 Task: Open Card Annual Performance Review in Board Newsletter Writing Tips to Workspace Business Strategy and Planning and add a team member Softage.3@softage.net, a label Blue, a checklist Team Building, an attachment from your computer, a color Blue and finally, add a card description 'Plan and execute company team-building retreat with a focus on personal growth and development' and a comment 'We should approach this task with a sense of ownership and personal responsibility for its success.'. Add a start date 'Jan 07, 1900' with a due date 'Jan 14, 1900'
Action: Mouse moved to (607, 171)
Screenshot: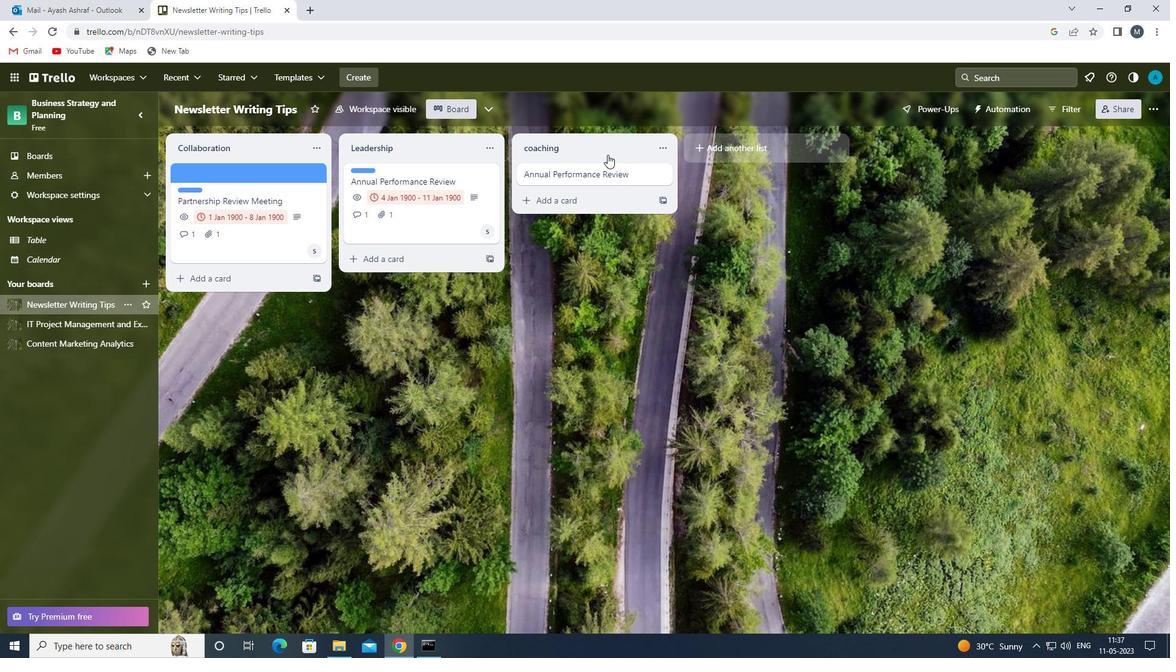 
Action: Mouse pressed left at (607, 171)
Screenshot: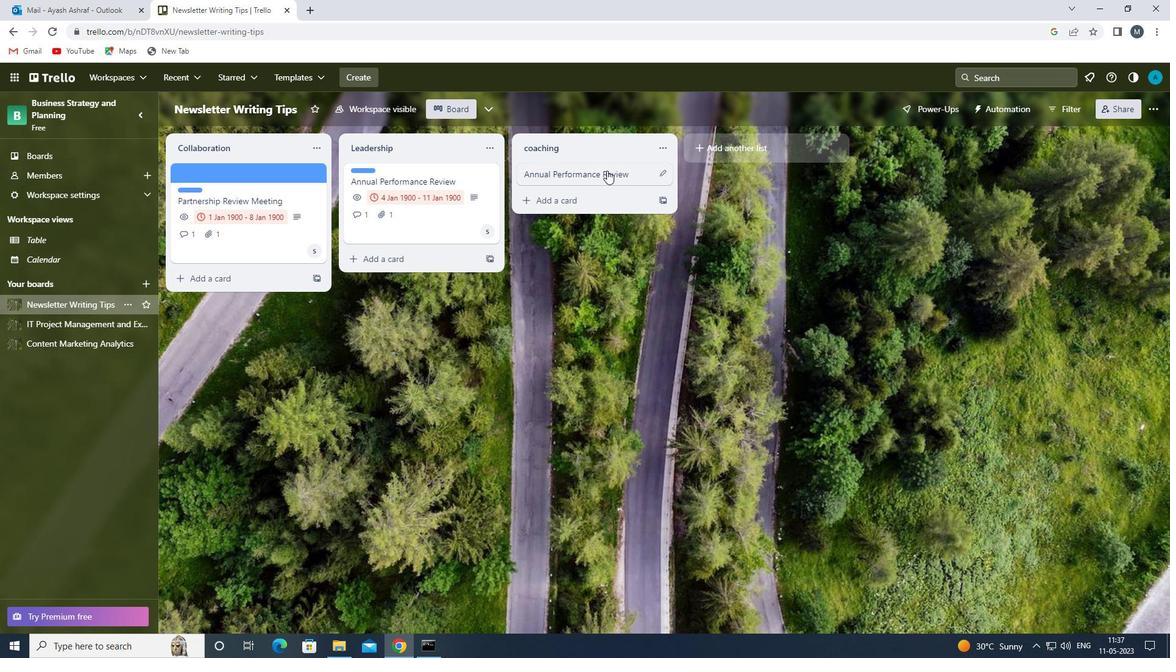 
Action: Mouse moved to (736, 215)
Screenshot: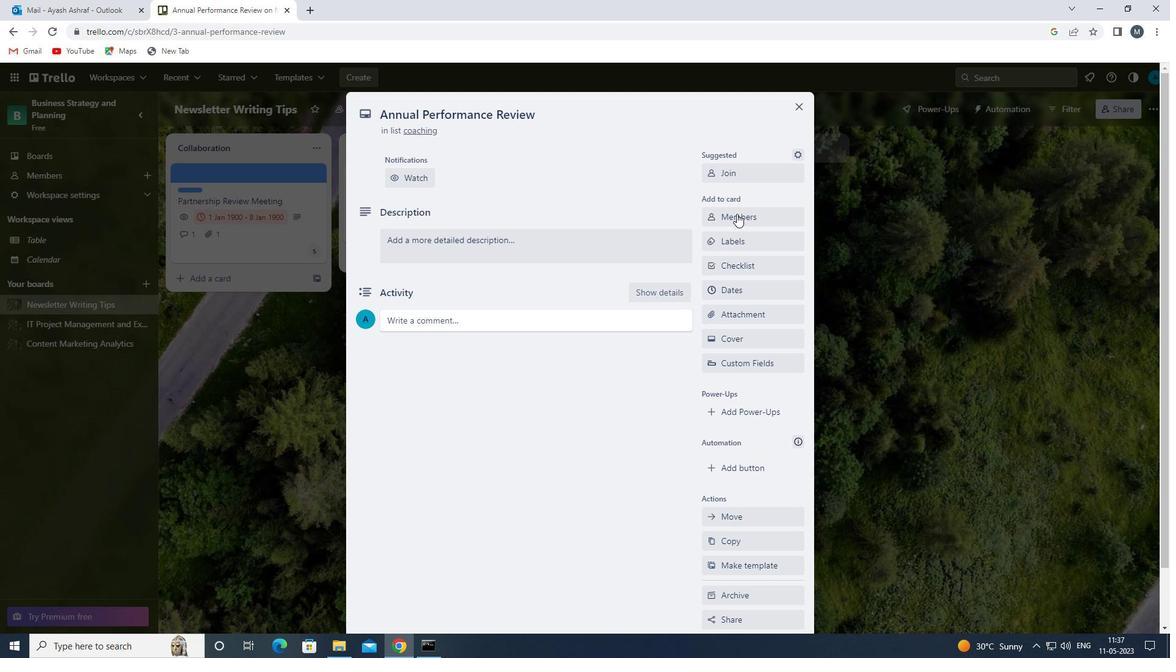 
Action: Mouse pressed left at (736, 215)
Screenshot: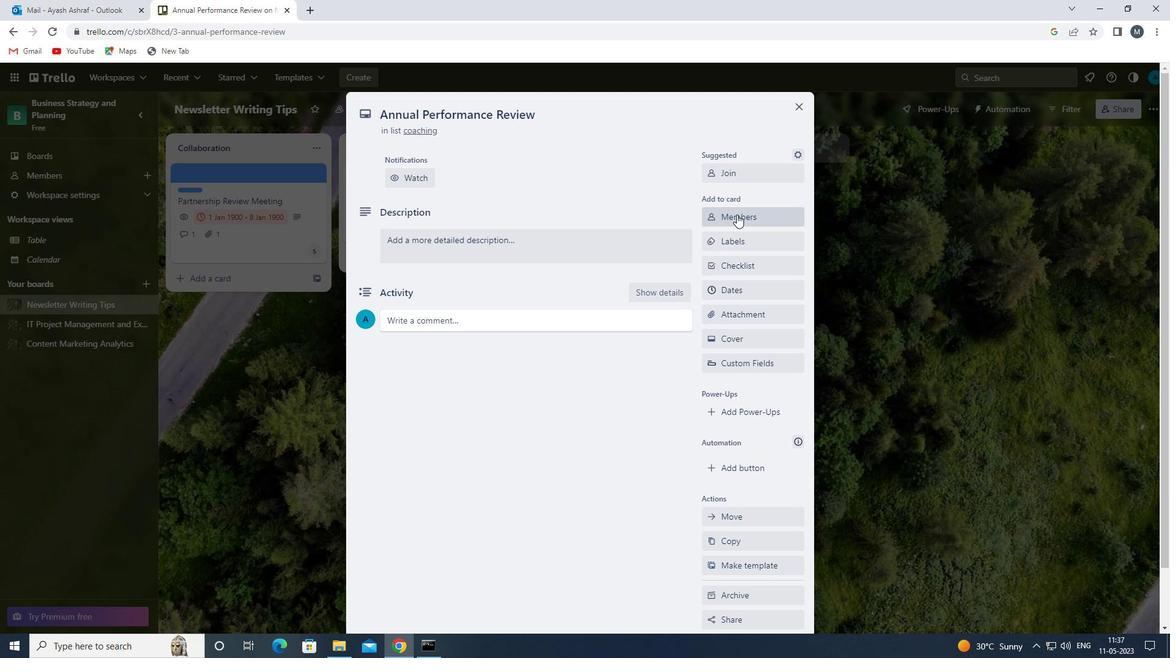 
Action: Mouse moved to (721, 275)
Screenshot: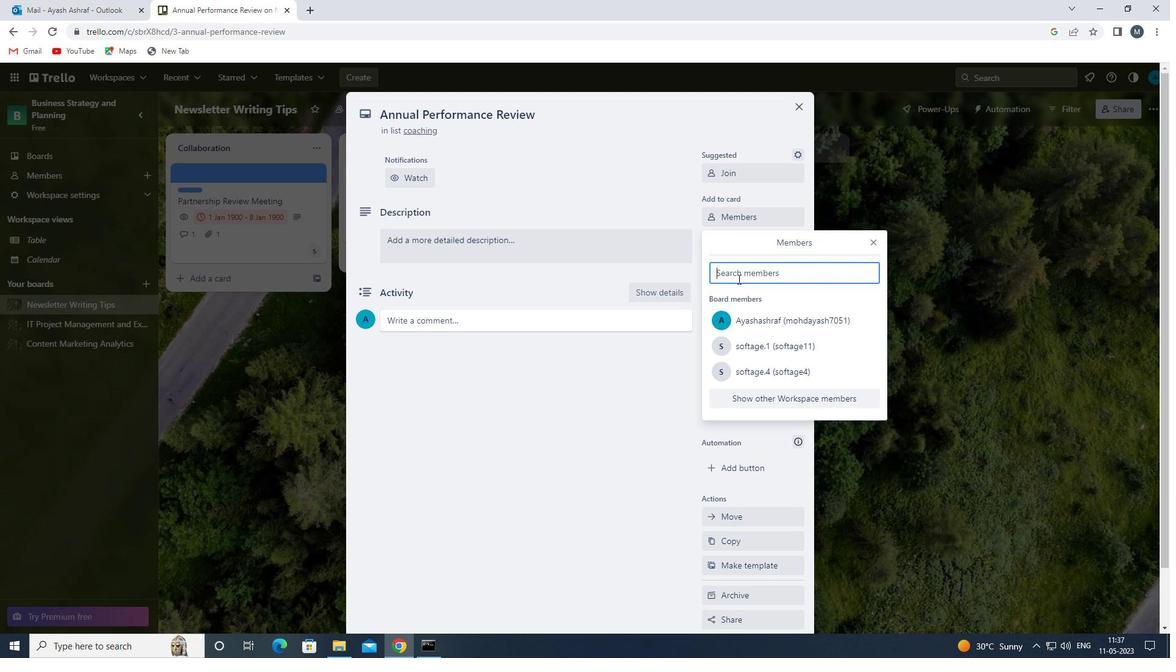 
Action: Key pressed <Key.shift>SOFTAGE
Screenshot: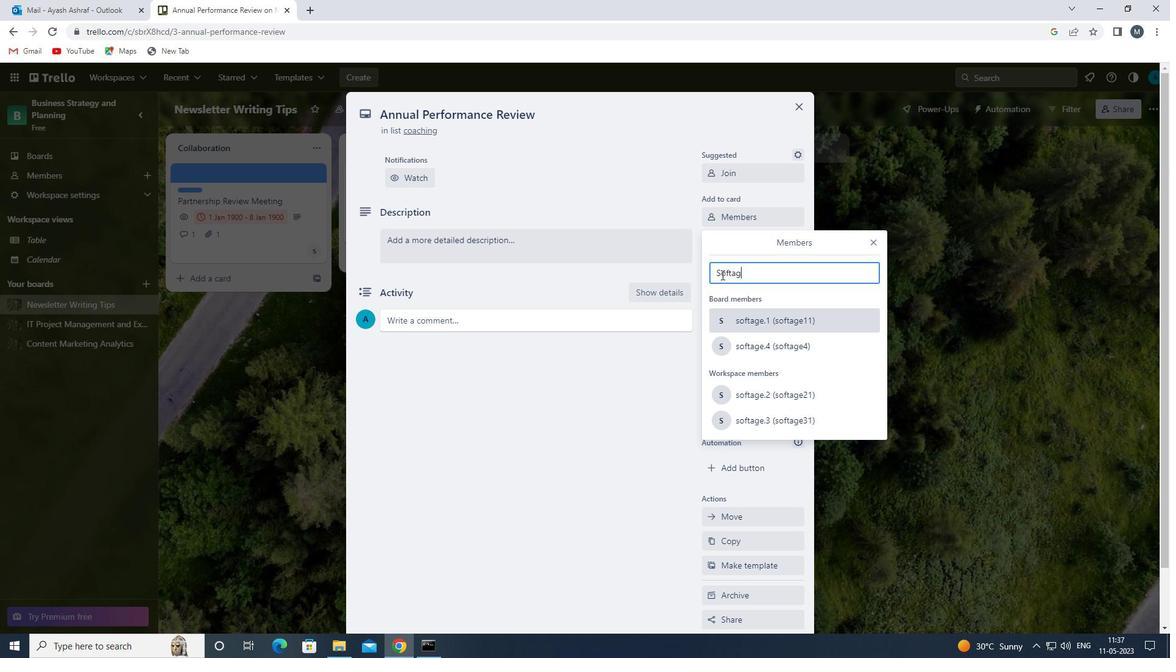 
Action: Mouse moved to (790, 415)
Screenshot: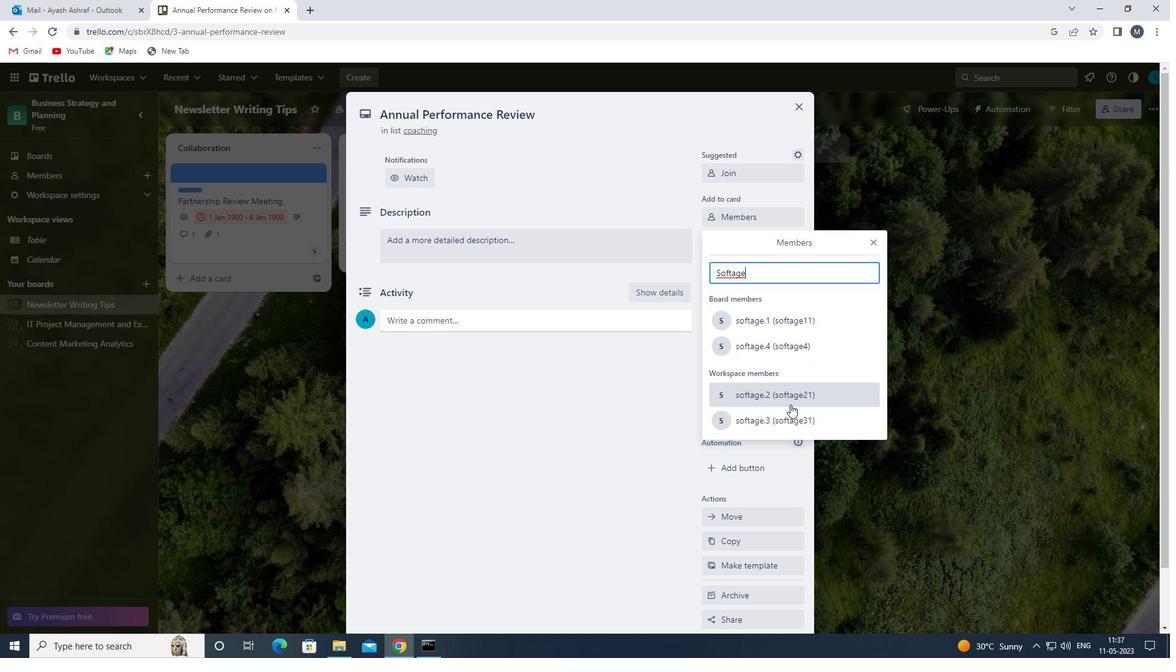 
Action: Mouse pressed left at (790, 415)
Screenshot: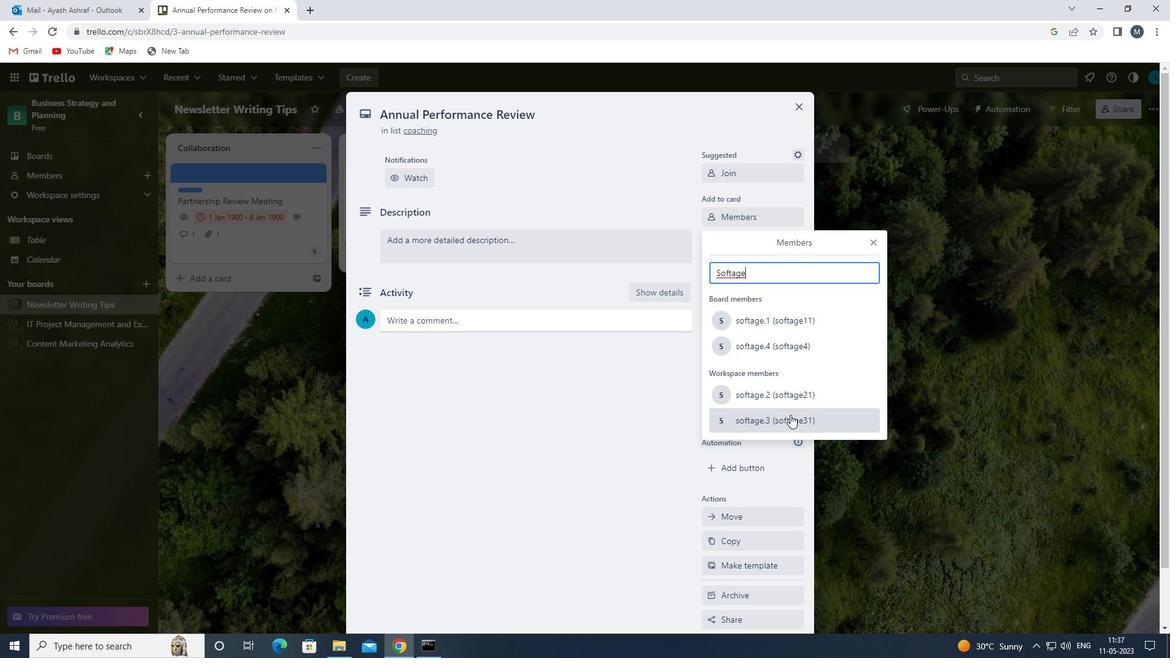 
Action: Mouse moved to (878, 237)
Screenshot: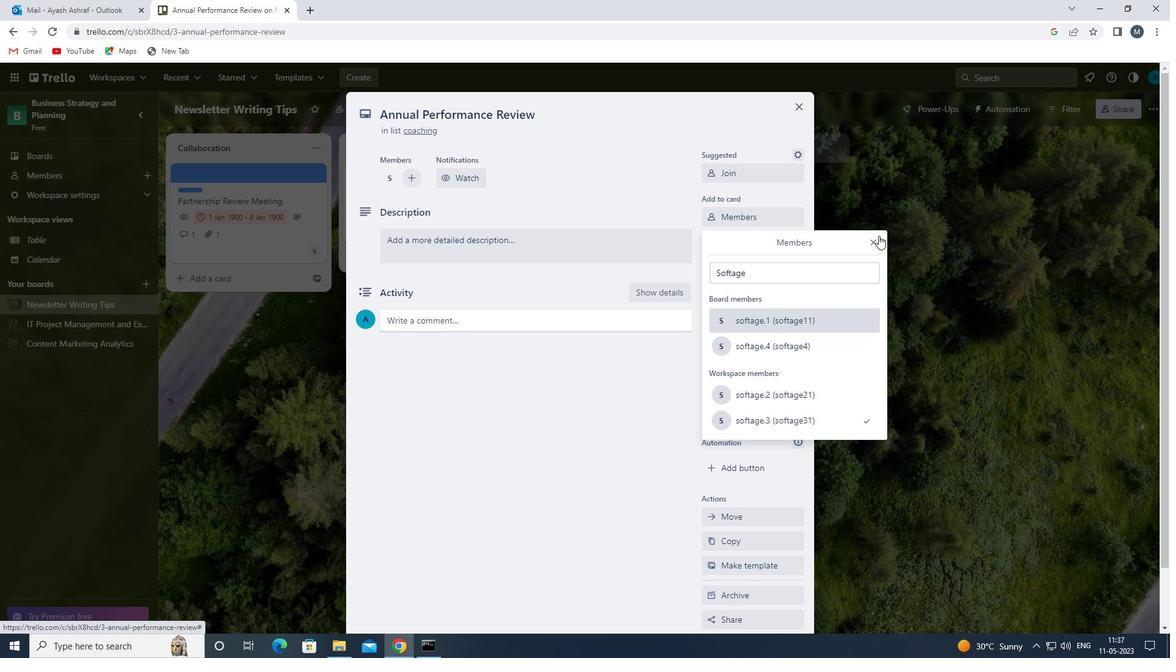 
Action: Mouse pressed left at (878, 237)
Screenshot: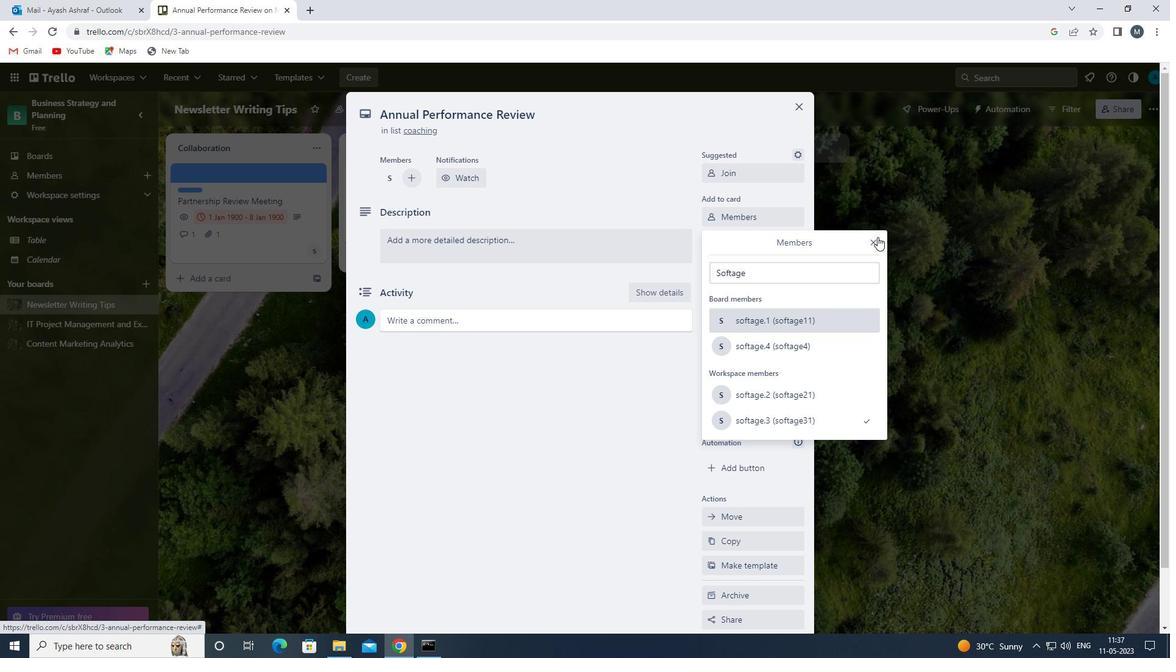 
Action: Mouse moved to (753, 246)
Screenshot: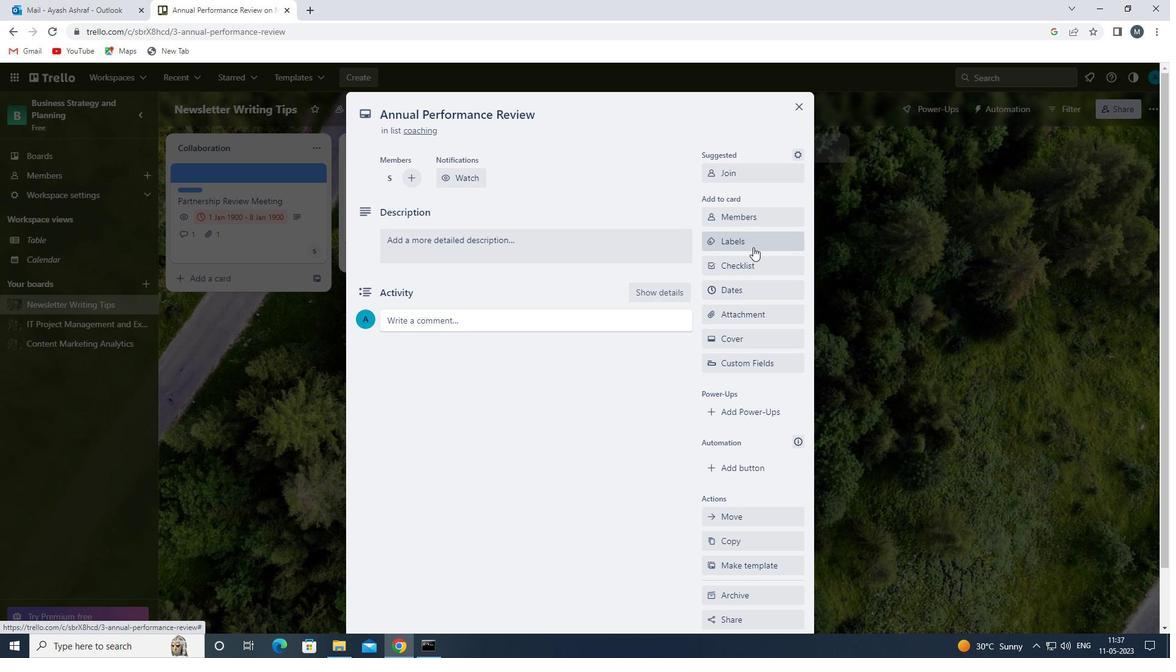 
Action: Mouse pressed left at (753, 246)
Screenshot: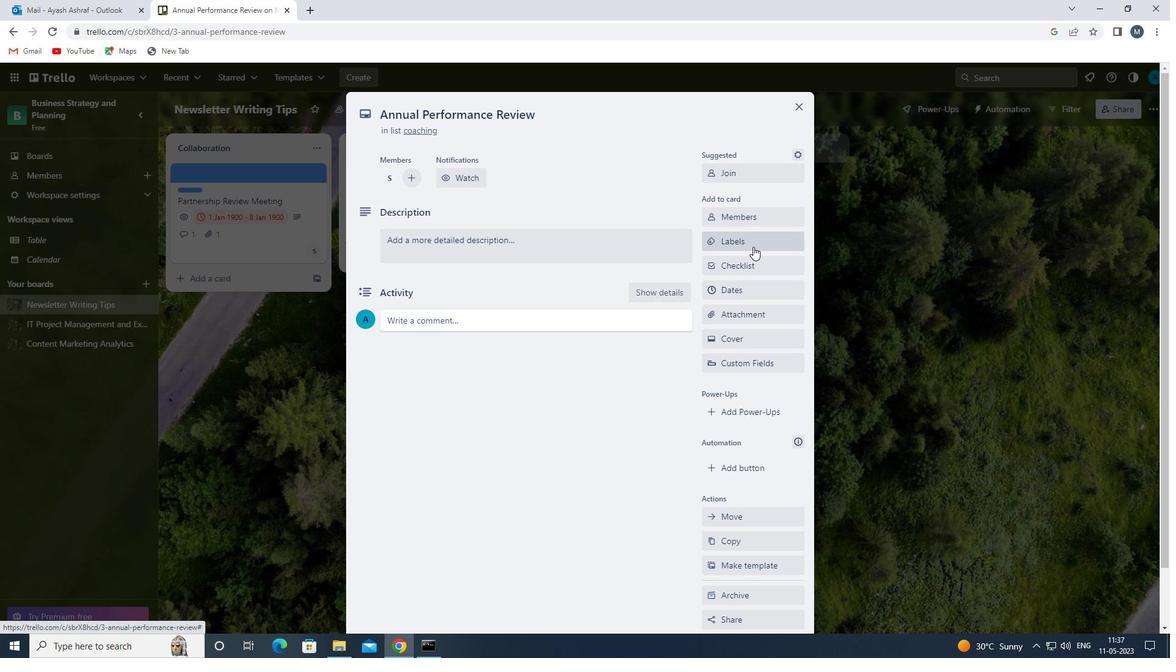 
Action: Mouse moved to (787, 448)
Screenshot: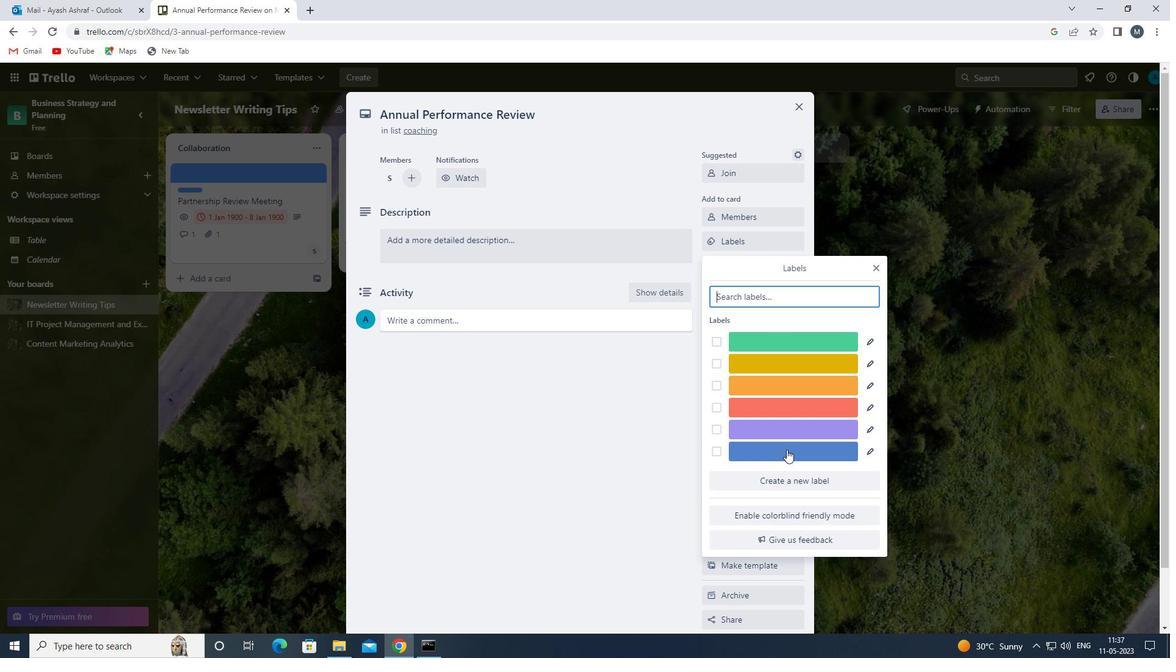 
Action: Mouse pressed left at (787, 448)
Screenshot: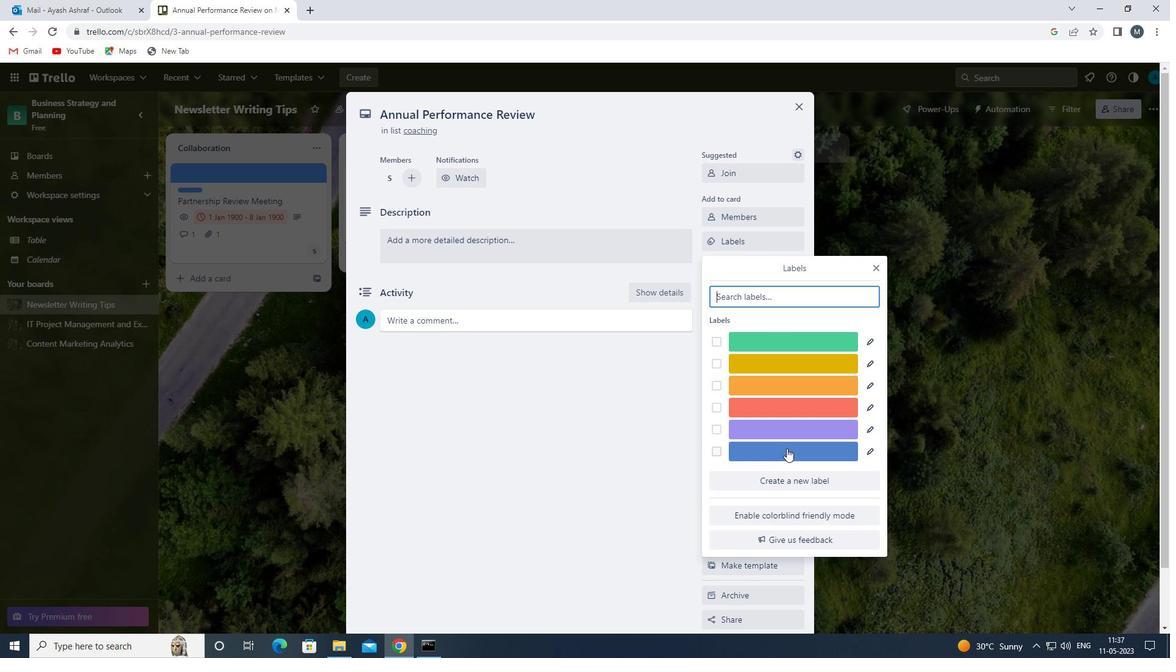
Action: Mouse moved to (878, 265)
Screenshot: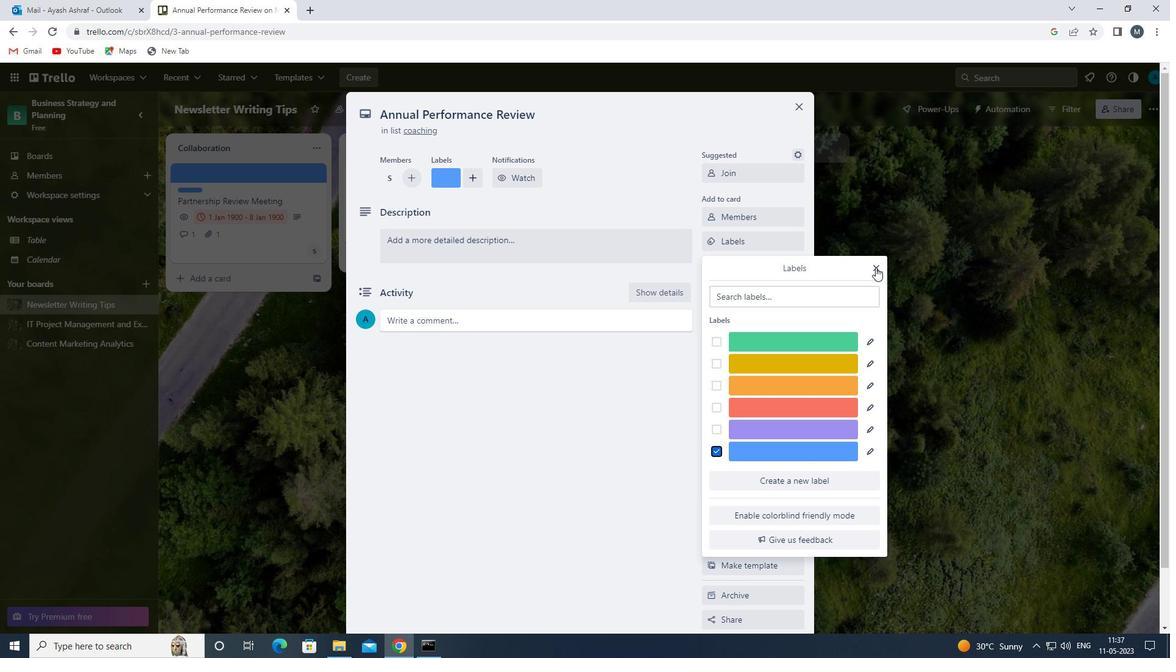 
Action: Mouse pressed left at (878, 265)
Screenshot: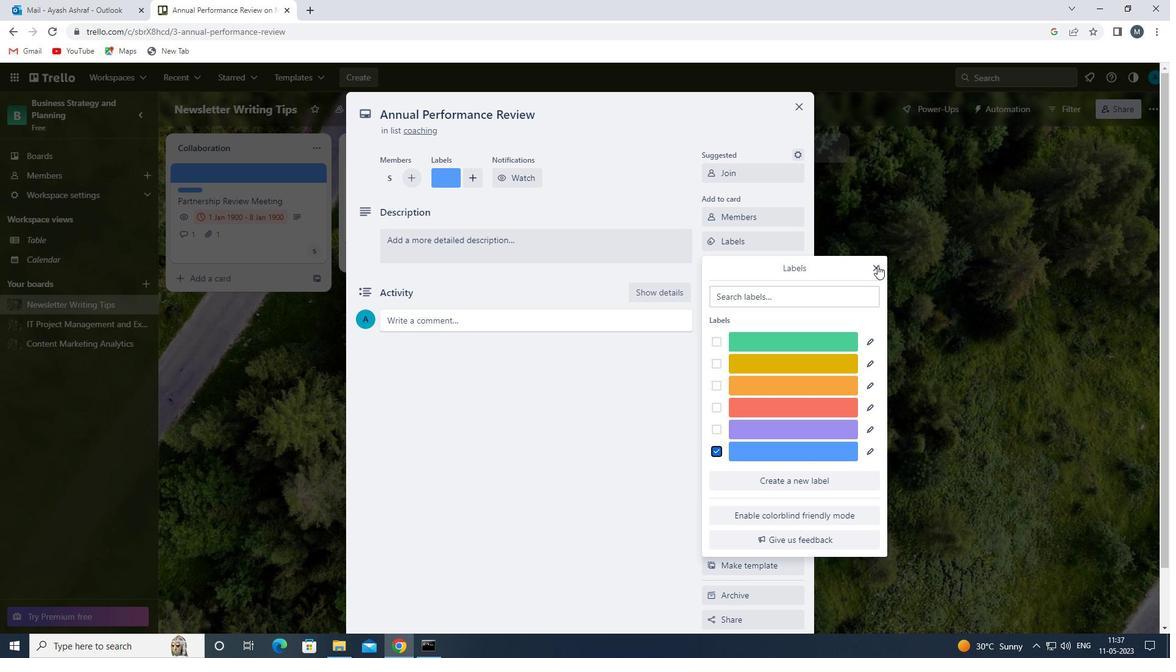 
Action: Mouse moved to (757, 260)
Screenshot: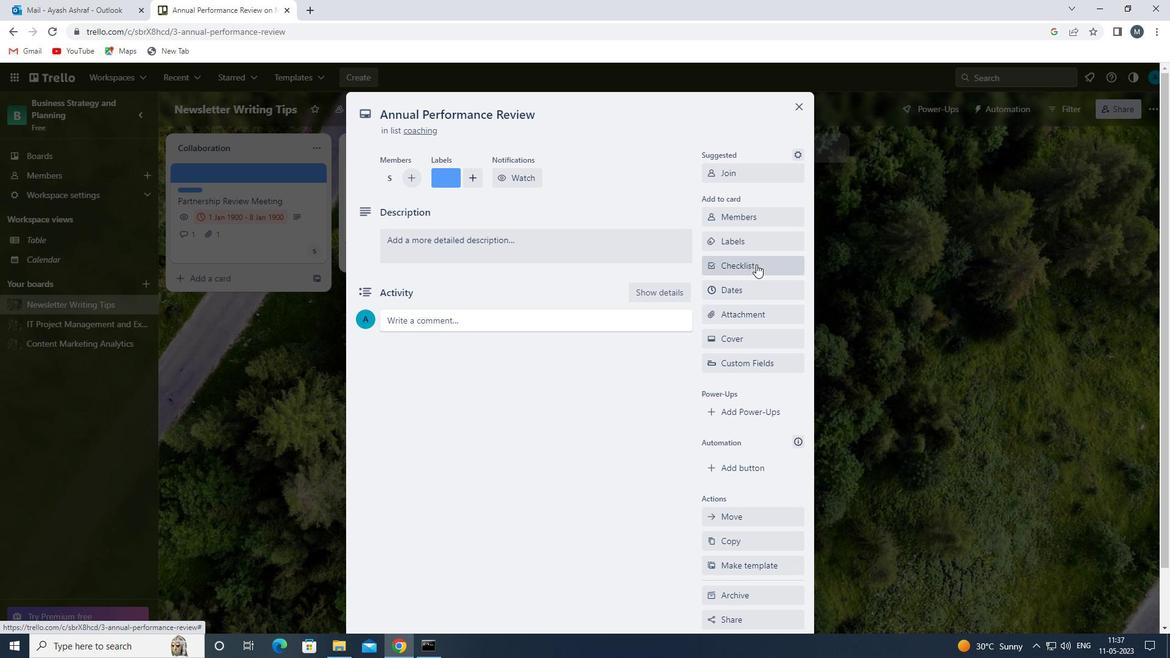 
Action: Mouse pressed left at (757, 260)
Screenshot: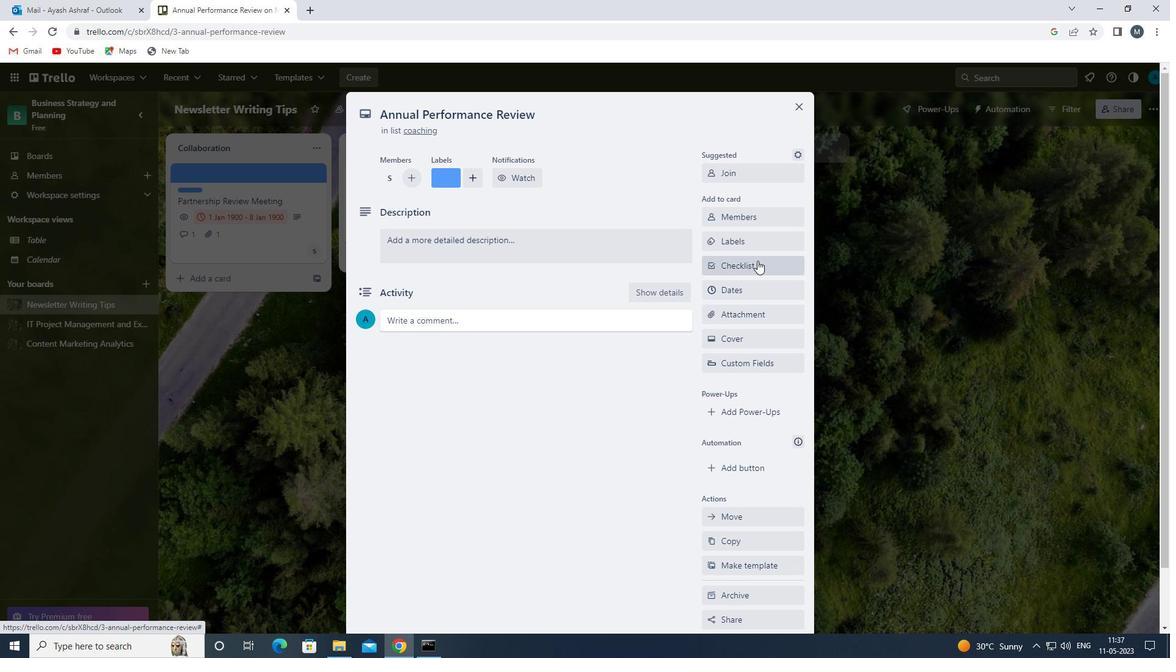 
Action: Mouse moved to (775, 335)
Screenshot: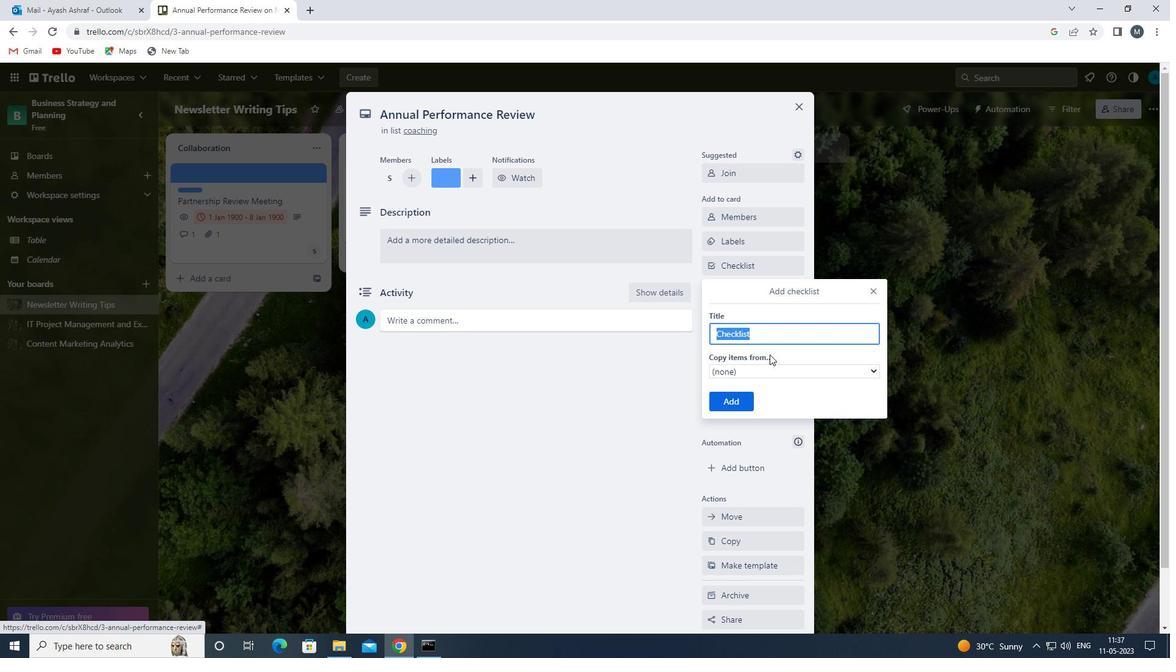 
Action: Key pressed <Key.shift><Key.shift><Key.shift><Key.shift><Key.shift><Key.shift><Key.shift><Key.shift><Key.shift><Key.shift><Key.shift><Key.shift><Key.shift>TEA
Screenshot: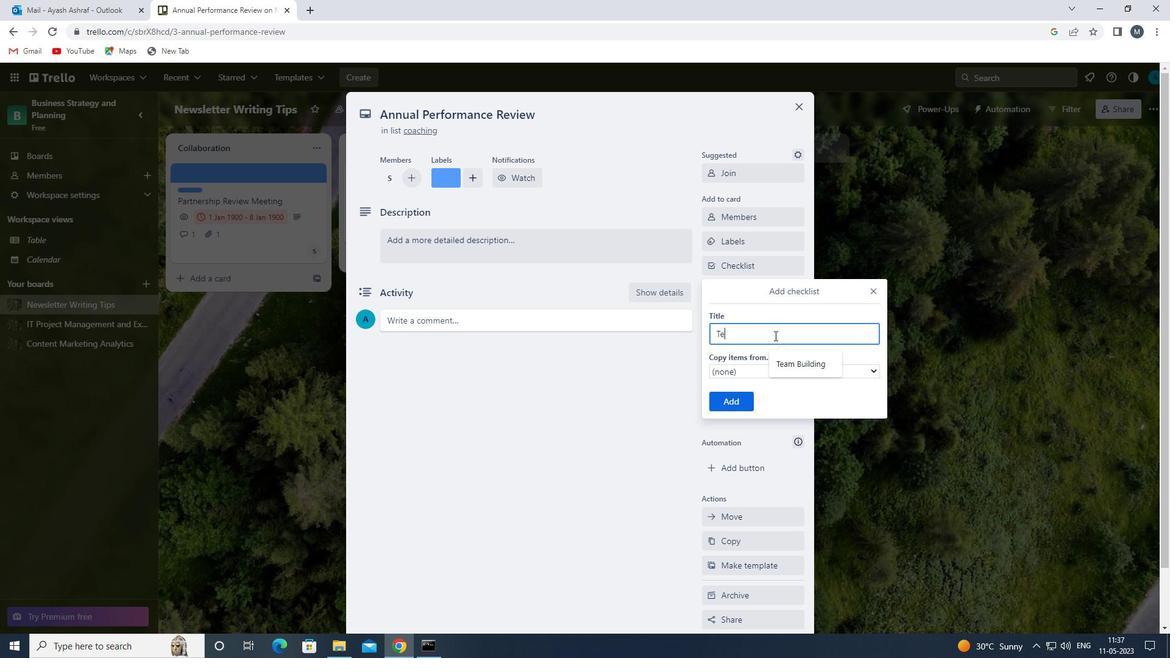 
Action: Mouse moved to (806, 364)
Screenshot: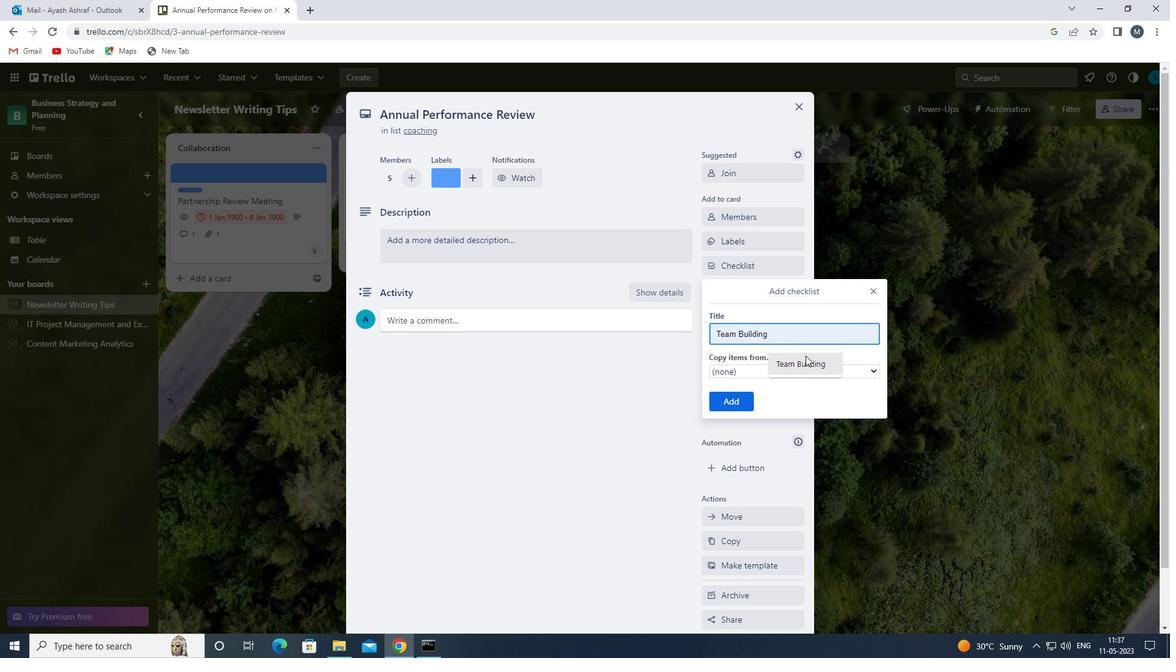 
Action: Mouse pressed left at (806, 364)
Screenshot: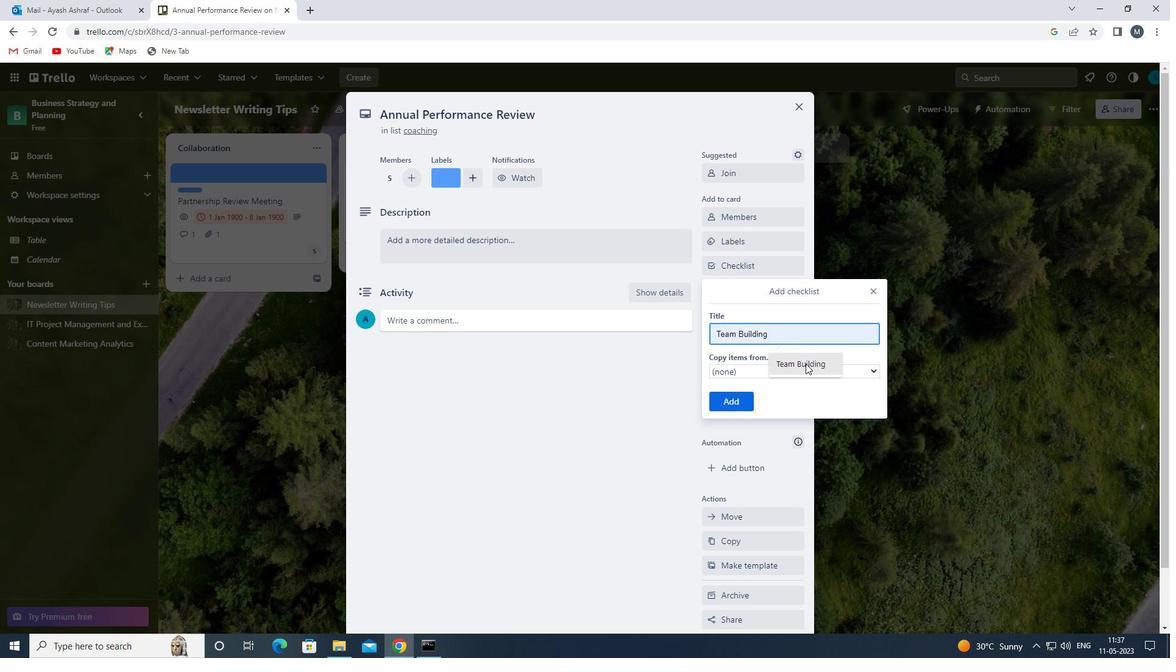 
Action: Mouse moved to (739, 404)
Screenshot: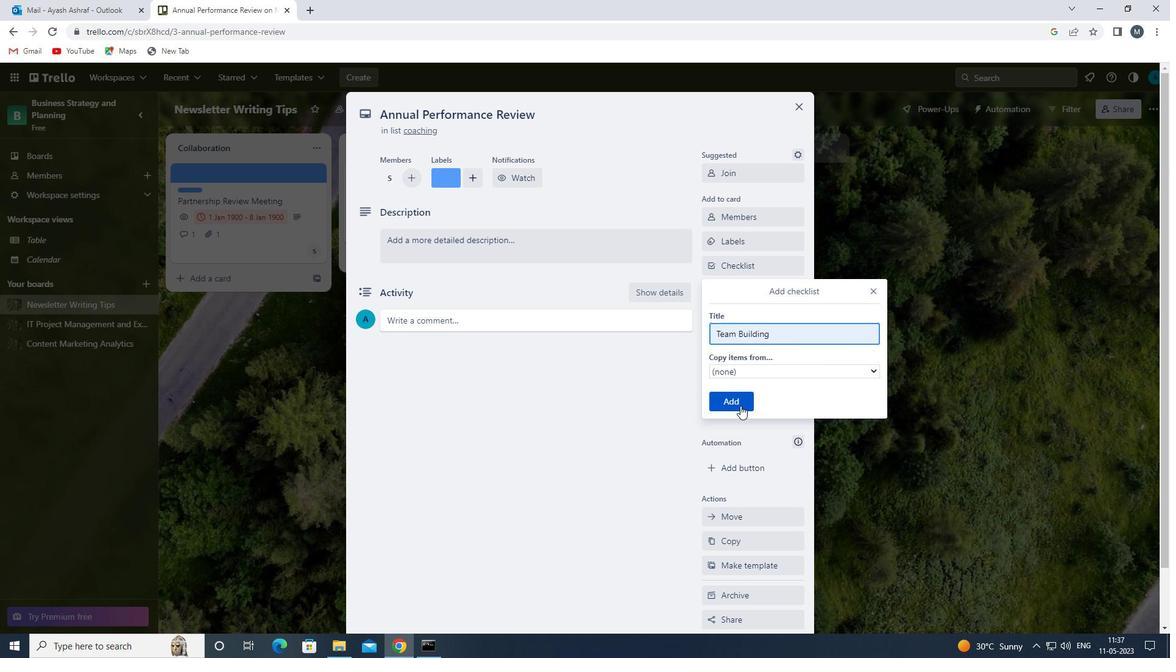 
Action: Mouse pressed left at (739, 404)
Screenshot: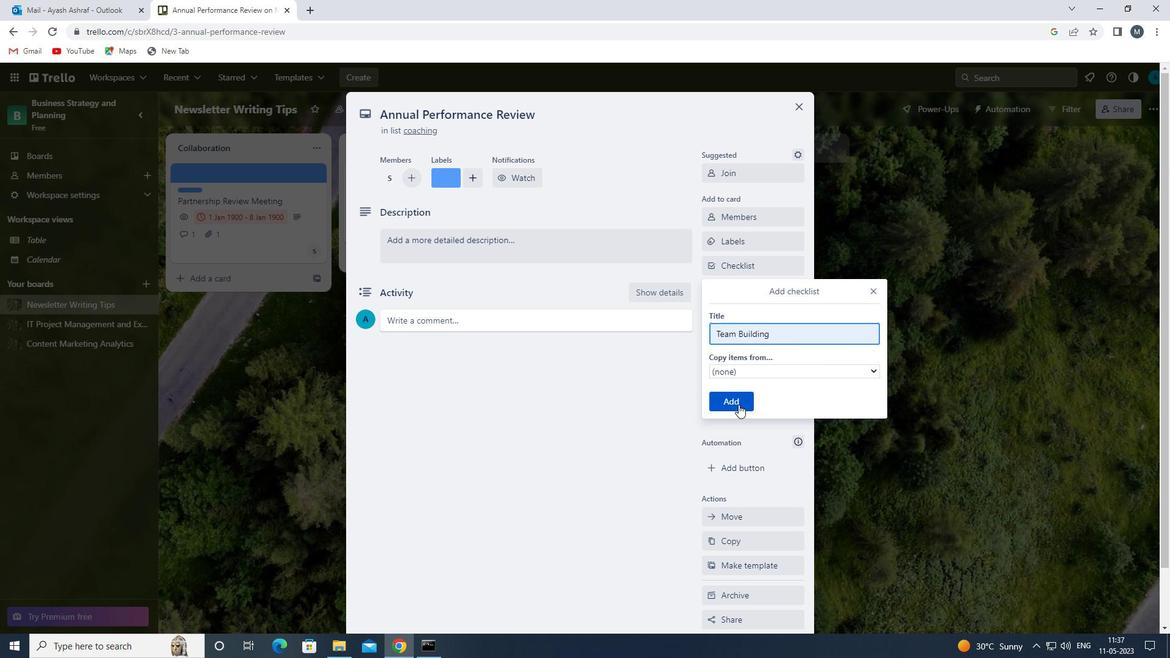 
Action: Mouse moved to (757, 309)
Screenshot: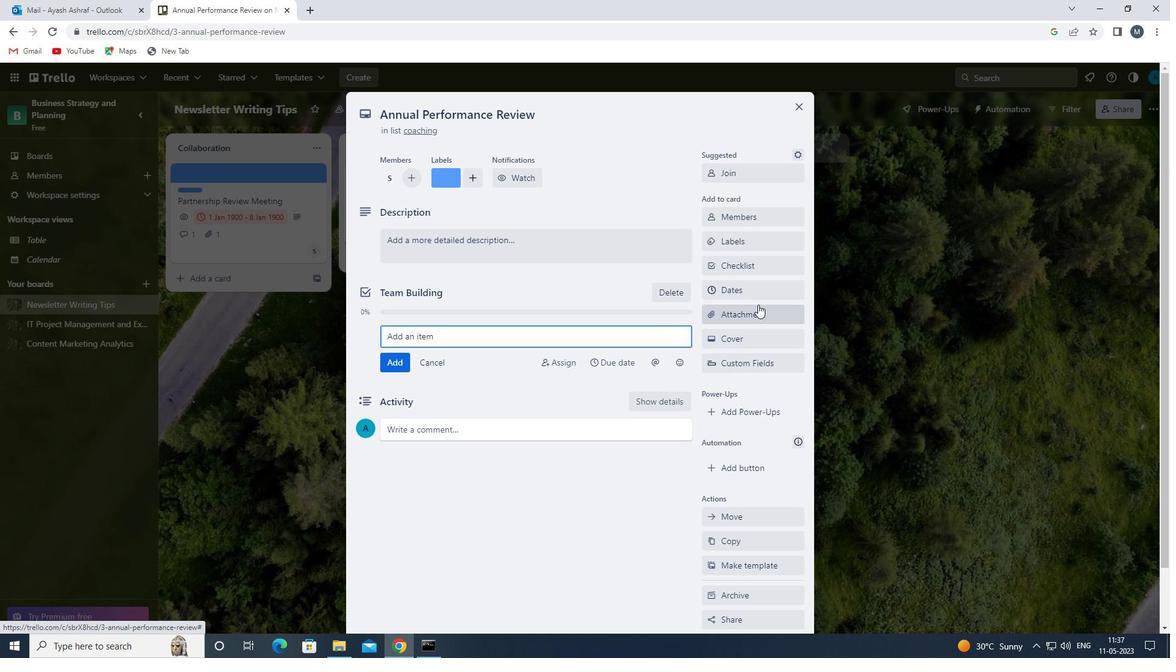 
Action: Mouse pressed left at (757, 309)
Screenshot: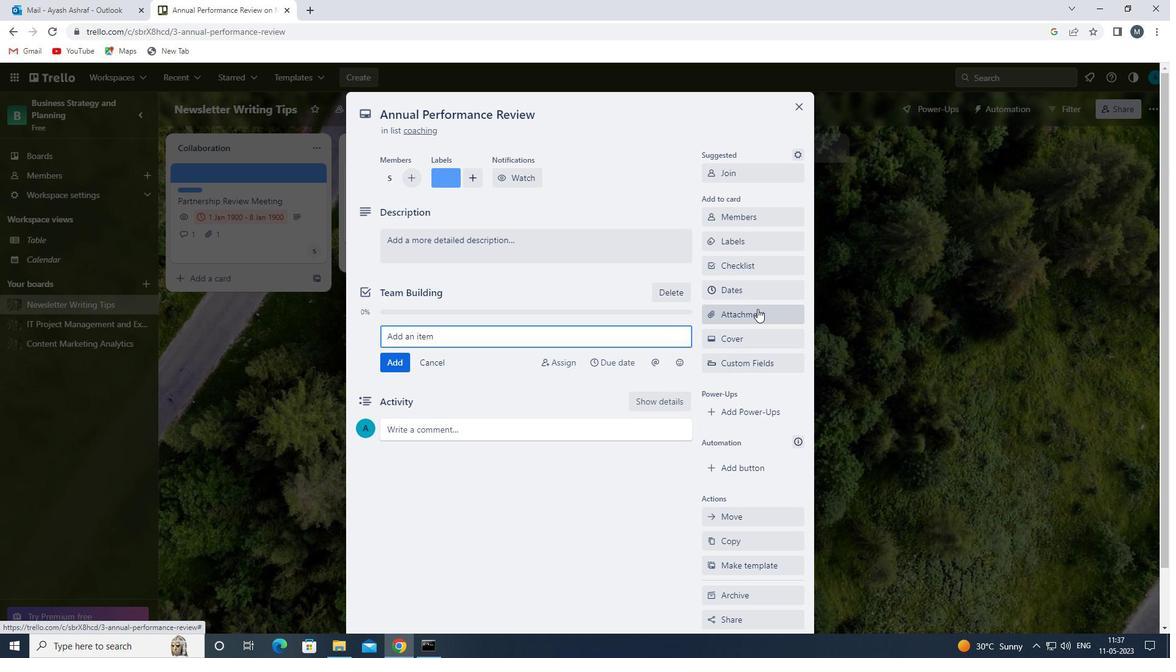 
Action: Mouse moved to (788, 357)
Screenshot: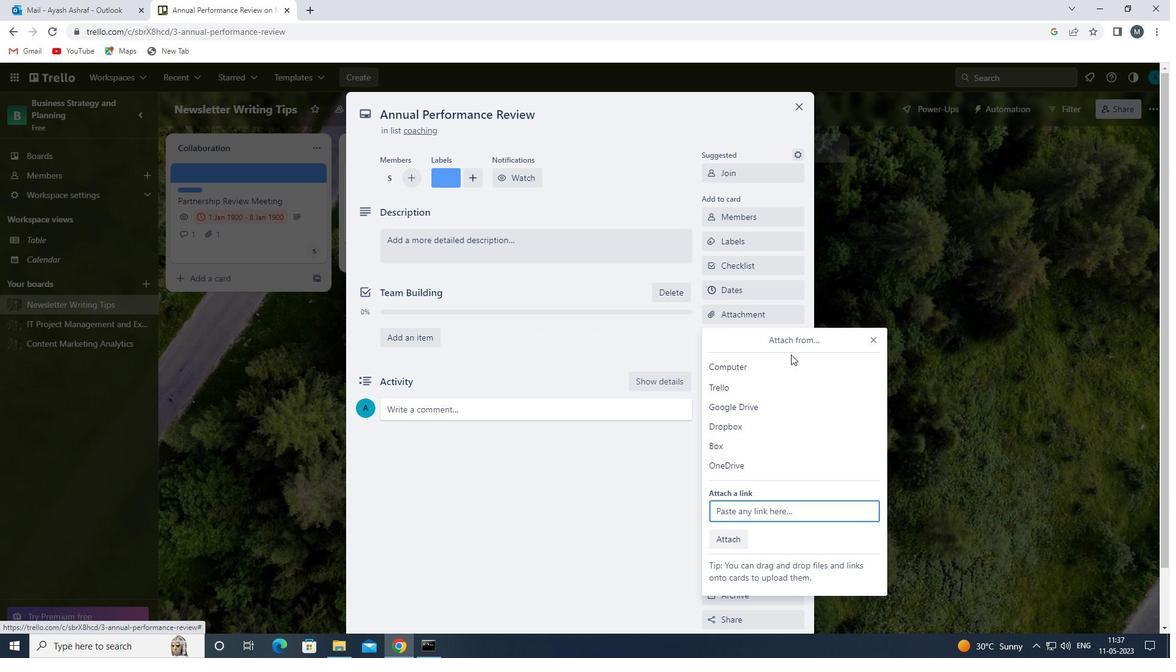 
Action: Mouse pressed left at (788, 357)
Screenshot: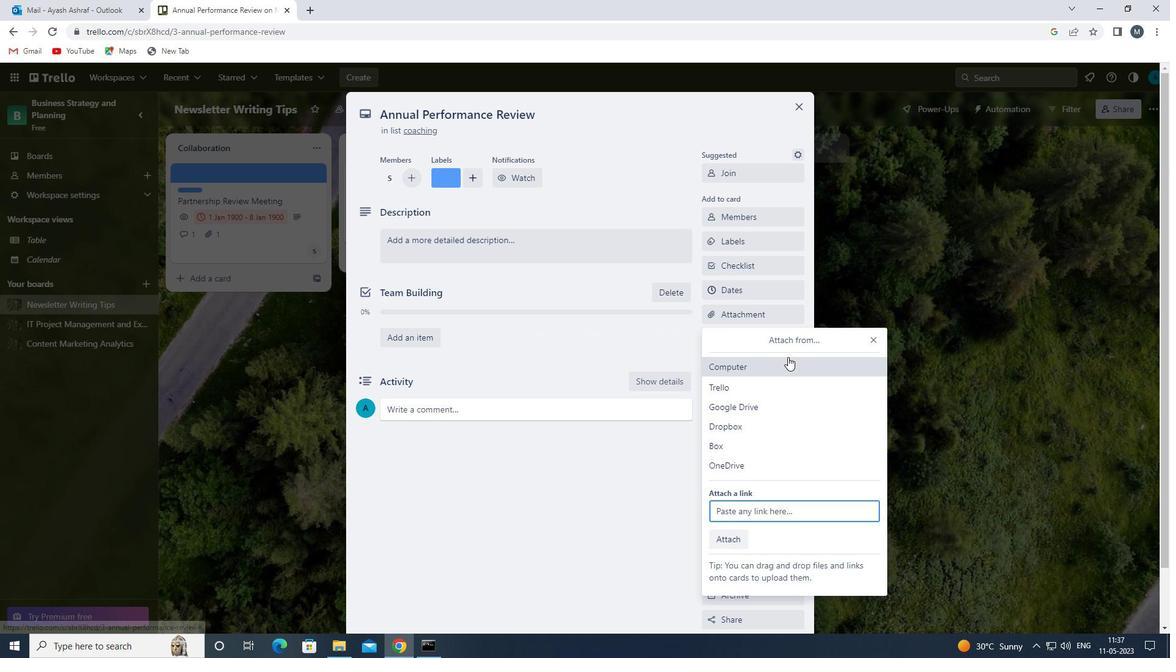 
Action: Mouse moved to (292, 220)
Screenshot: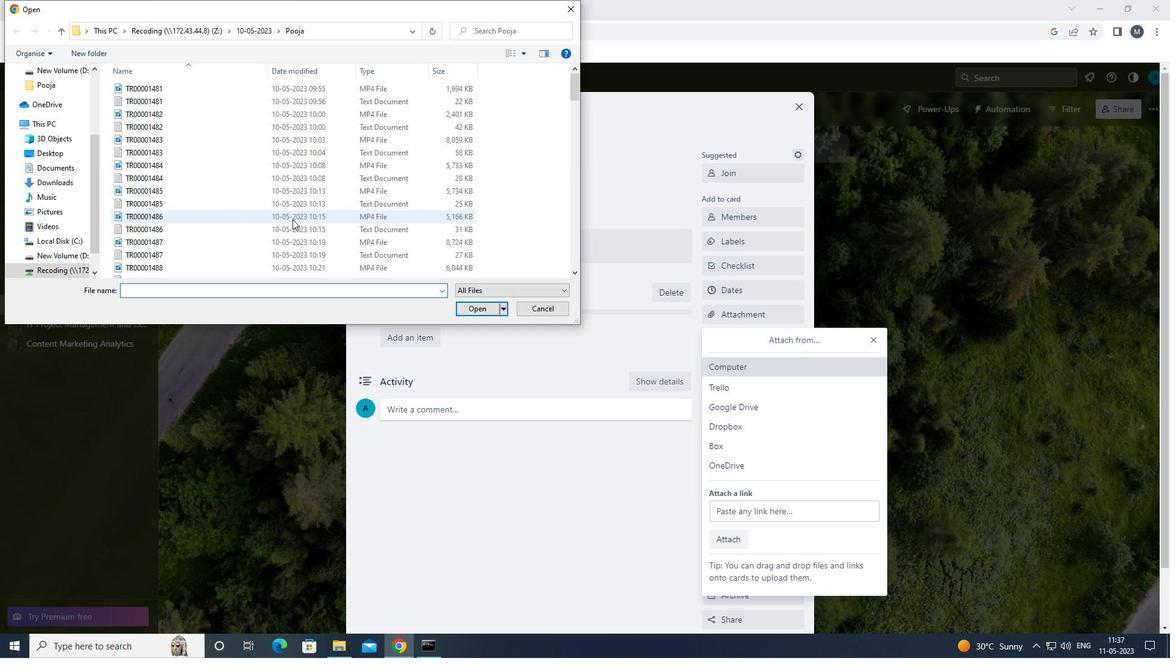 
Action: Mouse pressed left at (292, 220)
Screenshot: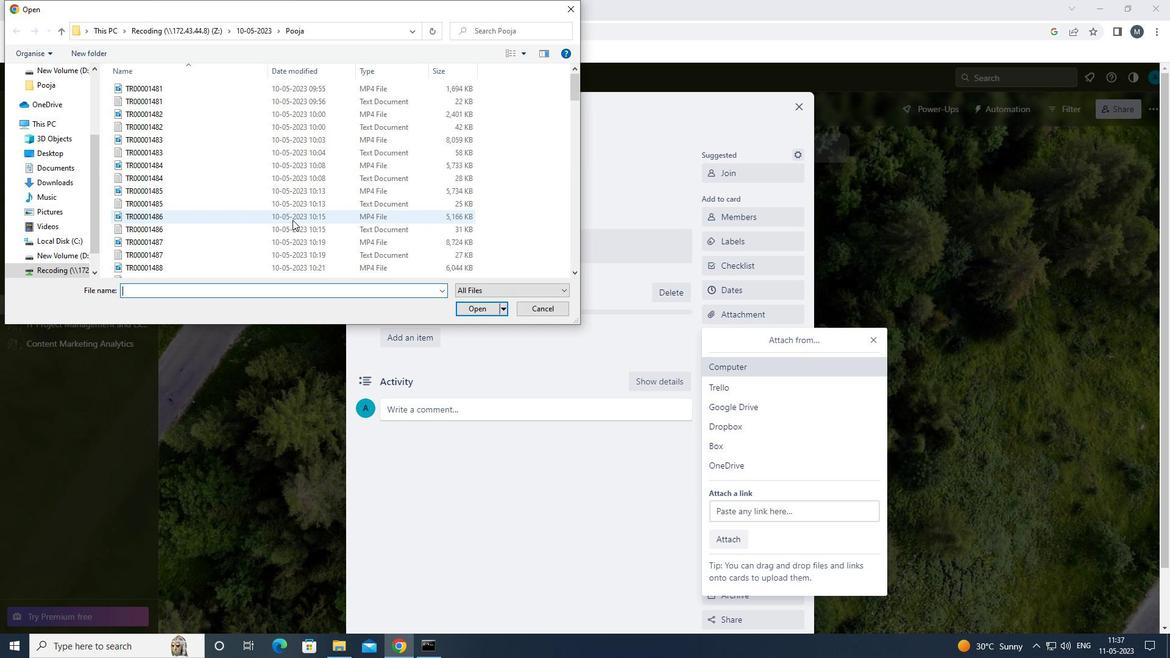 
Action: Mouse moved to (468, 309)
Screenshot: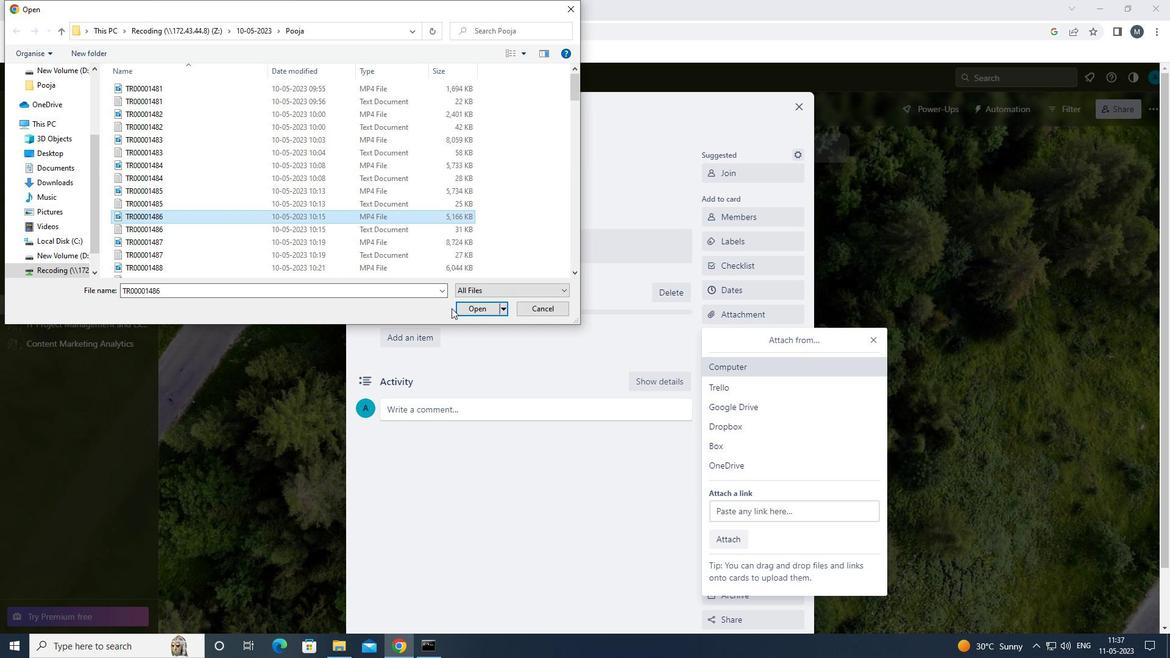 
Action: Mouse pressed left at (468, 309)
Screenshot: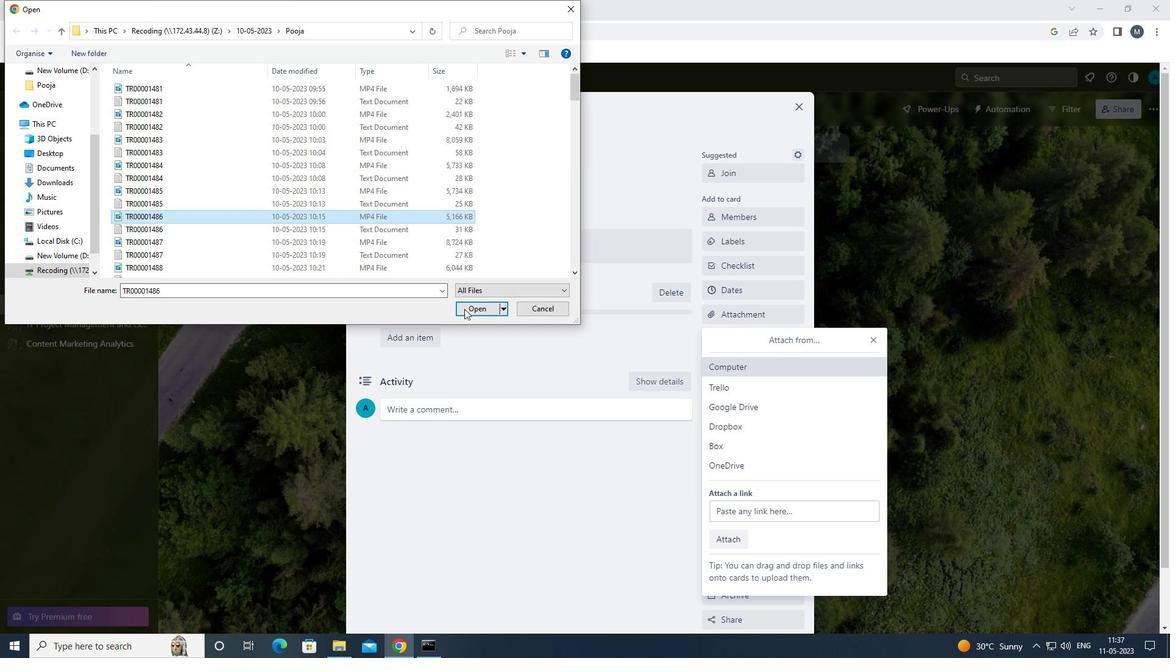 
Action: Mouse moved to (876, 336)
Screenshot: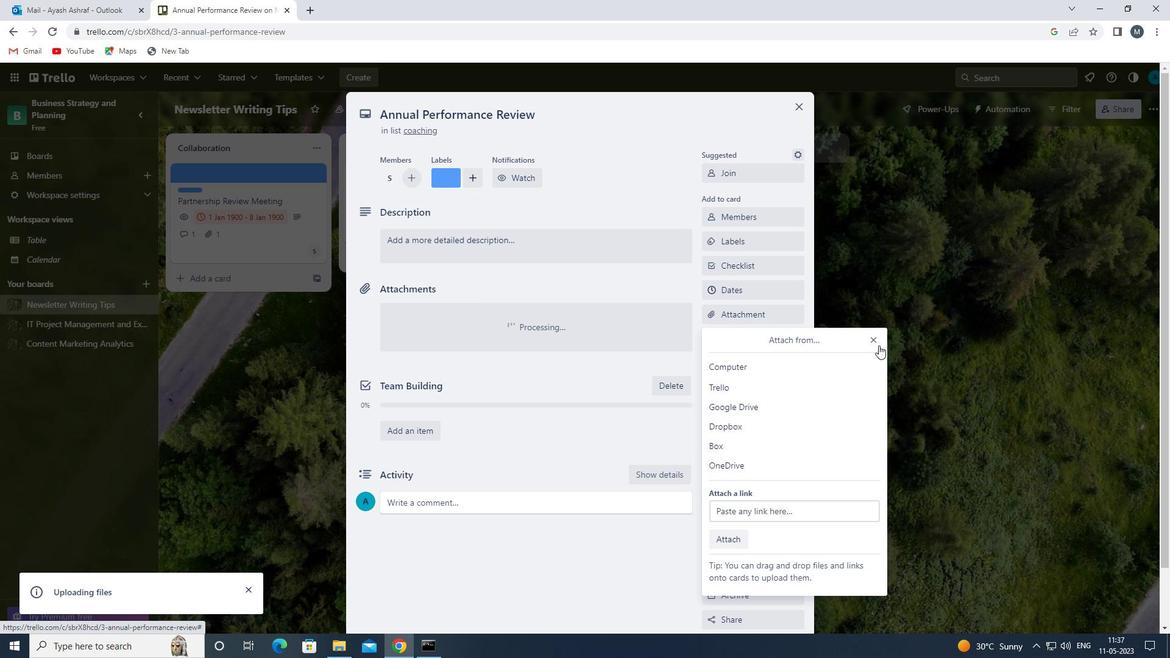 
Action: Mouse pressed left at (876, 336)
Screenshot: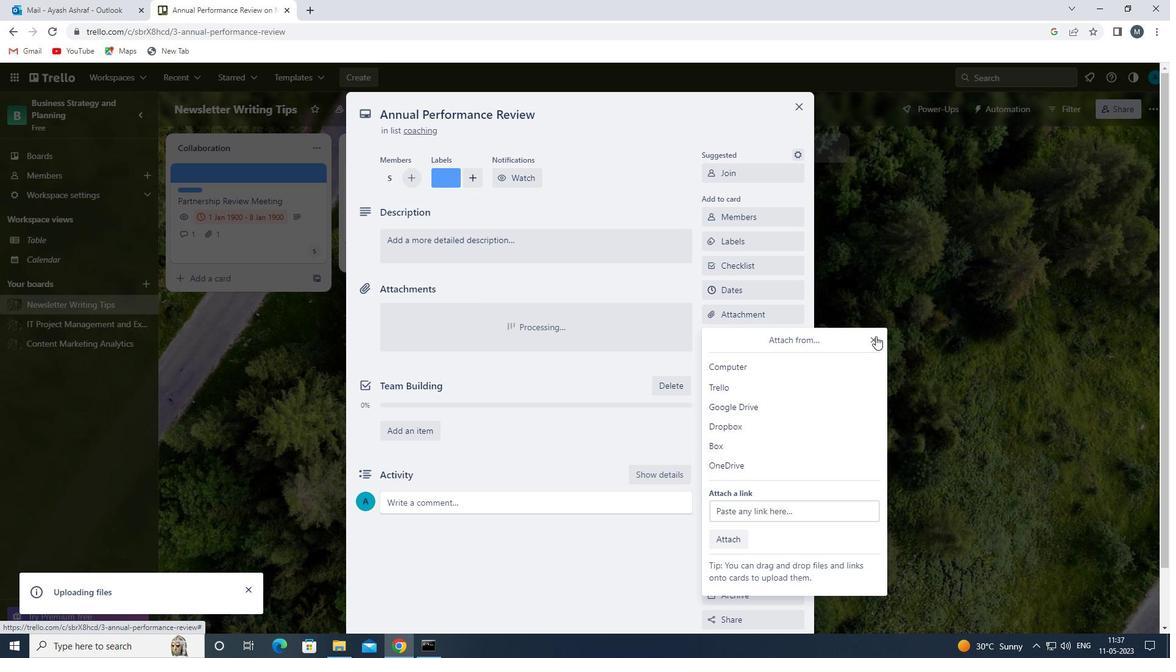 
Action: Mouse moved to (745, 332)
Screenshot: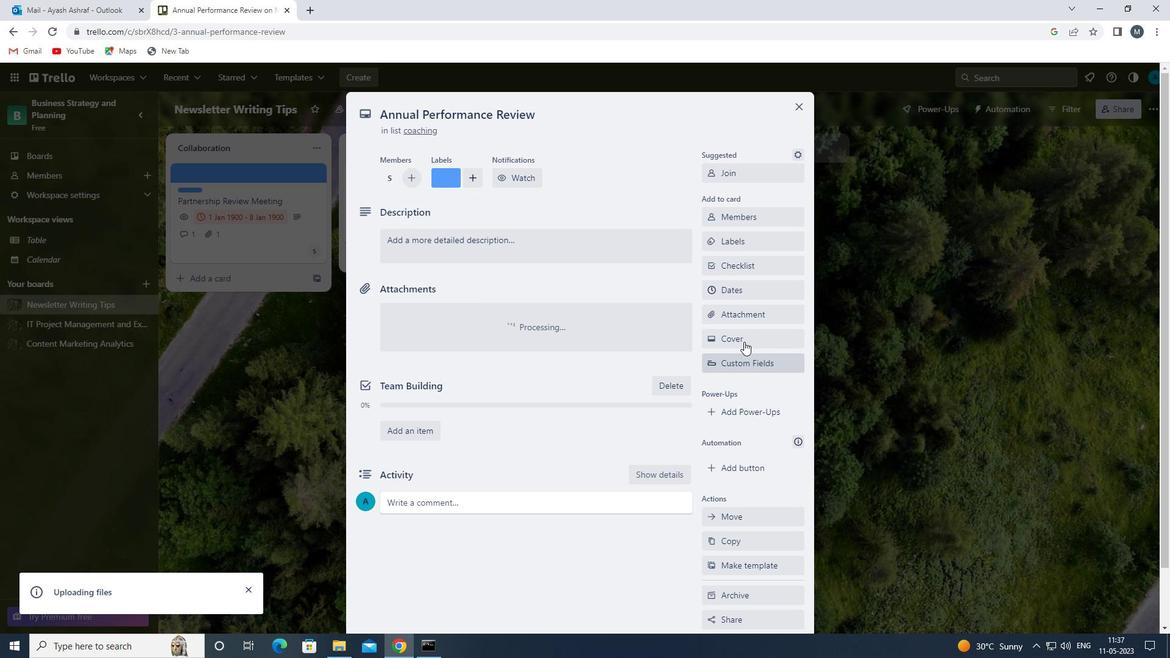 
Action: Mouse pressed left at (745, 332)
Screenshot: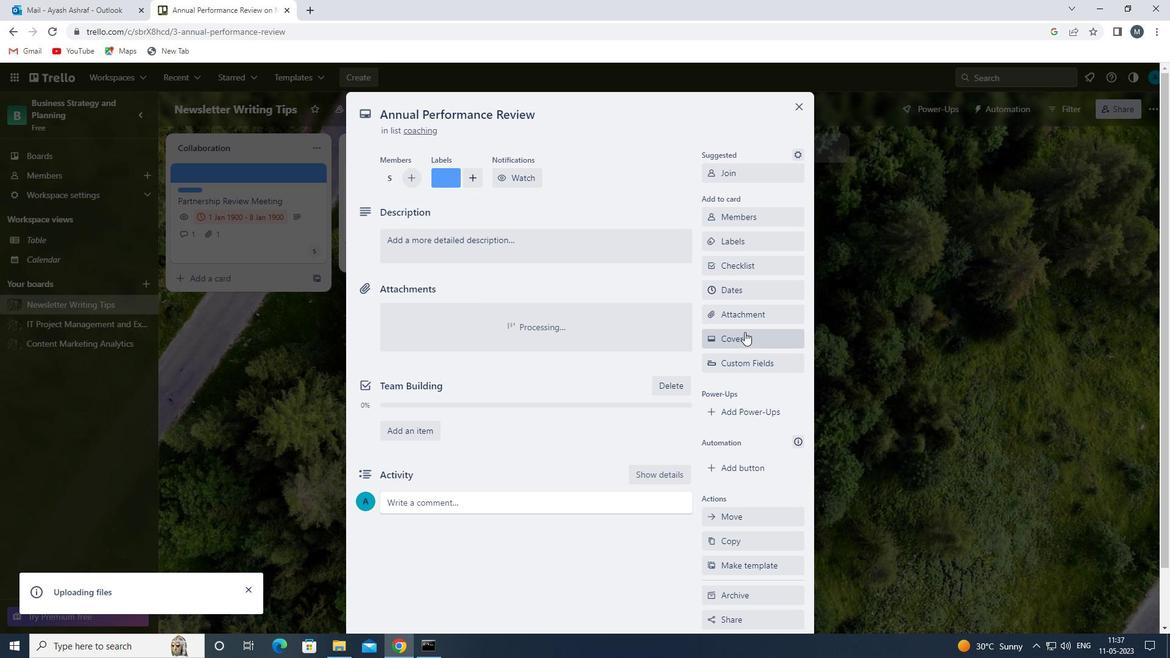 
Action: Mouse pressed left at (745, 332)
Screenshot: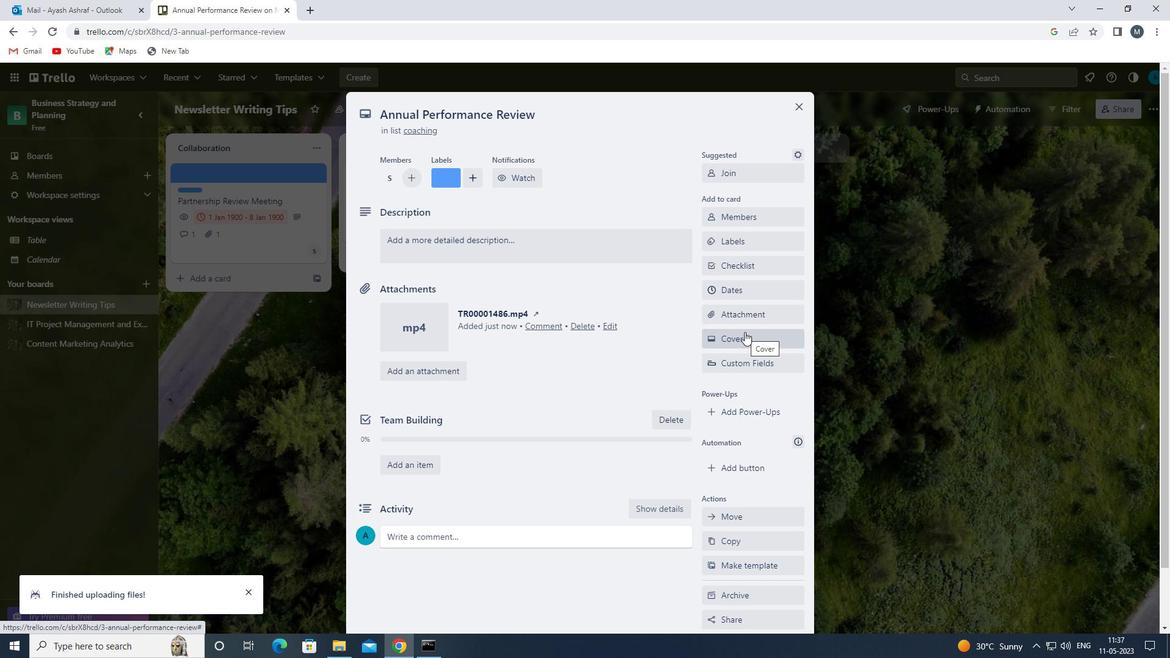 
Action: Mouse moved to (729, 229)
Screenshot: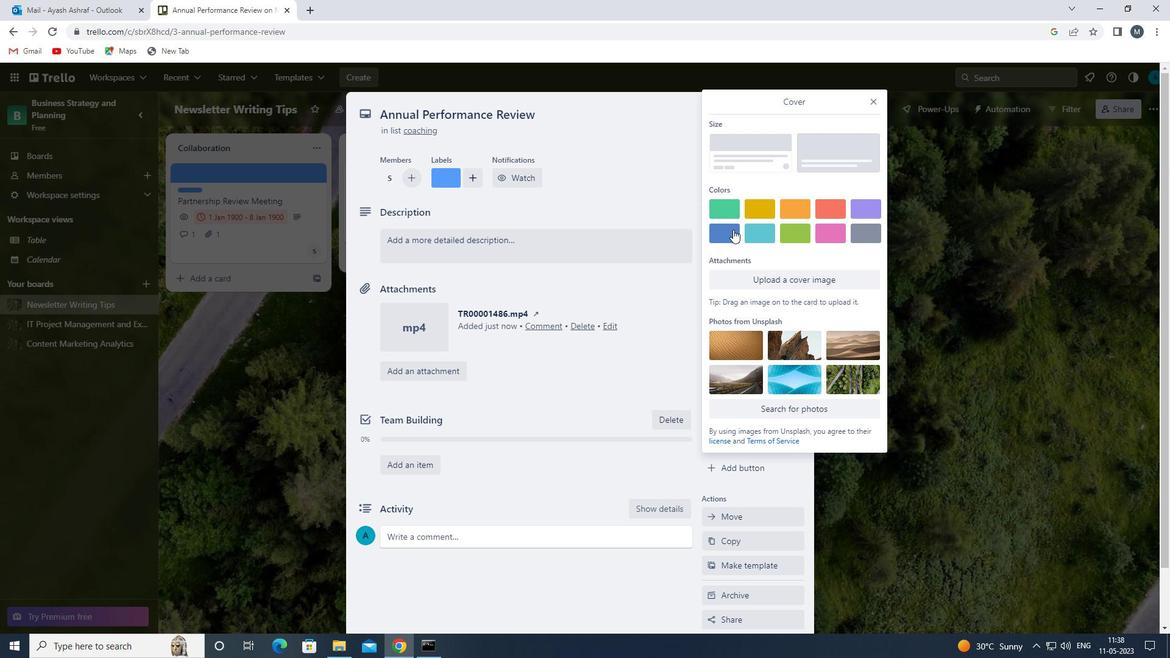 
Action: Mouse pressed left at (729, 229)
Screenshot: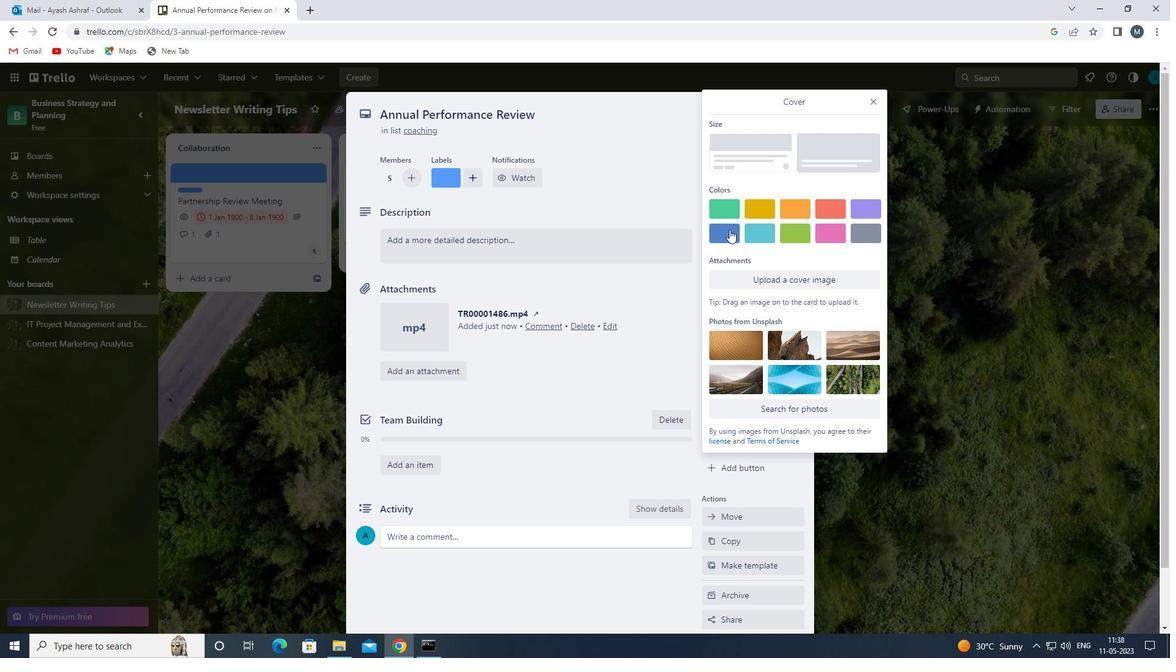 
Action: Mouse moved to (873, 98)
Screenshot: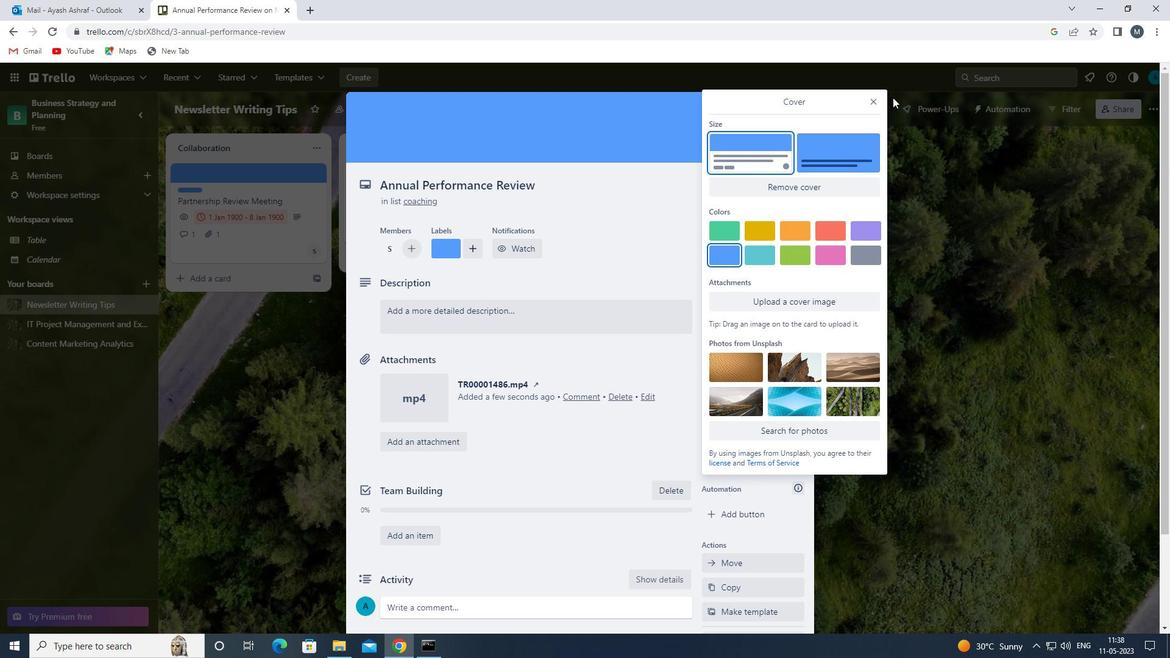 
Action: Mouse pressed left at (873, 98)
Screenshot: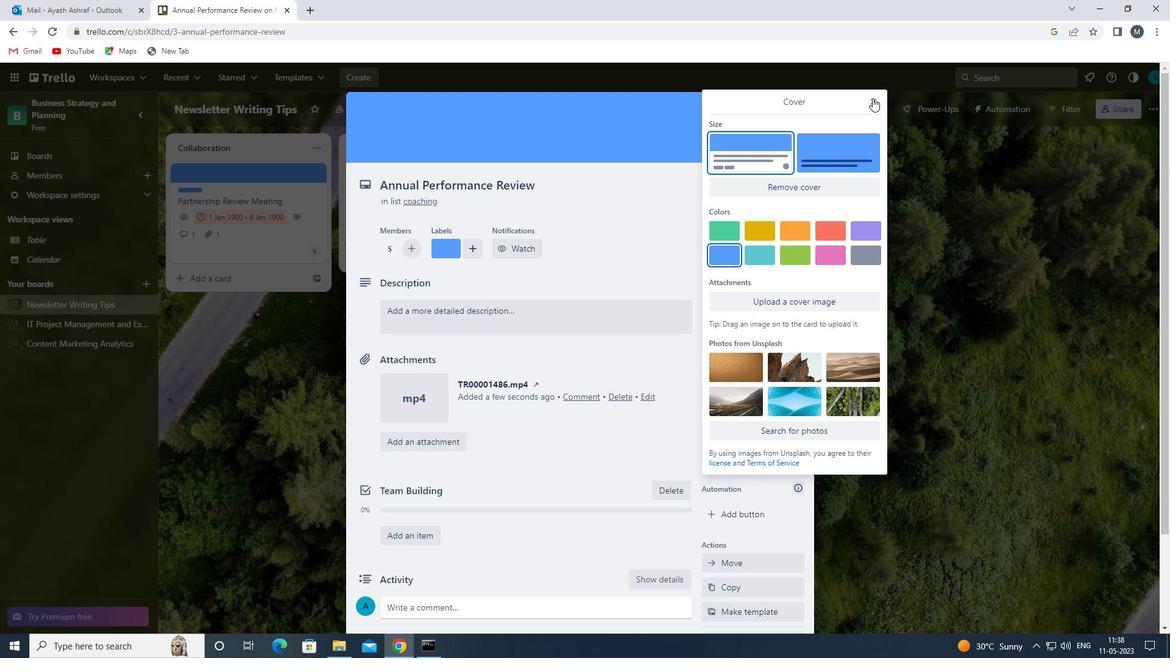 
Action: Mouse moved to (501, 312)
Screenshot: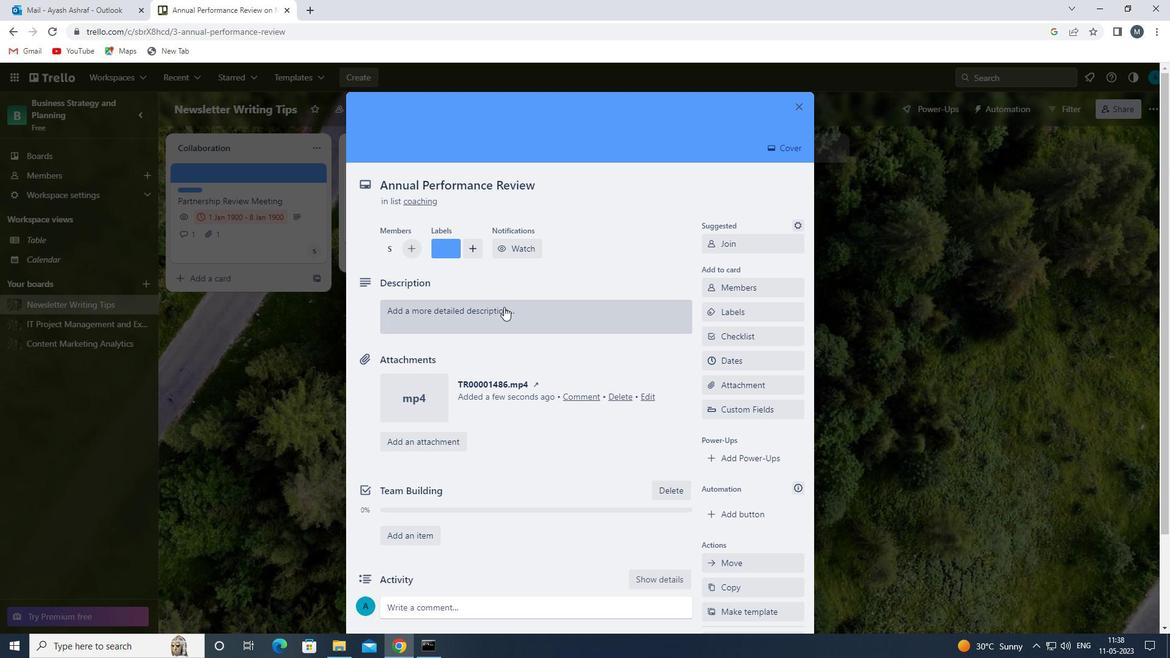 
Action: Mouse pressed left at (501, 312)
Screenshot: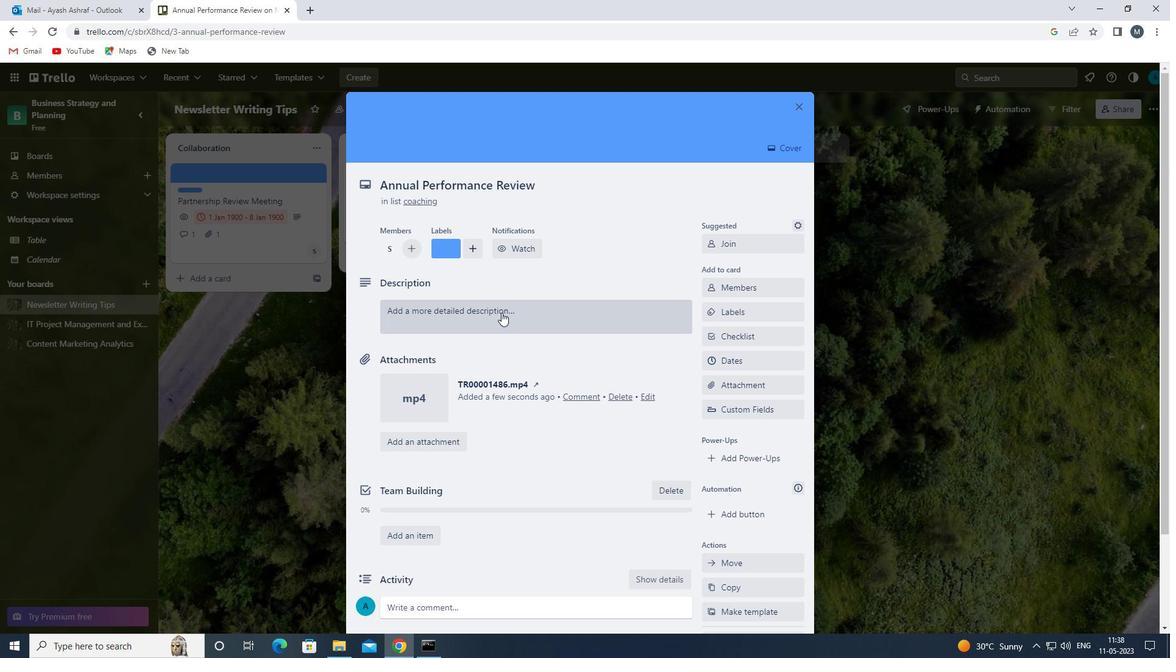 
Action: Mouse moved to (498, 332)
Screenshot: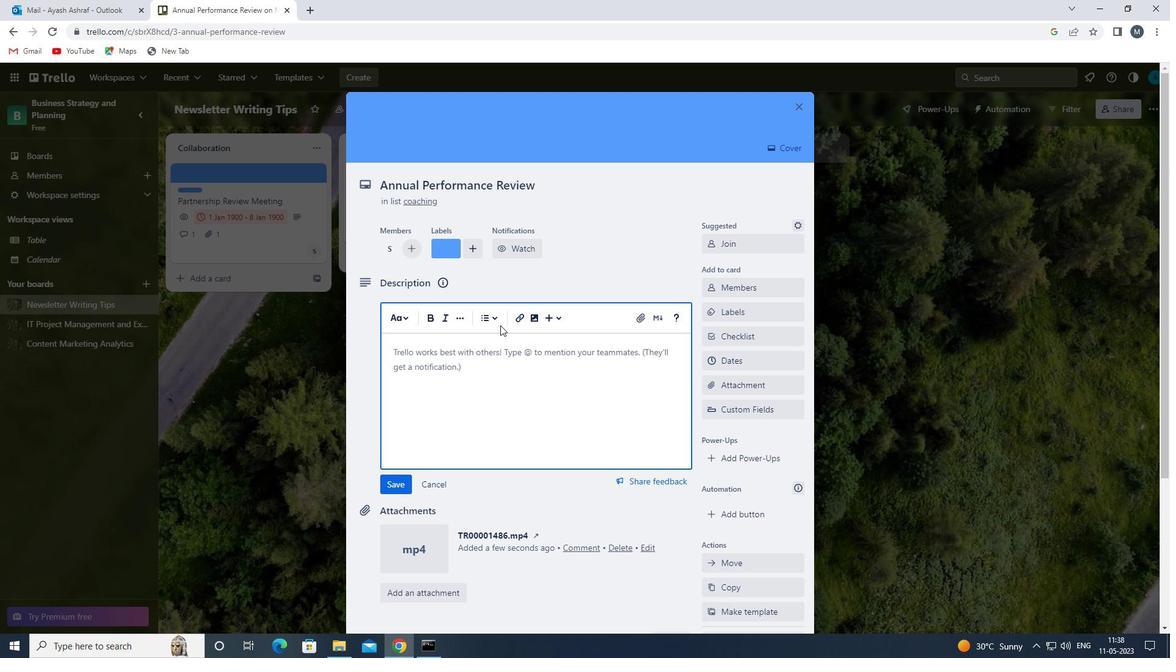 
Action: Key pressed <Key.shift><Key.shift>PLAN<Key.space>AND<Key.space>EXECUTE<Key.space>TEAM-BUILDING,
Screenshot: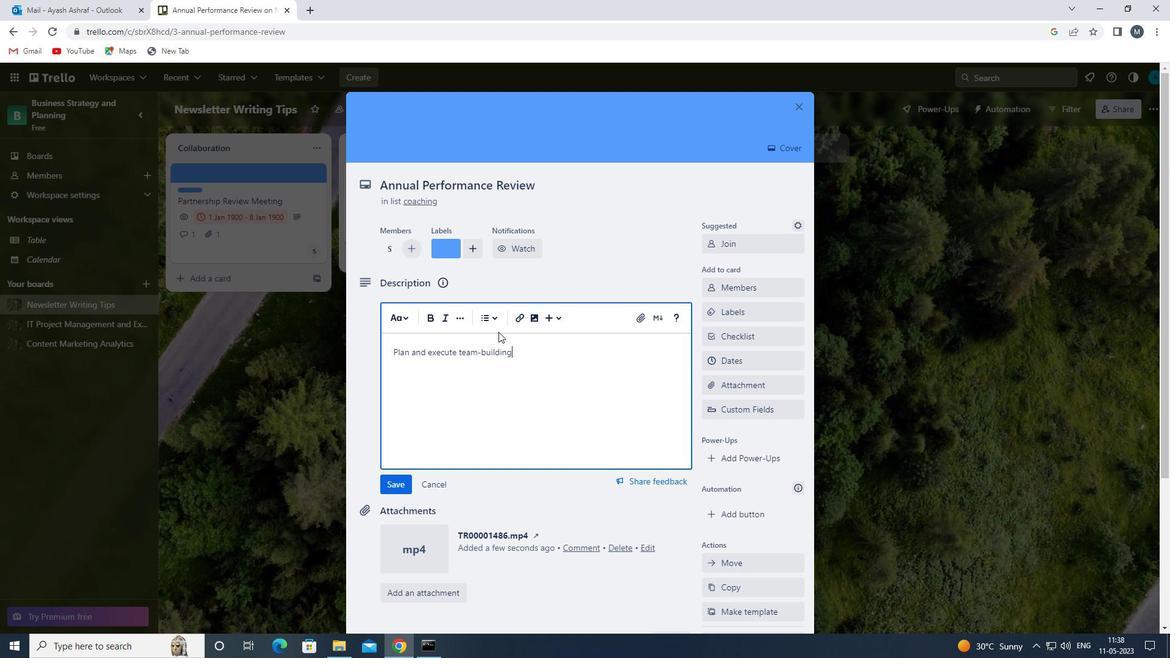 
Action: Mouse moved to (426, 352)
Screenshot: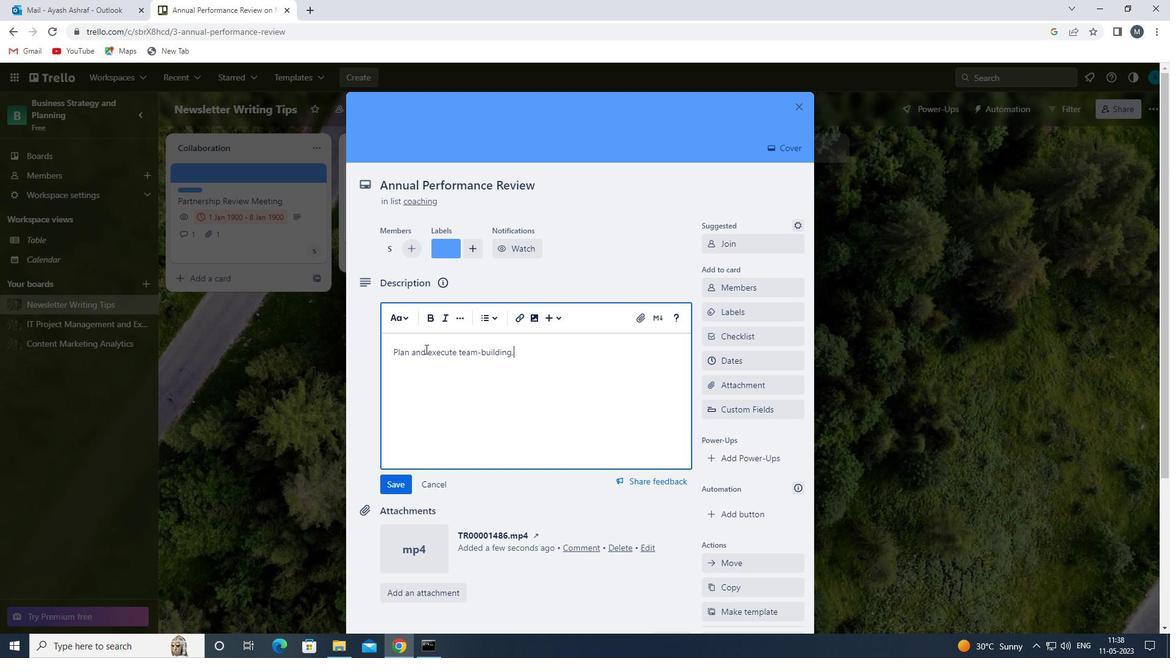 
Action: Mouse pressed left at (426, 352)
Screenshot: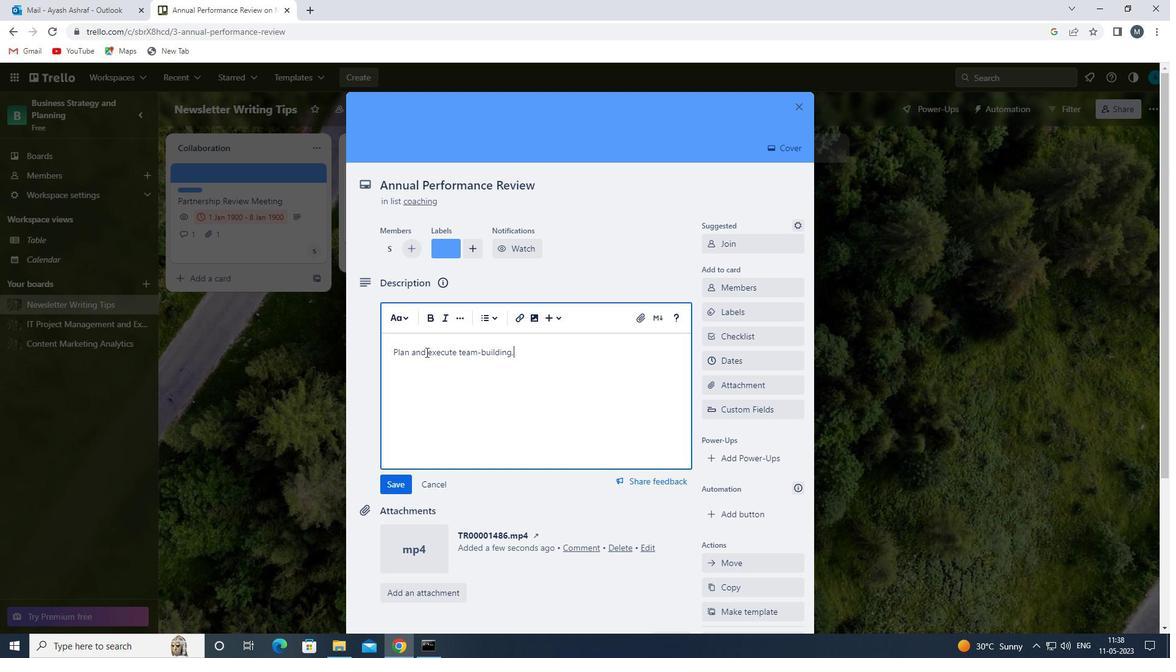 
Action: Mouse moved to (459, 351)
Screenshot: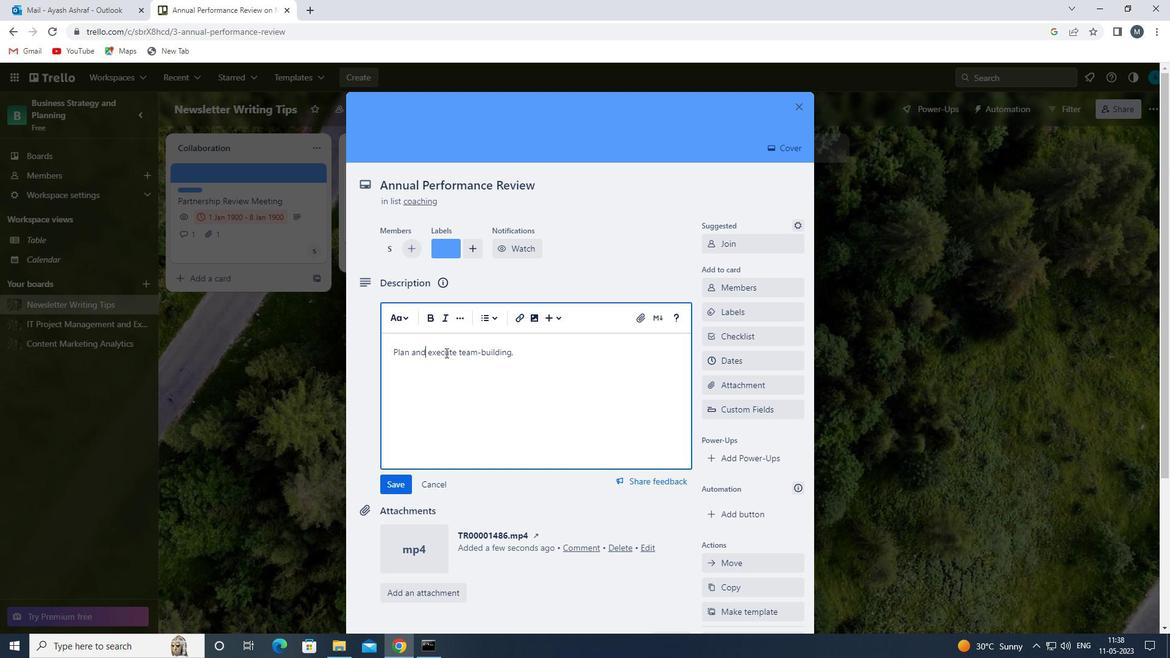 
Action: Mouse pressed left at (459, 351)
Screenshot: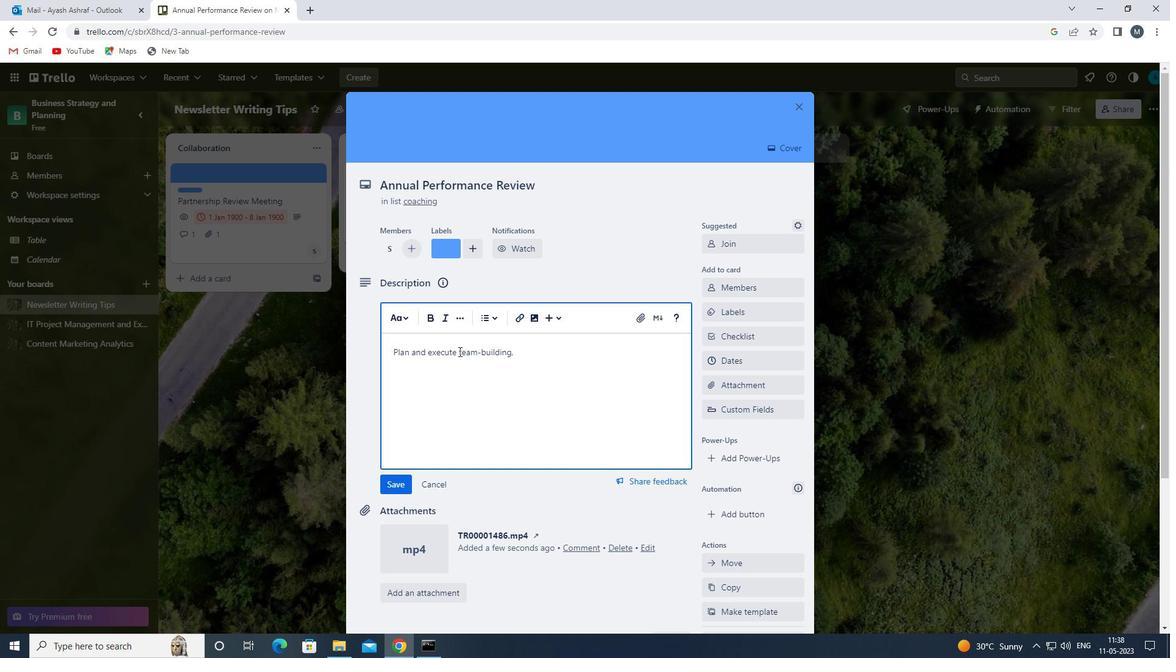 
Action: Key pressed COMPAN<Key.backspace>Y<Key.space>
Screenshot: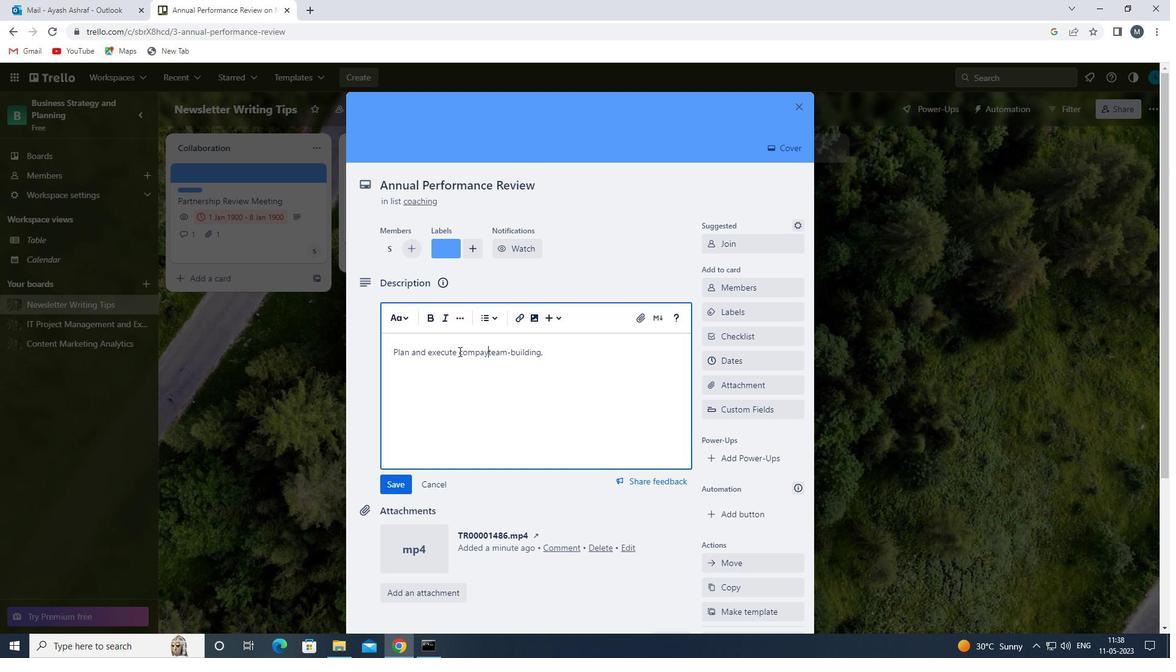 
Action: Mouse moved to (484, 352)
Screenshot: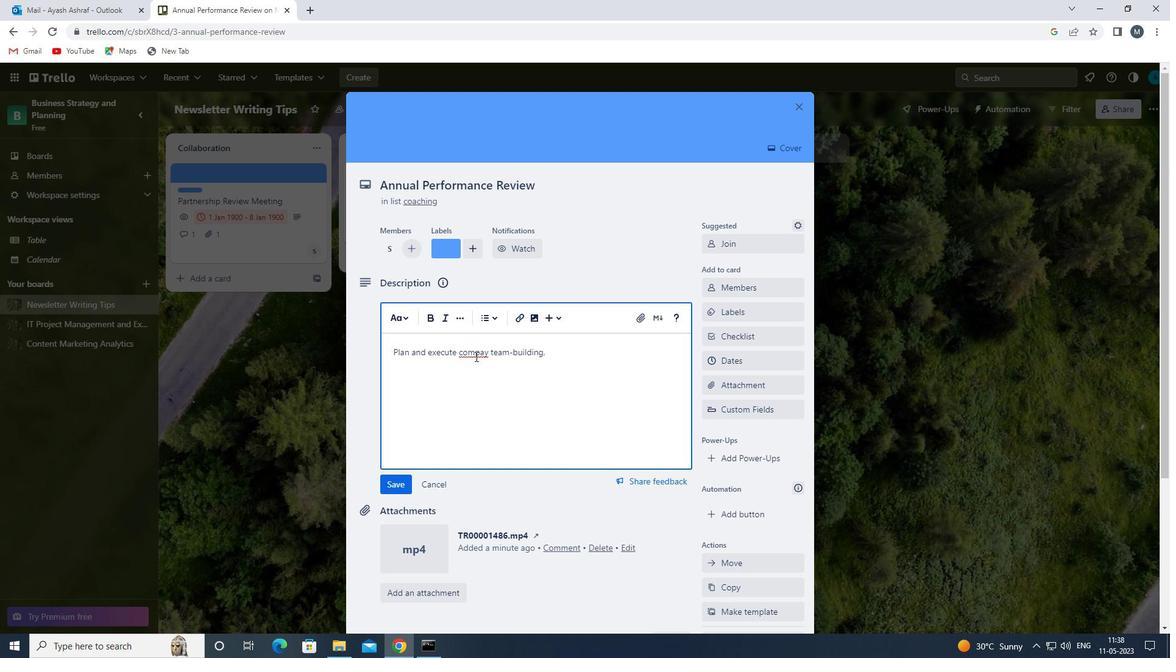 
Action: Mouse pressed left at (484, 352)
Screenshot: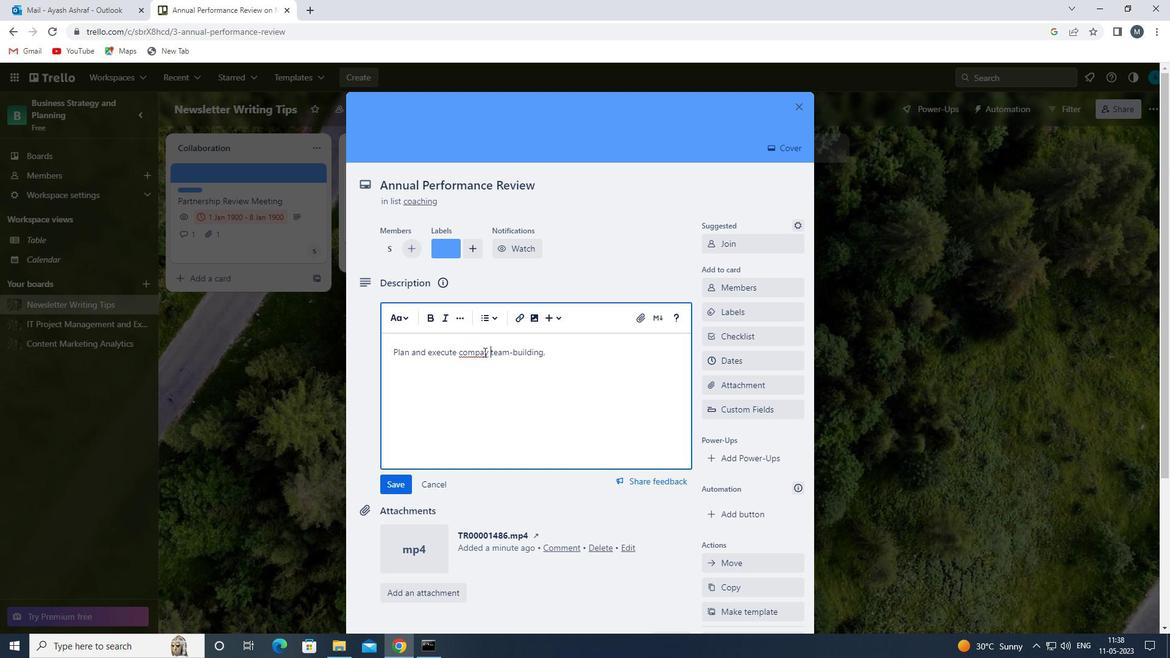 
Action: Key pressed N
Screenshot: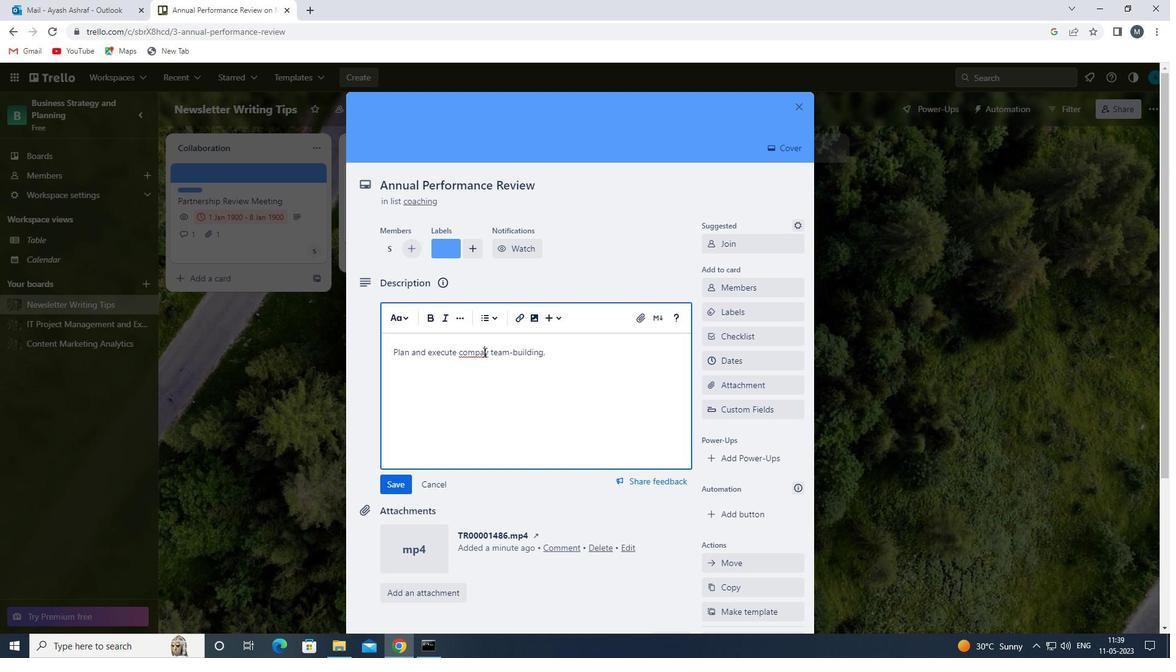 
Action: Mouse moved to (559, 353)
Screenshot: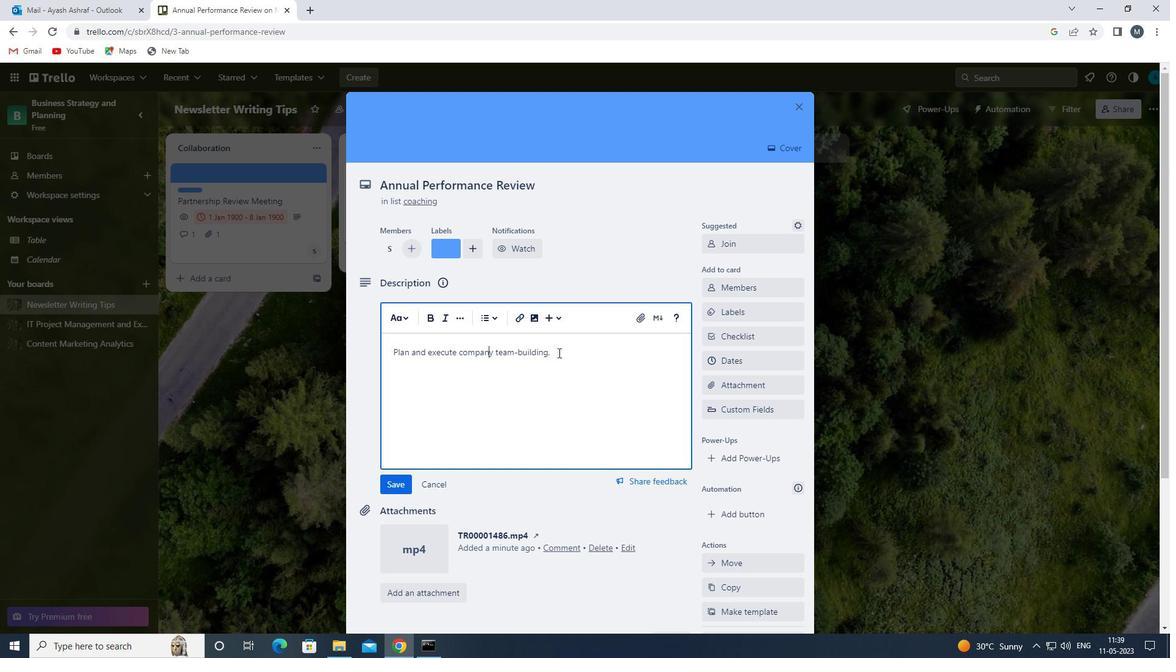 
Action: Mouse pressed left at (559, 353)
Screenshot: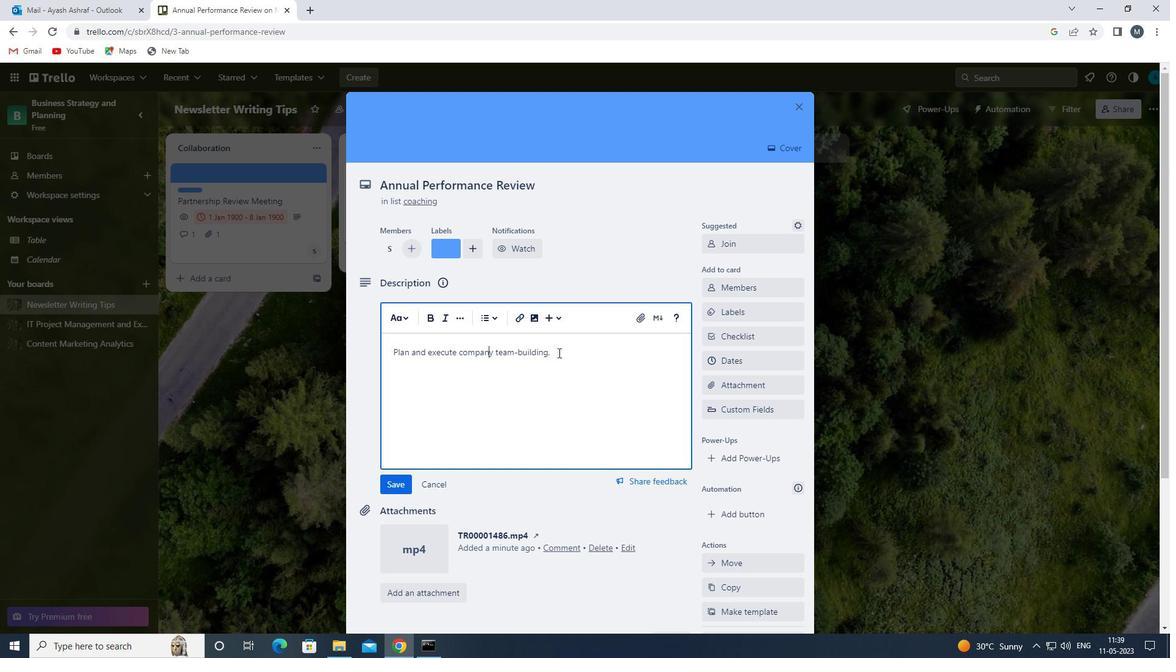 
Action: Key pressed RETREAT<Key.space>WITH<Key.space>AFOCUS<Key.space>
Screenshot: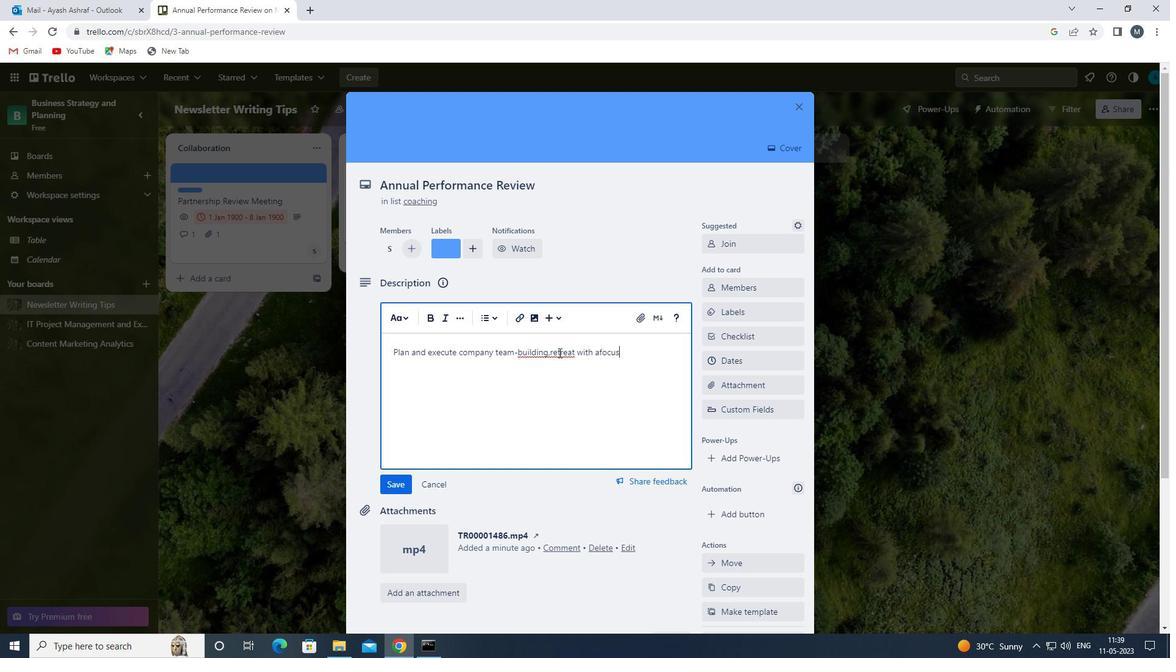 
Action: Mouse moved to (598, 354)
Screenshot: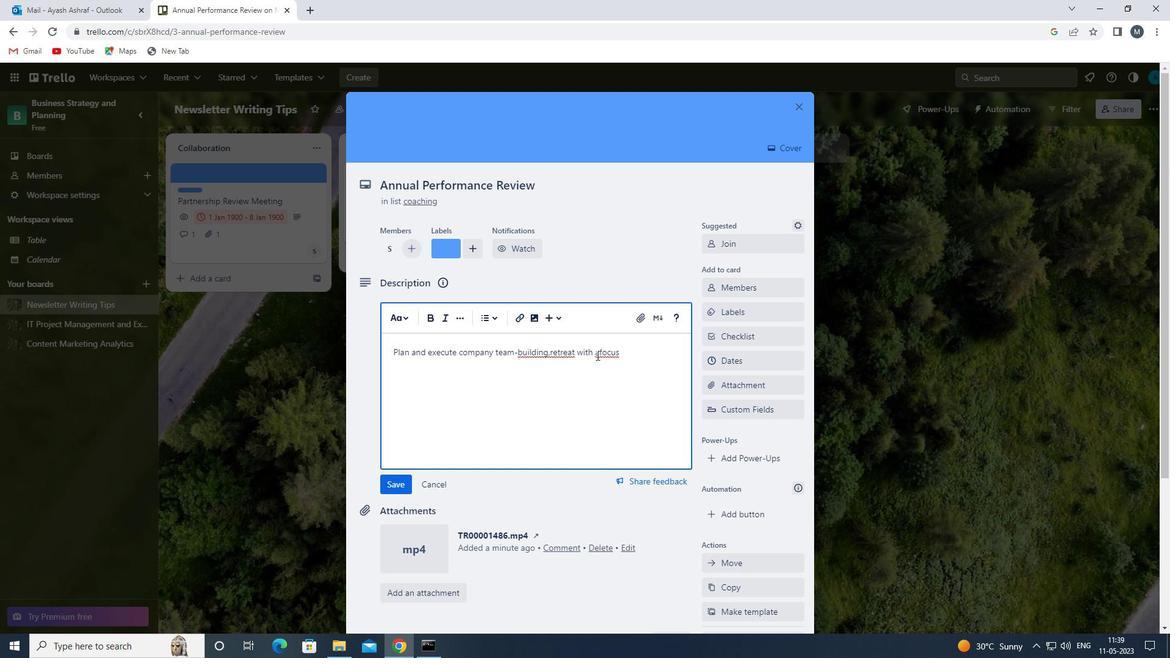 
Action: Mouse pressed left at (598, 354)
Screenshot: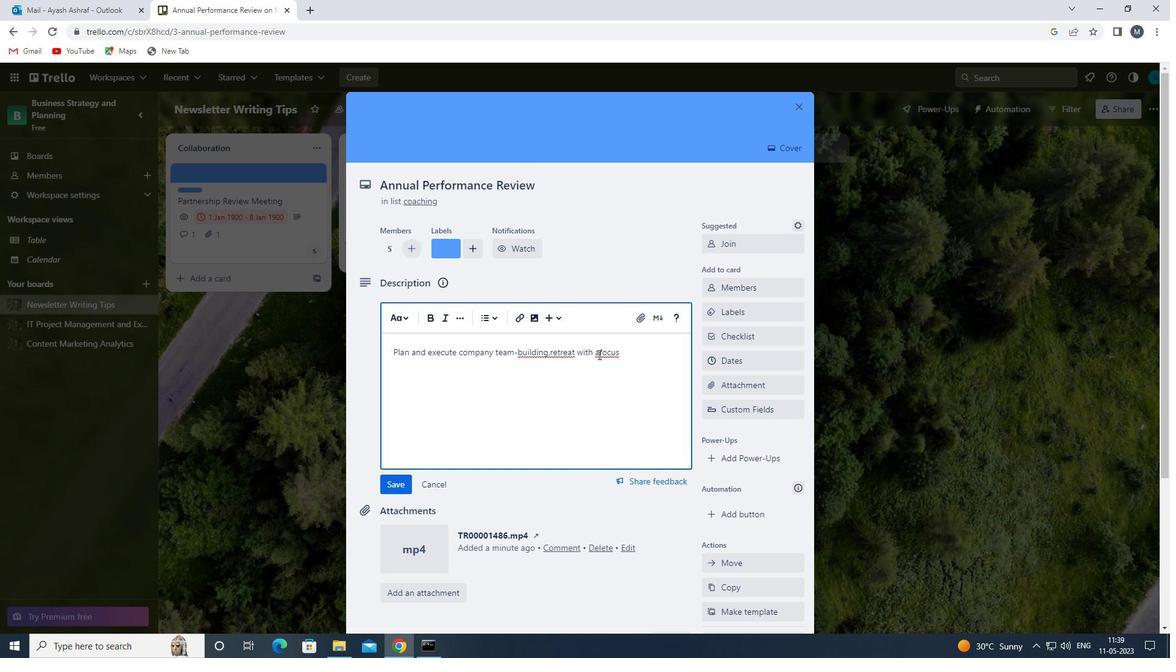 
Action: Key pressed <Key.space>
Screenshot: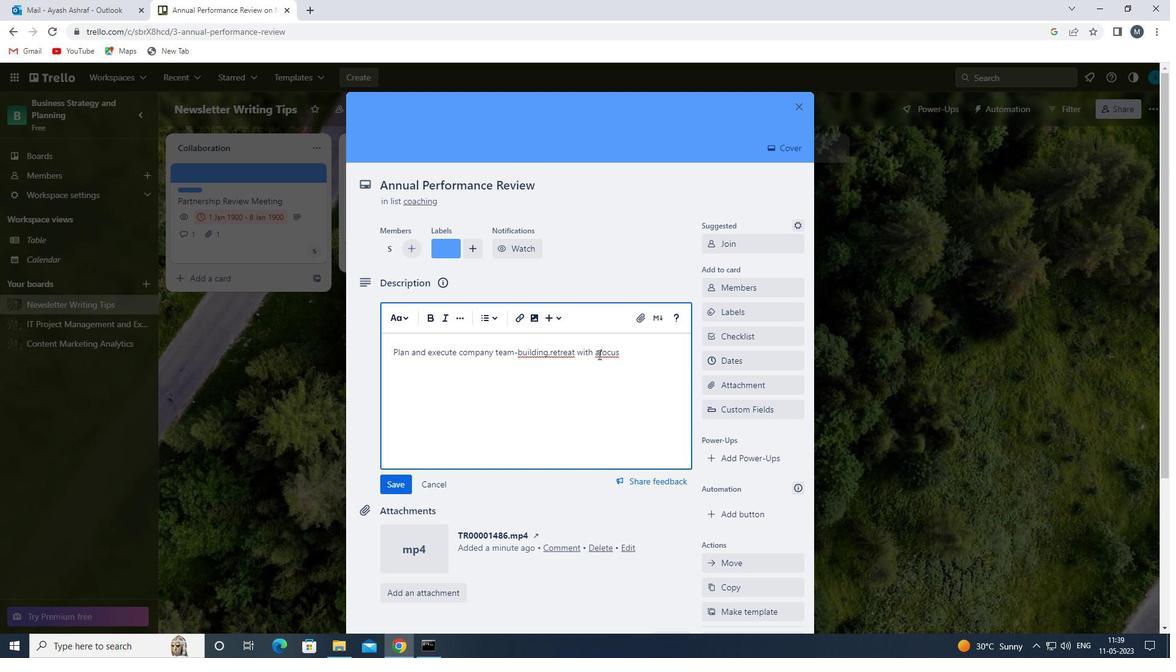 
Action: Mouse moved to (550, 352)
Screenshot: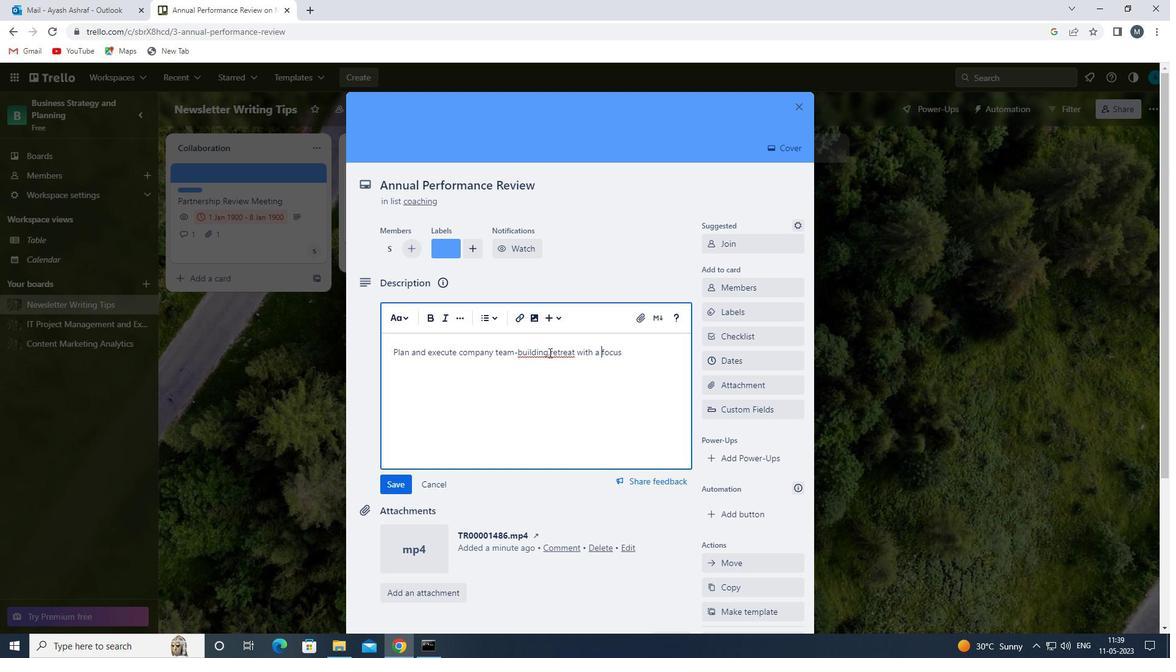 
Action: Mouse pressed left at (550, 352)
Screenshot: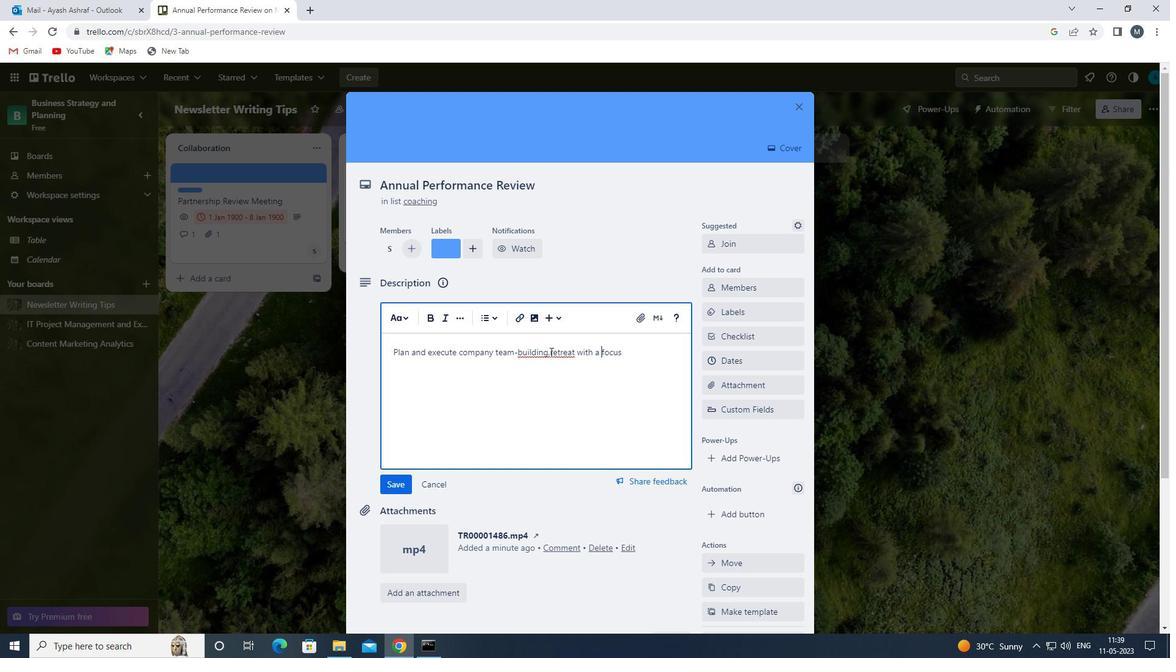 
Action: Mouse moved to (550, 352)
Screenshot: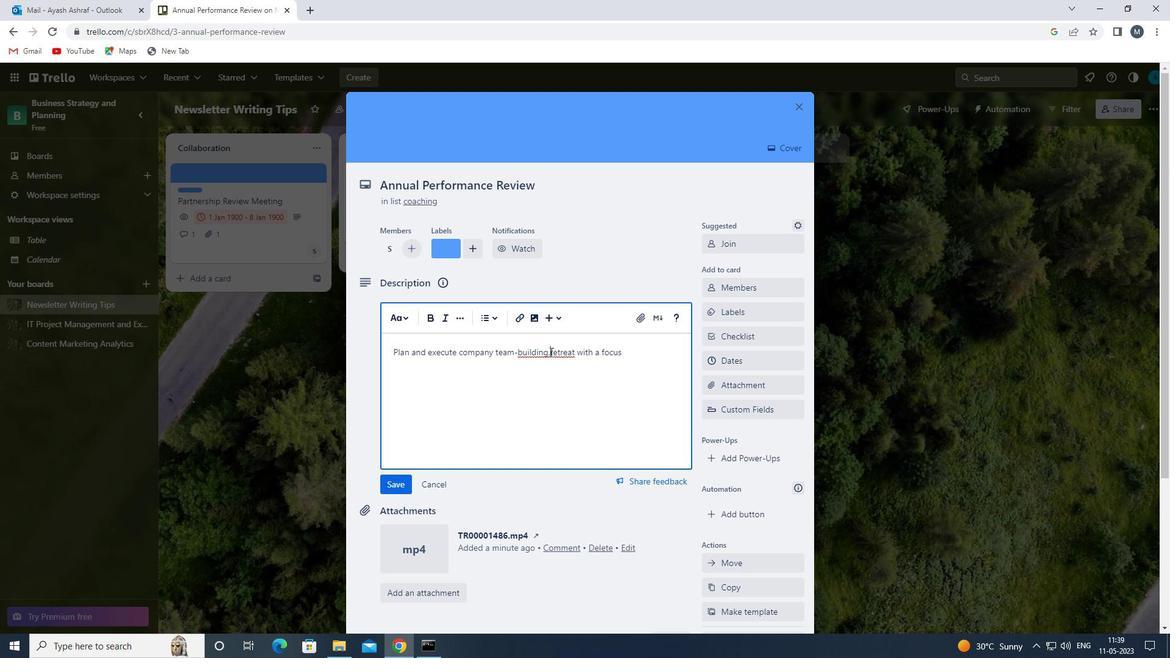 
Action: Key pressed <Key.space>
Screenshot: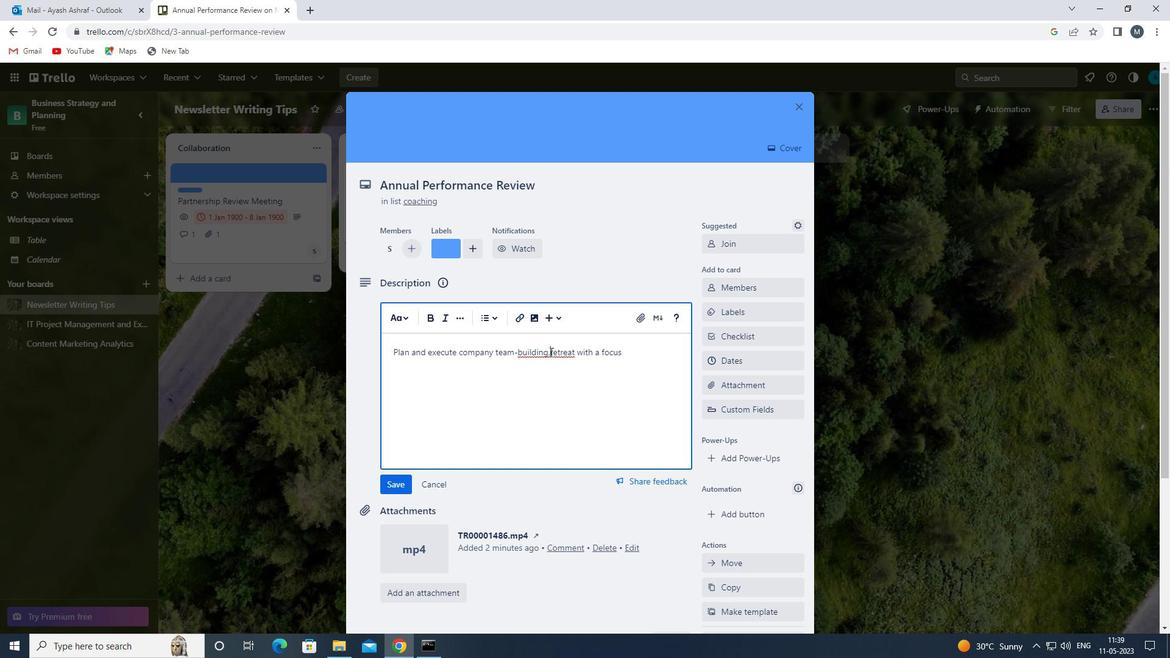 
Action: Mouse moved to (623, 353)
Screenshot: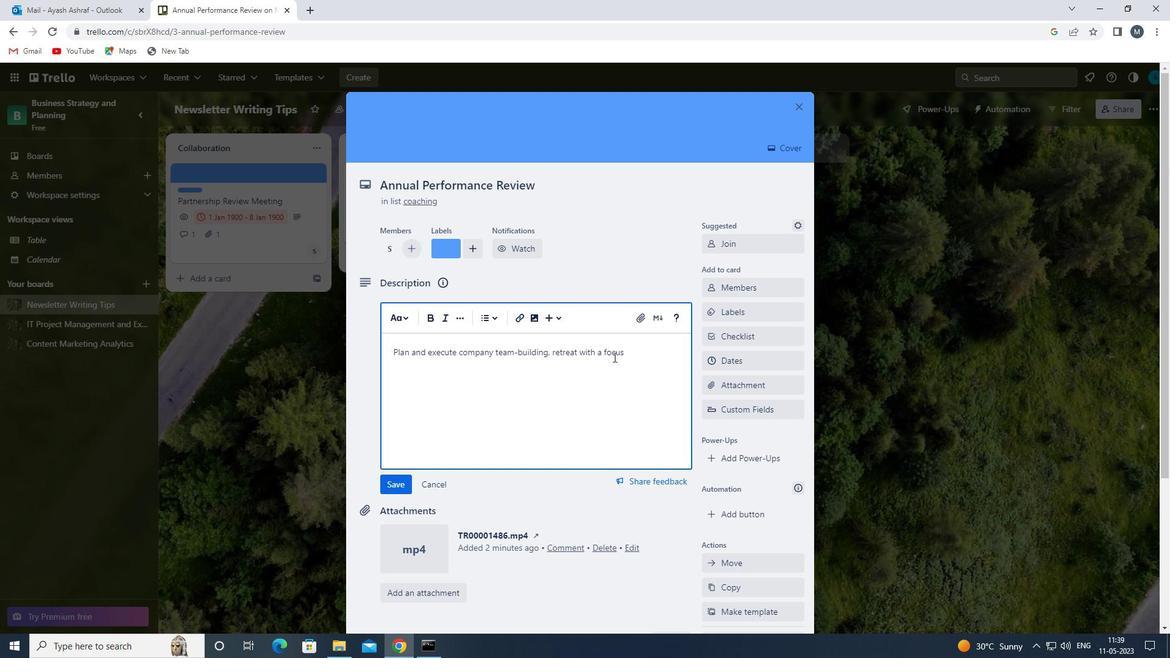 
Action: Mouse pressed left at (623, 353)
Screenshot: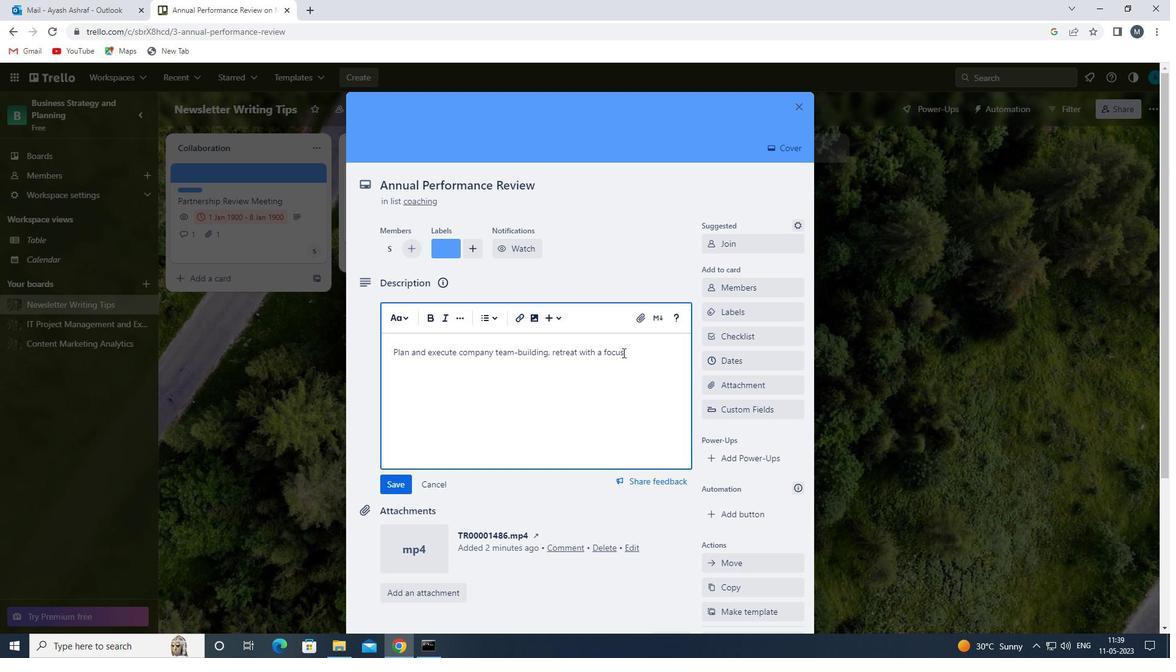 
Action: Mouse moved to (617, 353)
Screenshot: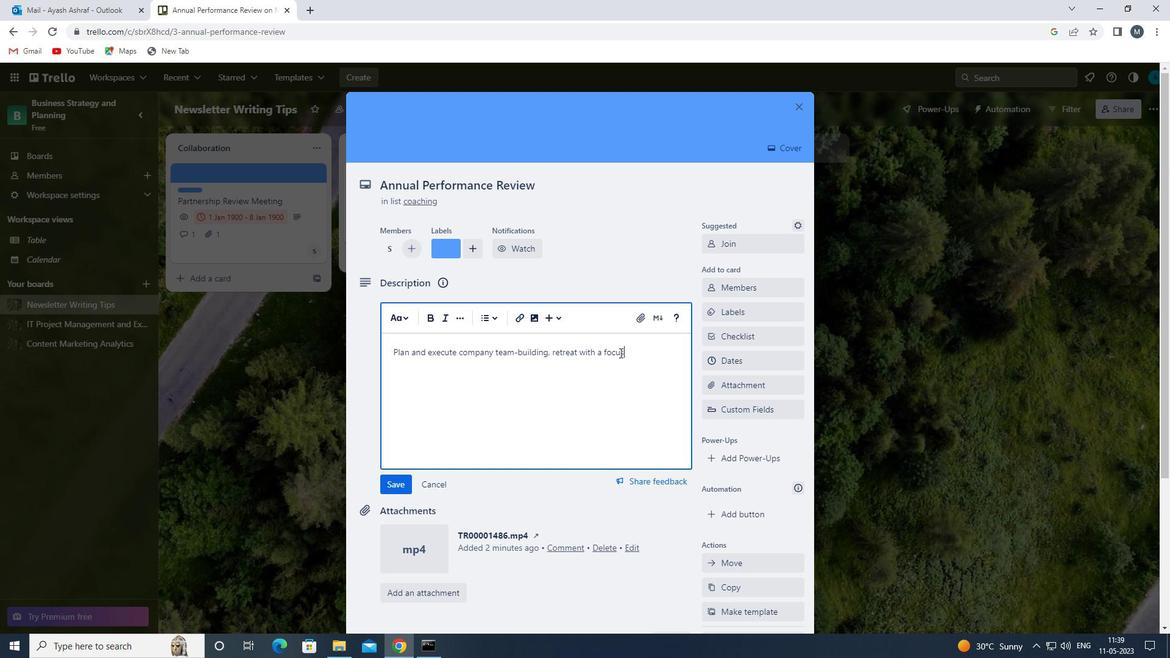 
Action: Key pressed <Key.space>
Screenshot: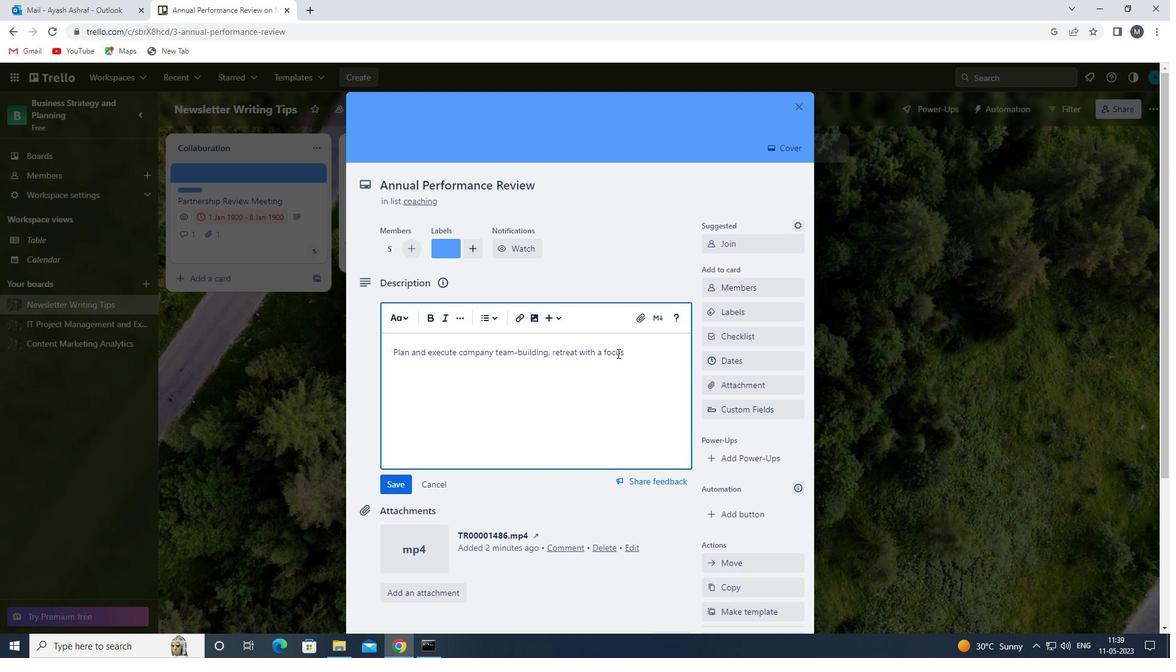 
Action: Mouse moved to (617, 353)
Screenshot: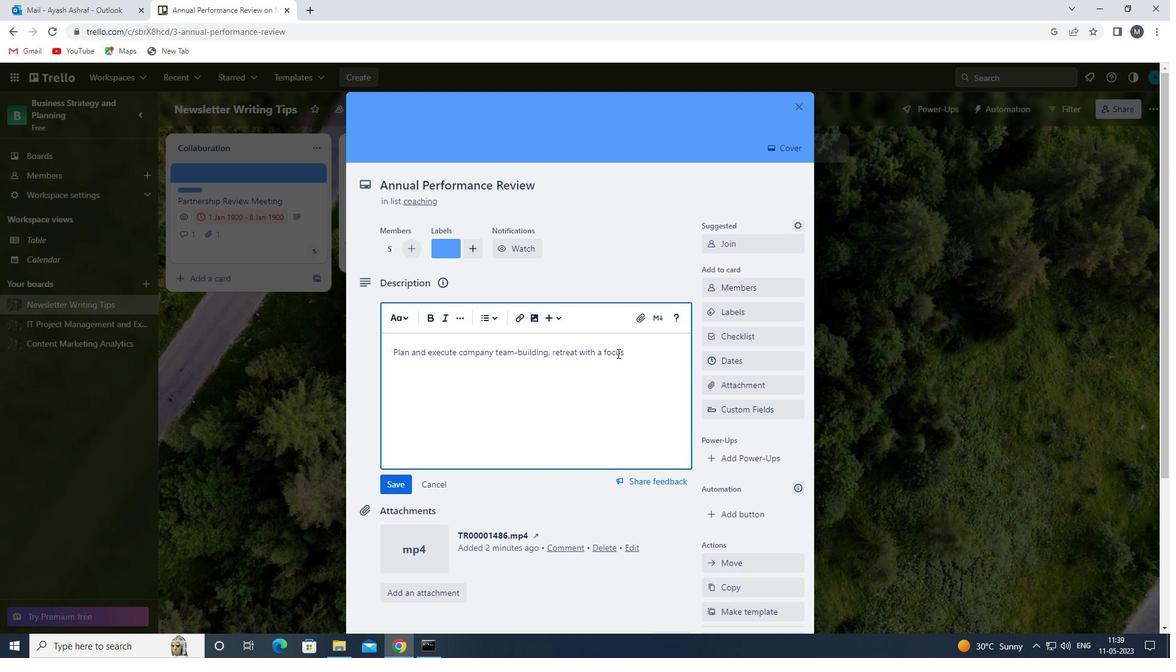 
Action: Key pressed ON<Key.space>PERSONAL<Key.space>GROWTH<Key.space>AND<Key.space>DEVLOPMENT
Screenshot: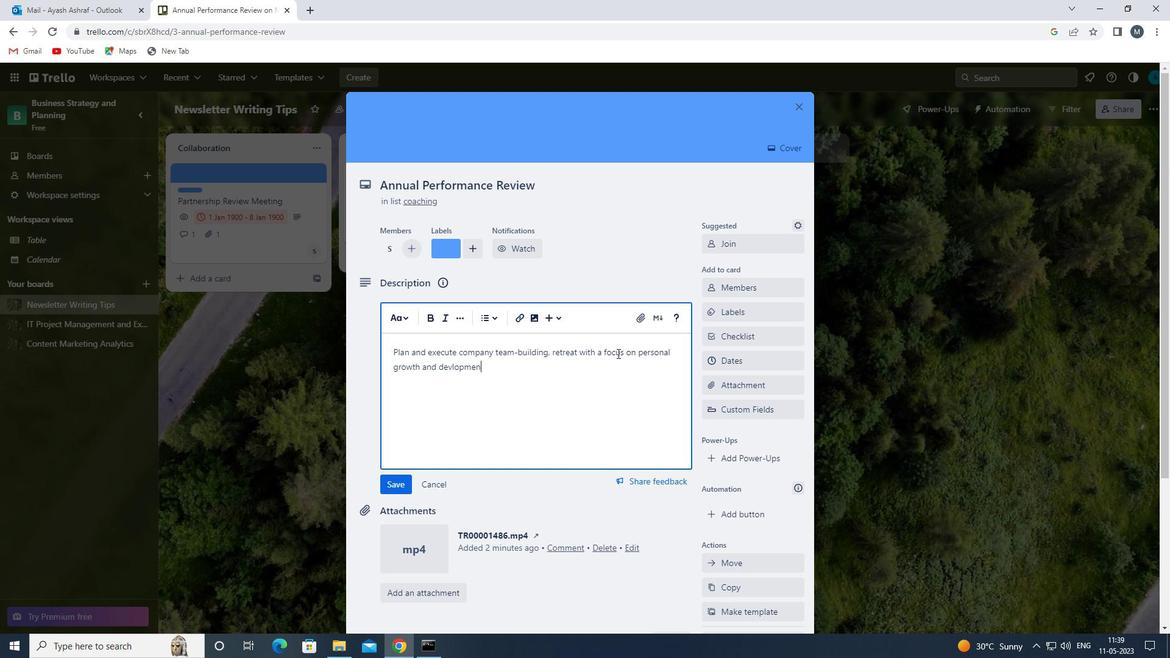 
Action: Mouse moved to (391, 485)
Screenshot: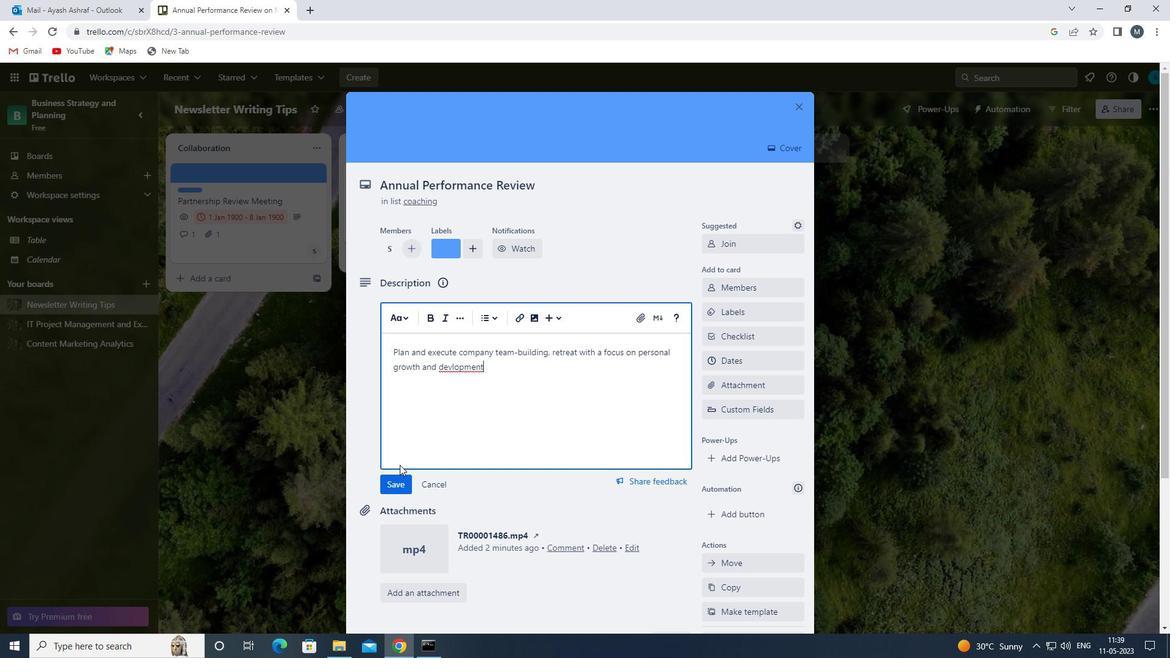 
Action: Mouse pressed left at (391, 485)
Screenshot: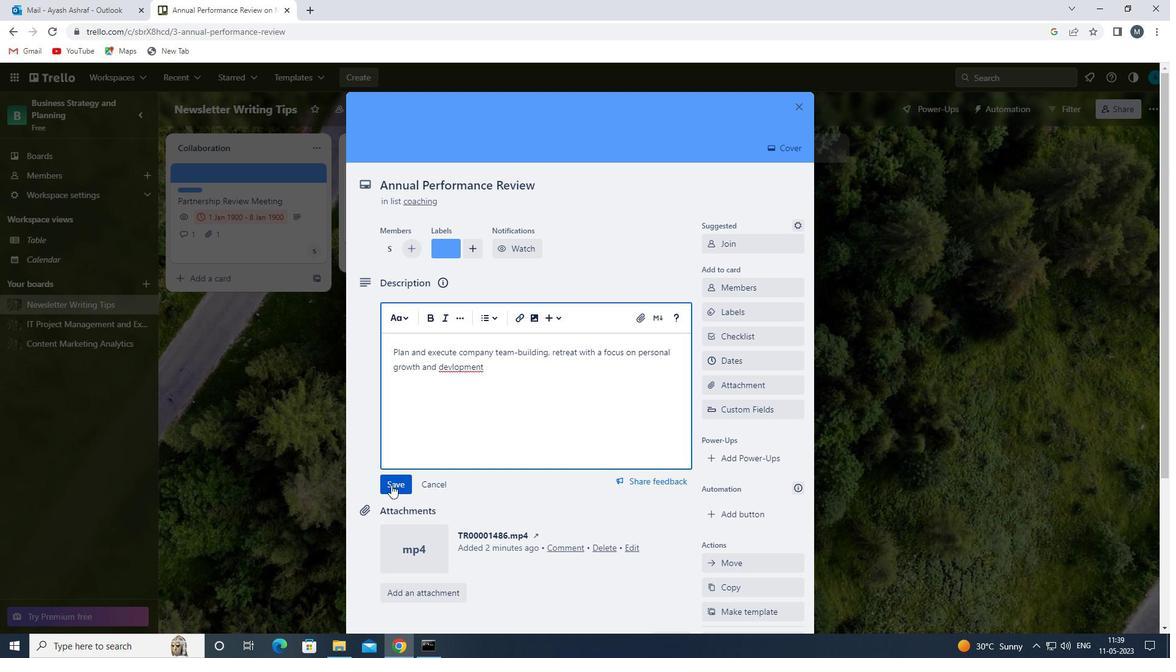 
Action: Mouse moved to (443, 437)
Screenshot: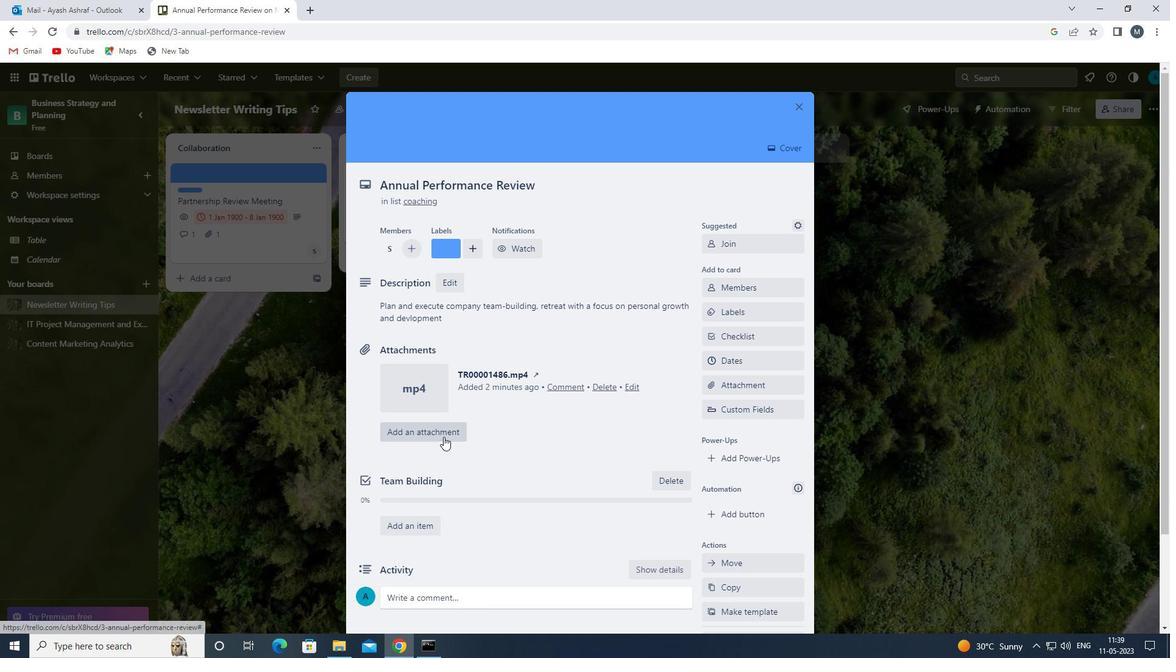 
Action: Mouse scrolled (443, 437) with delta (0, 0)
Screenshot: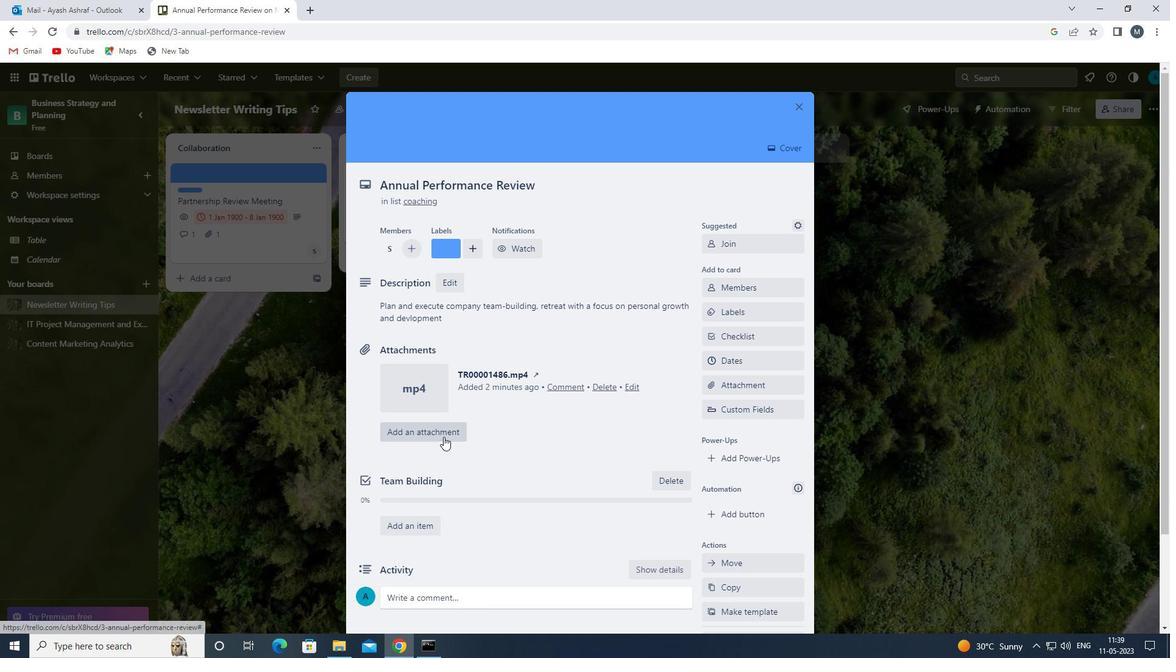 
Action: Mouse moved to (445, 438)
Screenshot: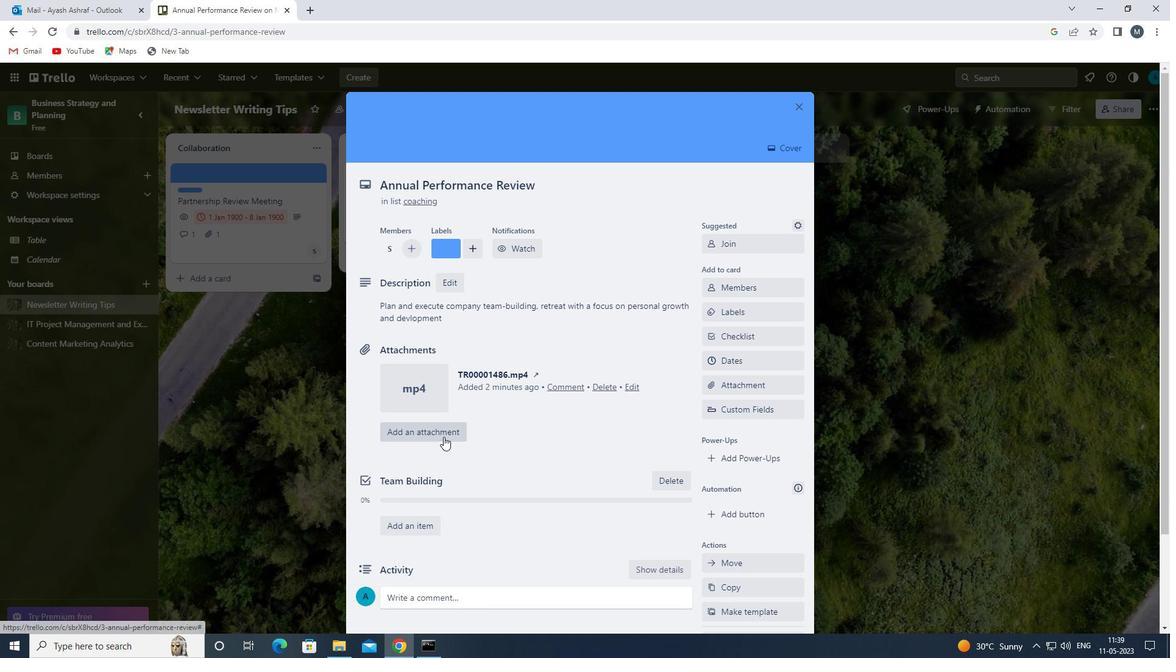 
Action: Mouse scrolled (445, 437) with delta (0, 0)
Screenshot: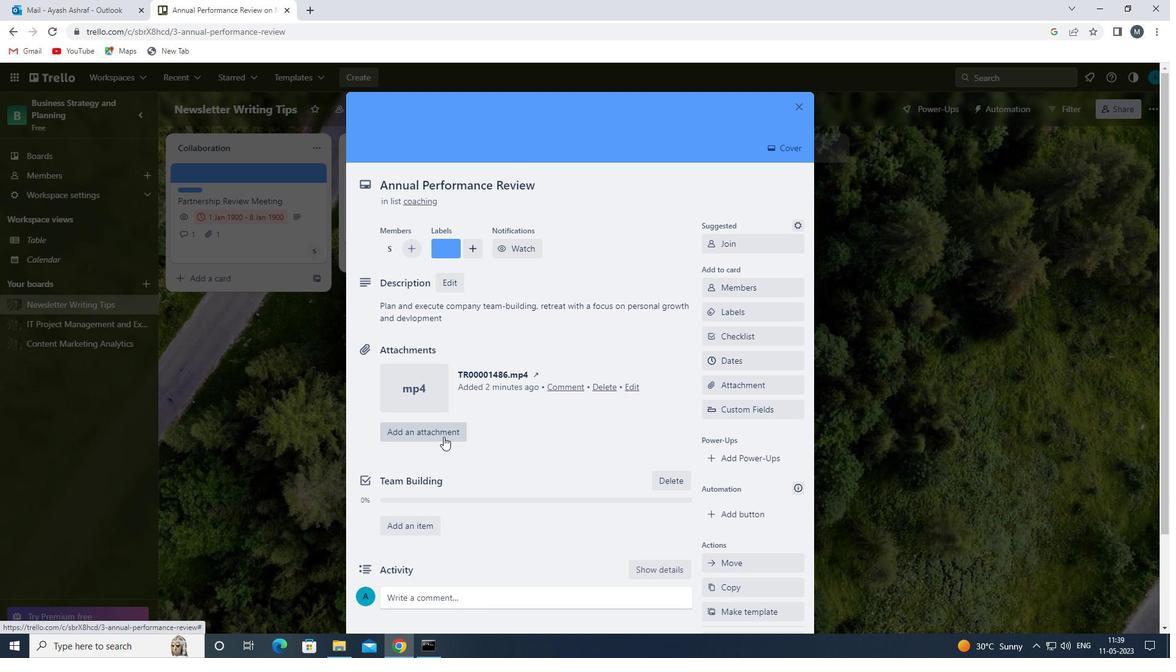 
Action: Mouse moved to (446, 438)
Screenshot: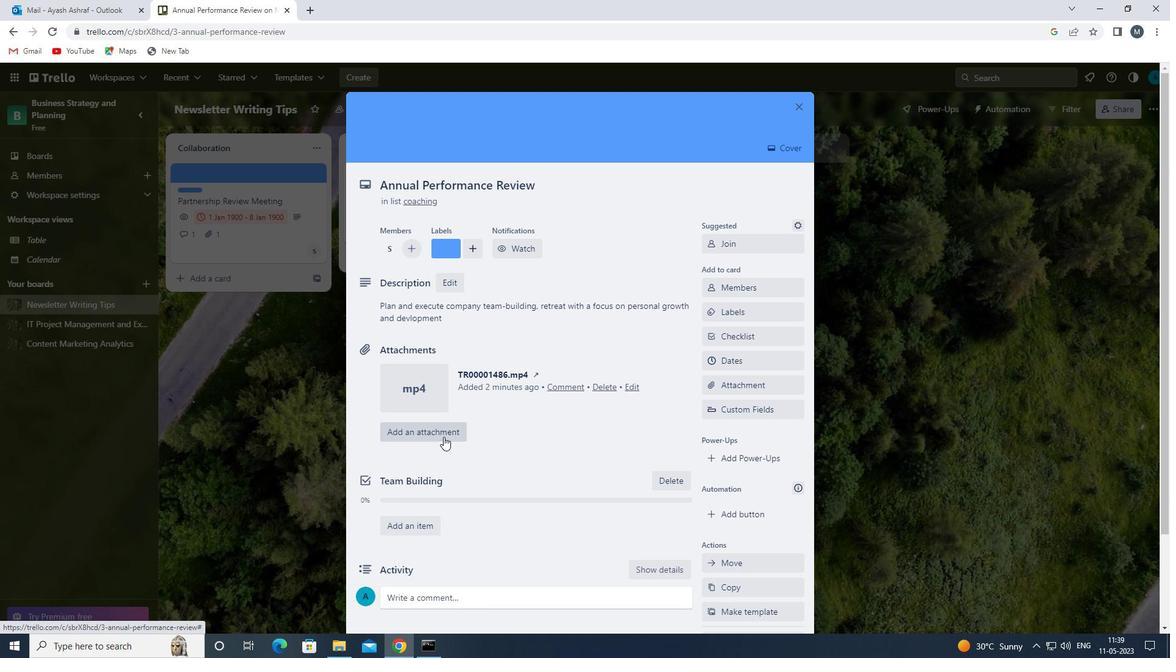 
Action: Mouse scrolled (446, 437) with delta (0, 0)
Screenshot: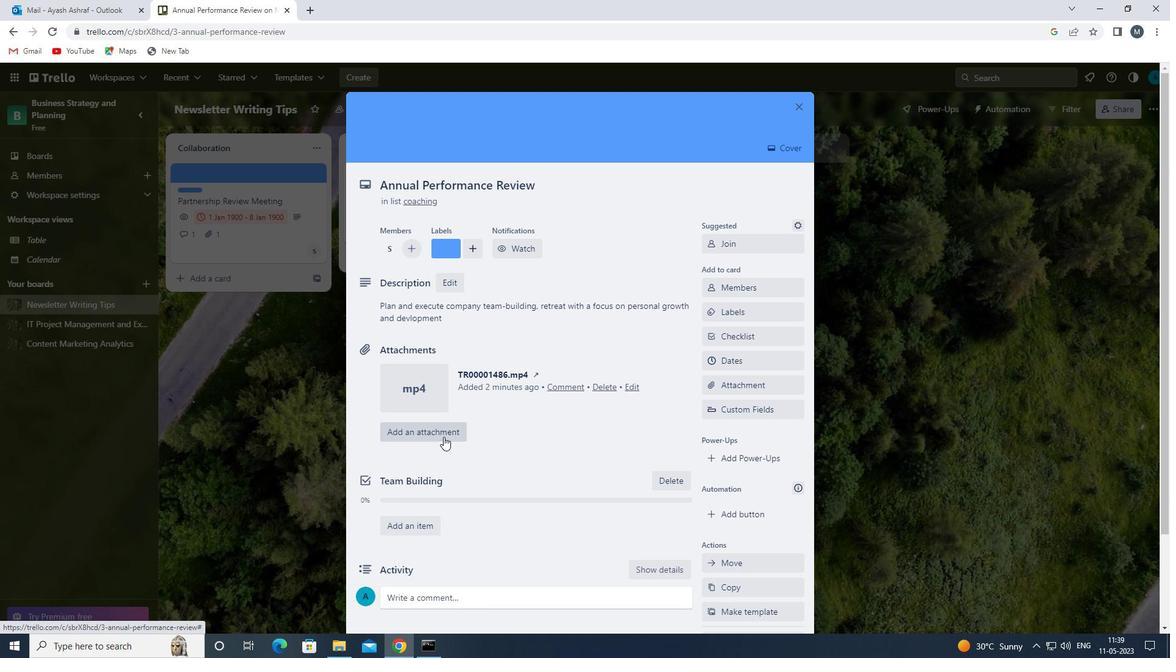 
Action: Mouse scrolled (446, 437) with delta (0, 0)
Screenshot: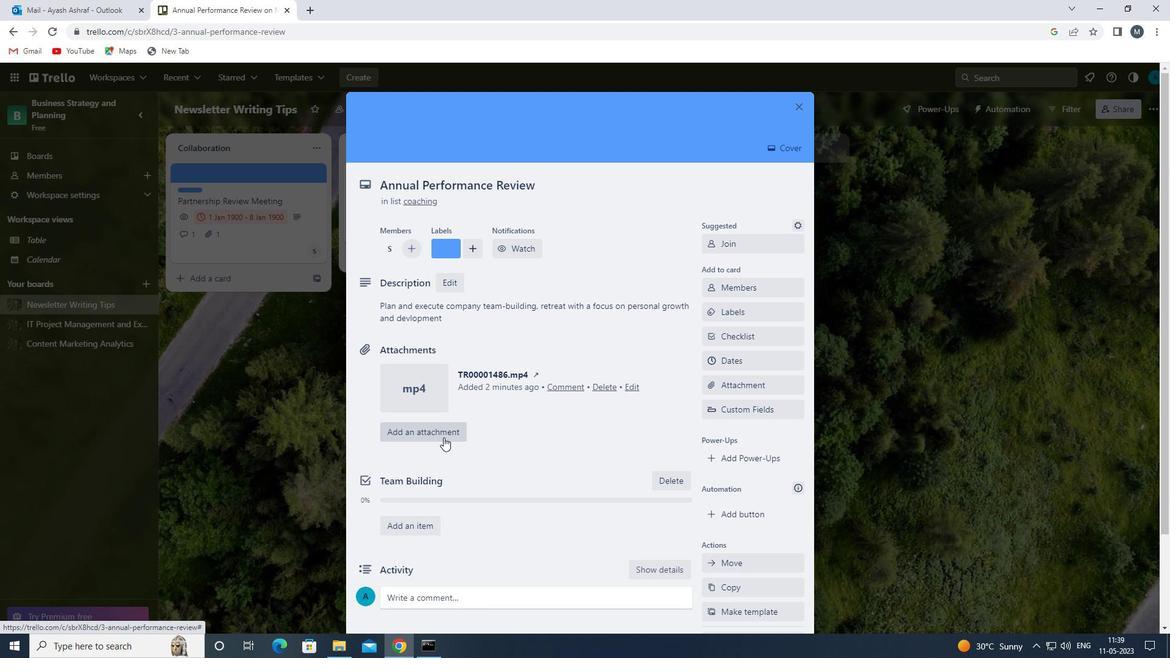 
Action: Mouse moved to (426, 479)
Screenshot: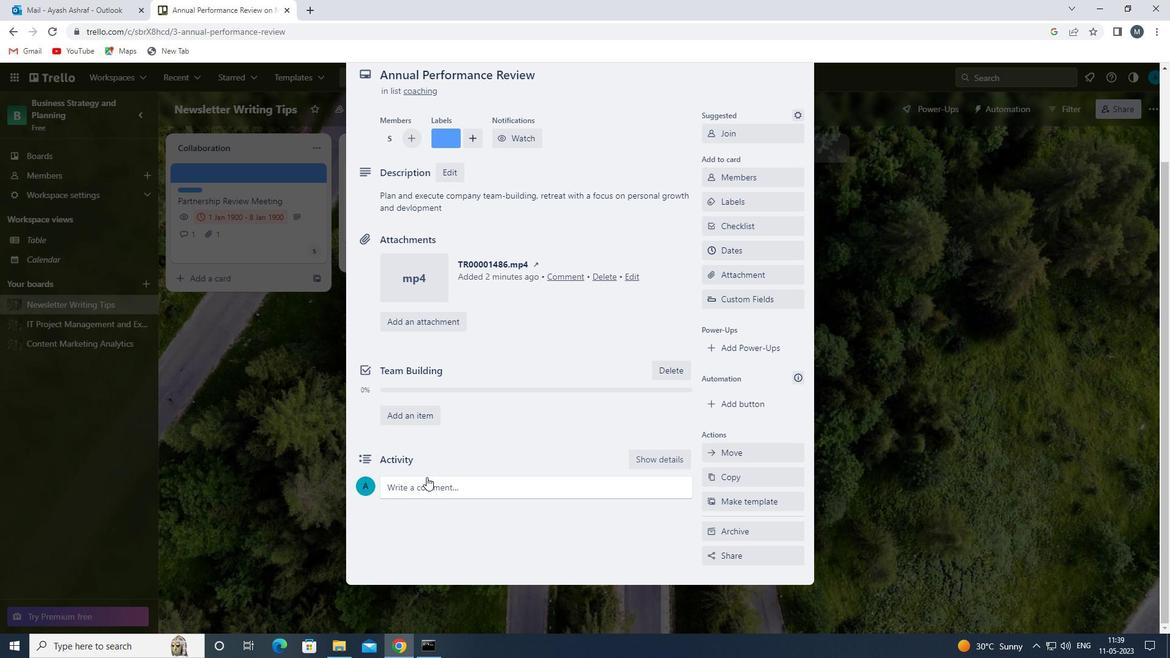 
Action: Mouse pressed left at (426, 479)
Screenshot: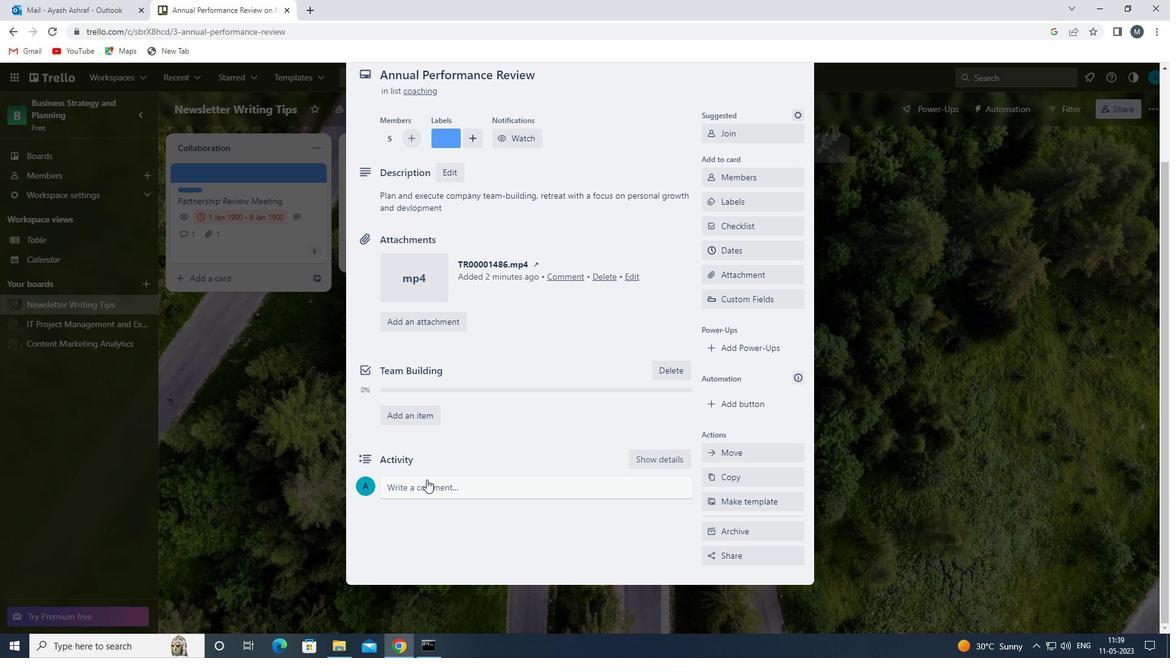 
Action: Mouse moved to (410, 520)
Screenshot: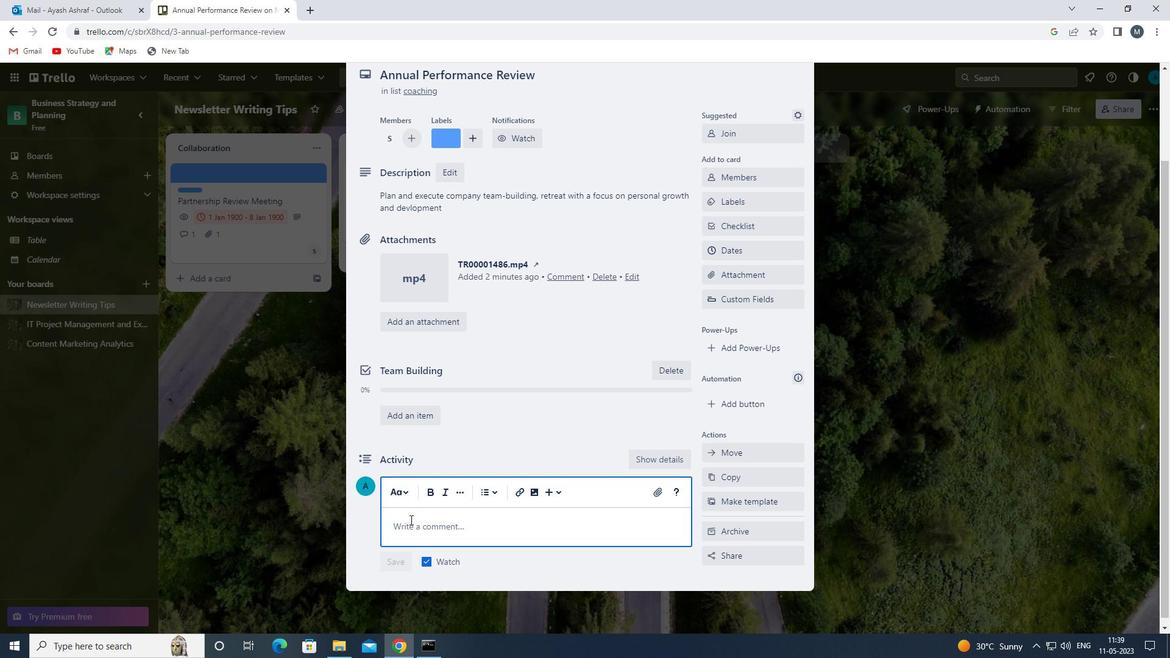 
Action: Key pressed <Key.shift>WE<Key.space>SHOULD<Key.space>APPROACH<Key.space>THIS<Key.space>TASK<Key.space>WUTH<Key.backspace><Key.backspace><Key.backspace>ITH<Key.space>A<Key.space>SENSE<Key.space>OF<Key.space>OWNERSHI<Key.backspace>O<Key.backspace>IP<Key.space>AND<Key.space>PERSONAL<Key.space>RESPONSBILITY<Key.space>
Screenshot: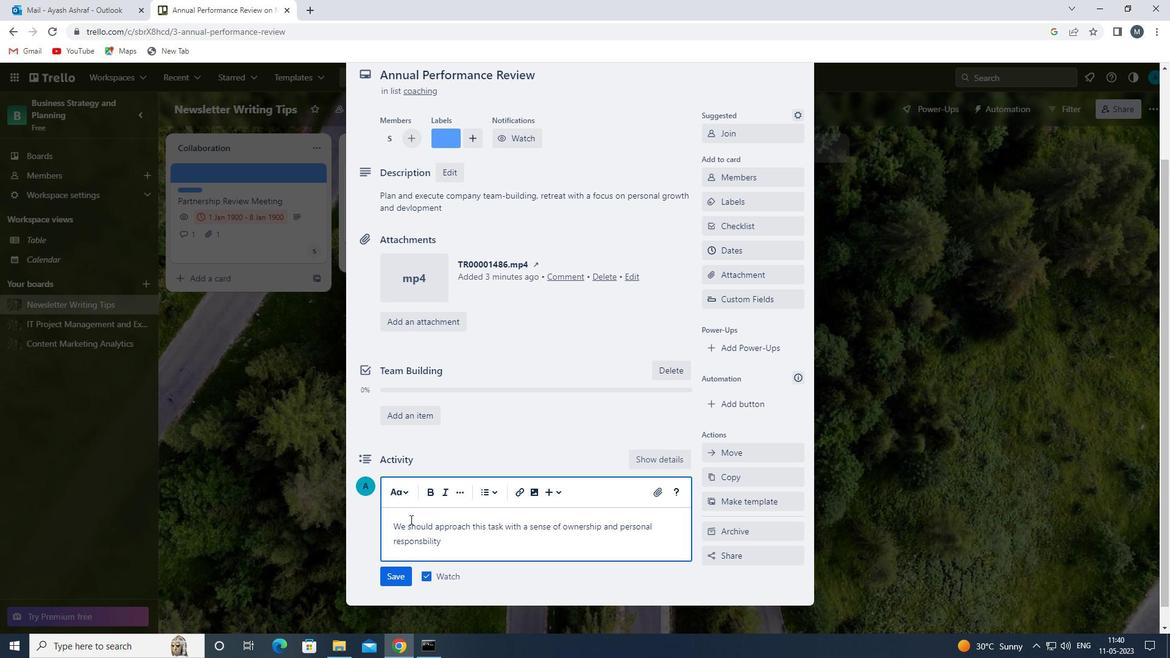 
Action: Mouse moved to (421, 545)
Screenshot: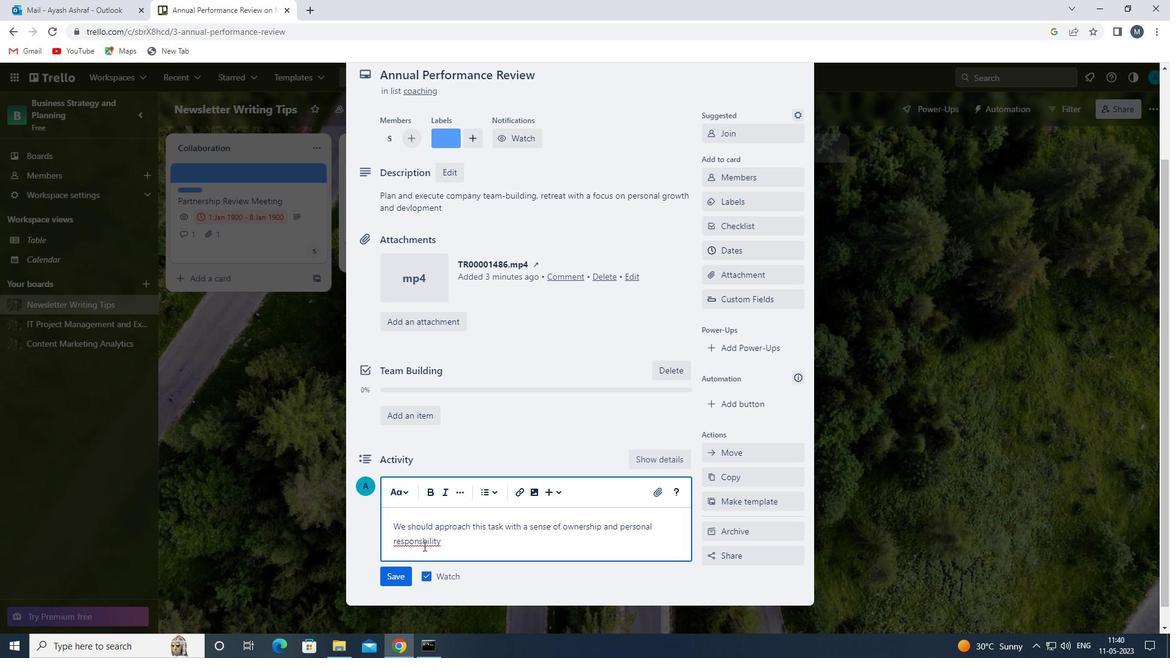 
Action: Mouse pressed left at (421, 545)
Screenshot: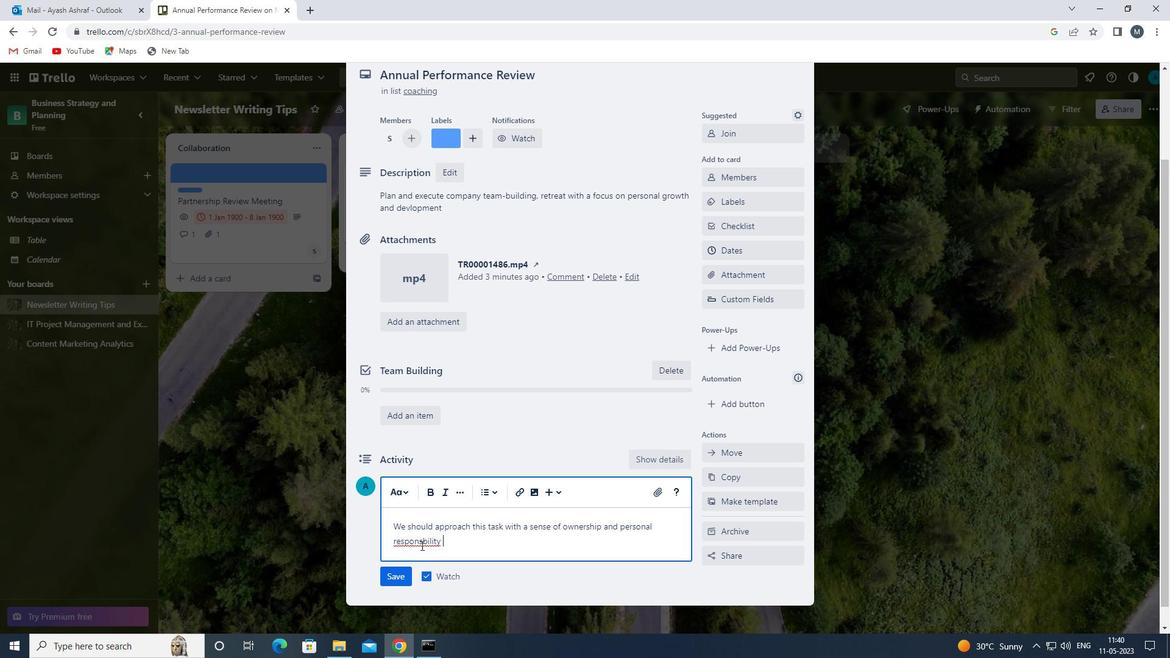 
Action: Key pressed I
Screenshot: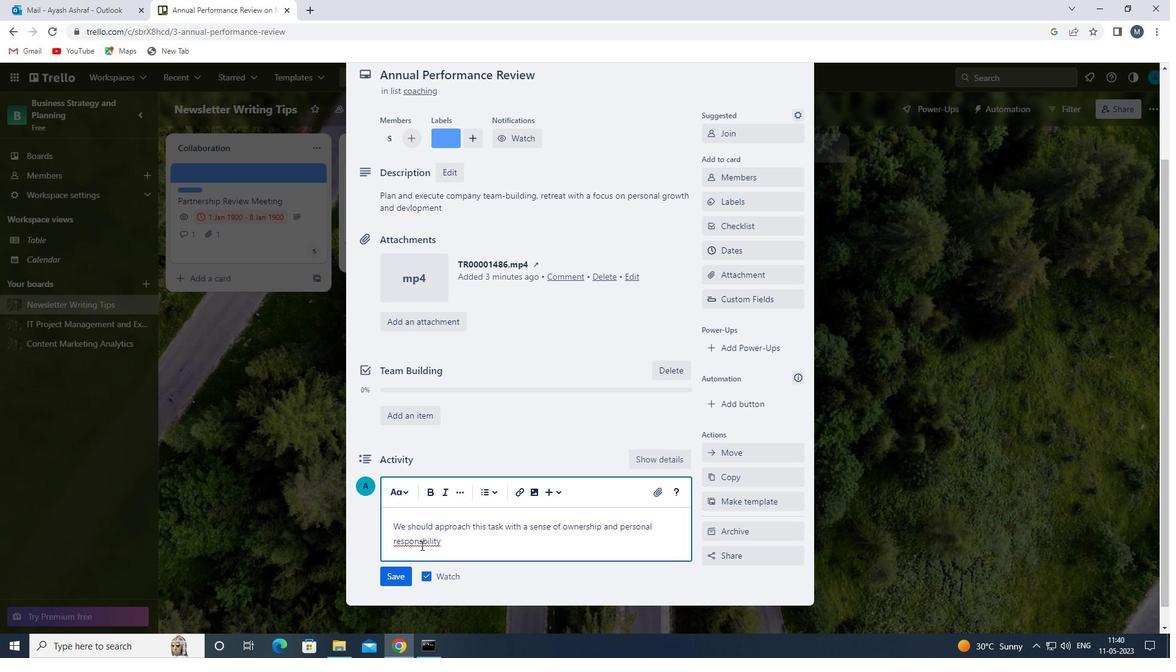 
Action: Mouse moved to (445, 542)
Screenshot: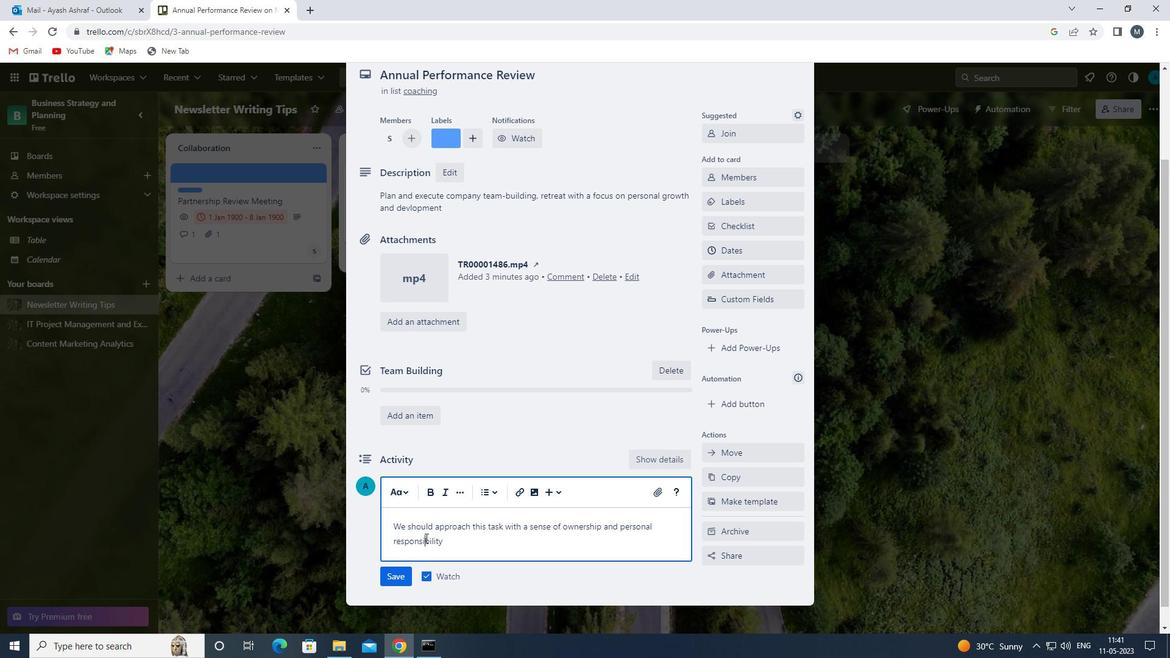 
Action: Mouse pressed left at (445, 542)
Screenshot: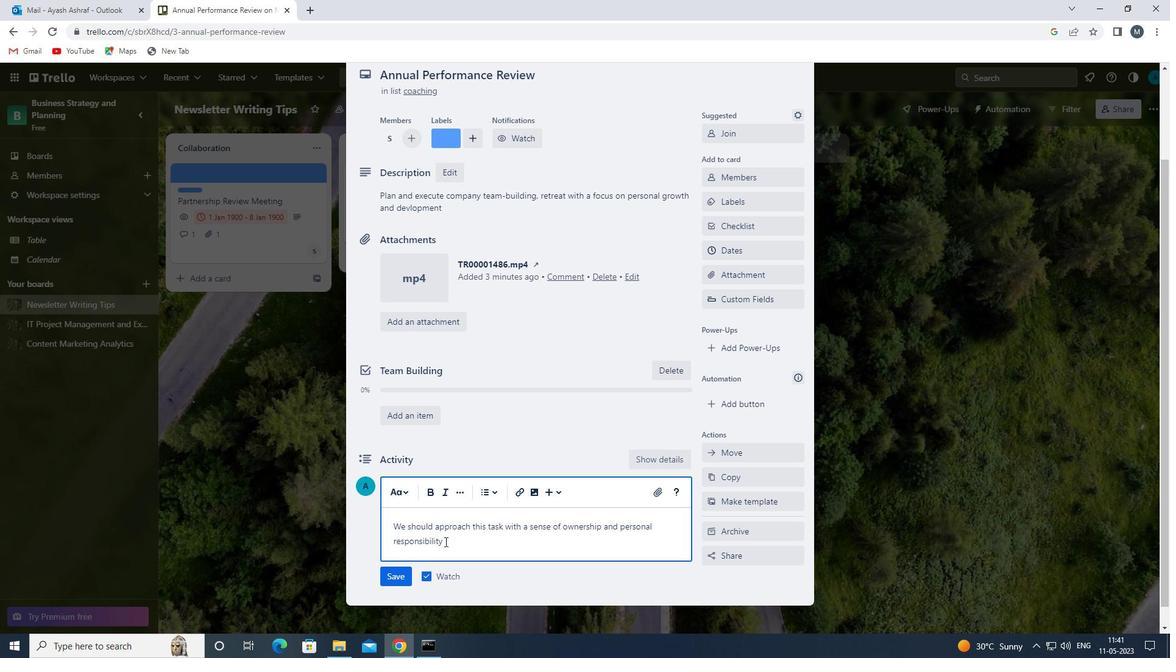 
Action: Mouse moved to (445, 542)
Screenshot: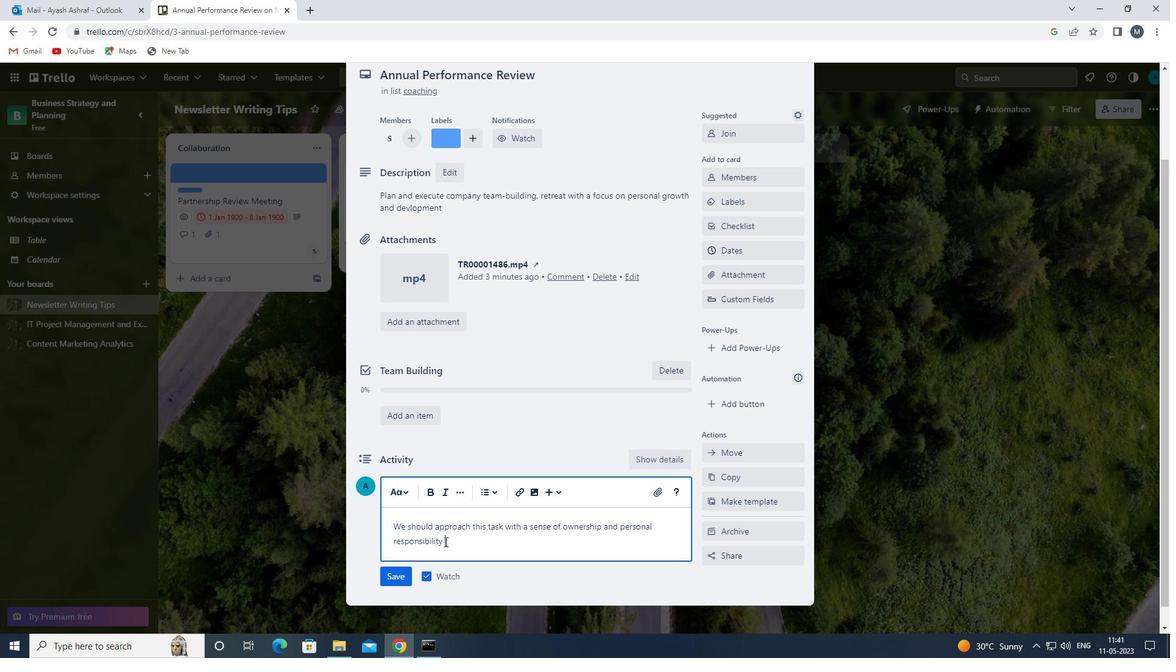 
Action: Key pressed FOR<Key.space>ITS<Key.space>SUCCESS
Screenshot: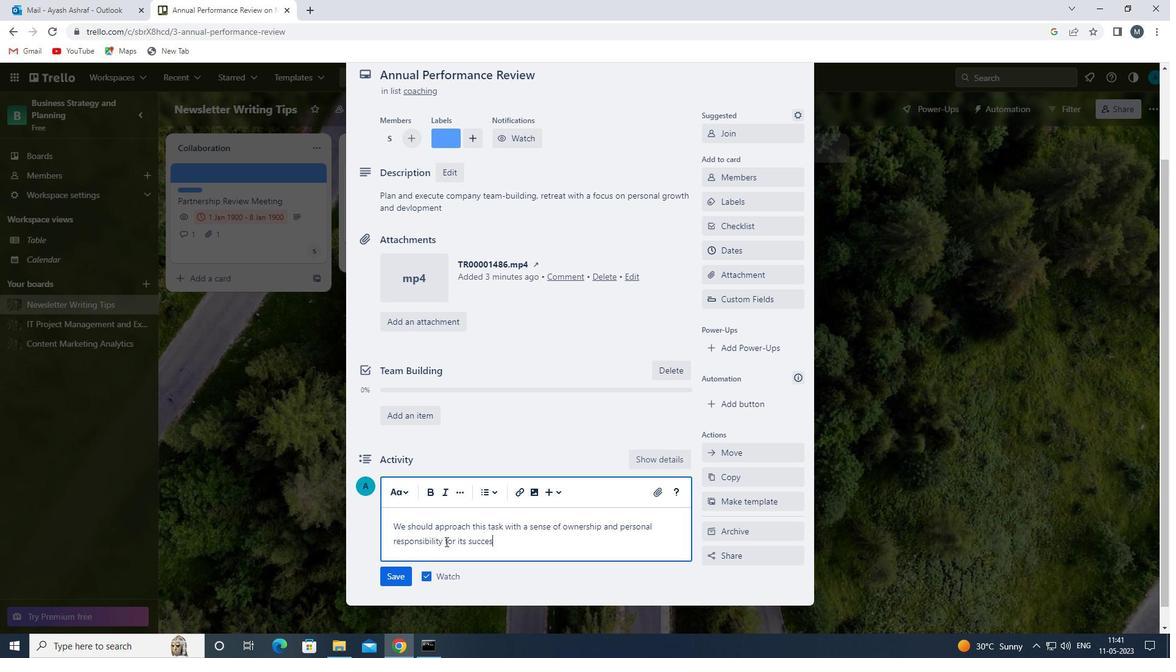 
Action: Mouse moved to (406, 582)
Screenshot: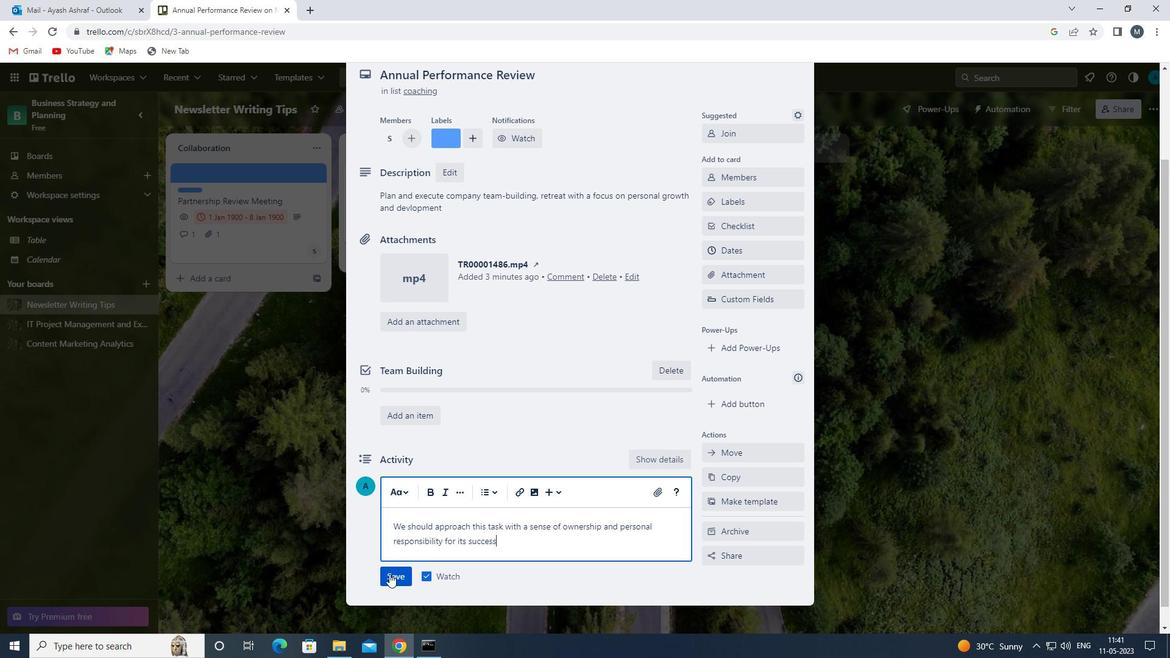 
Action: Mouse pressed left at (406, 582)
Screenshot: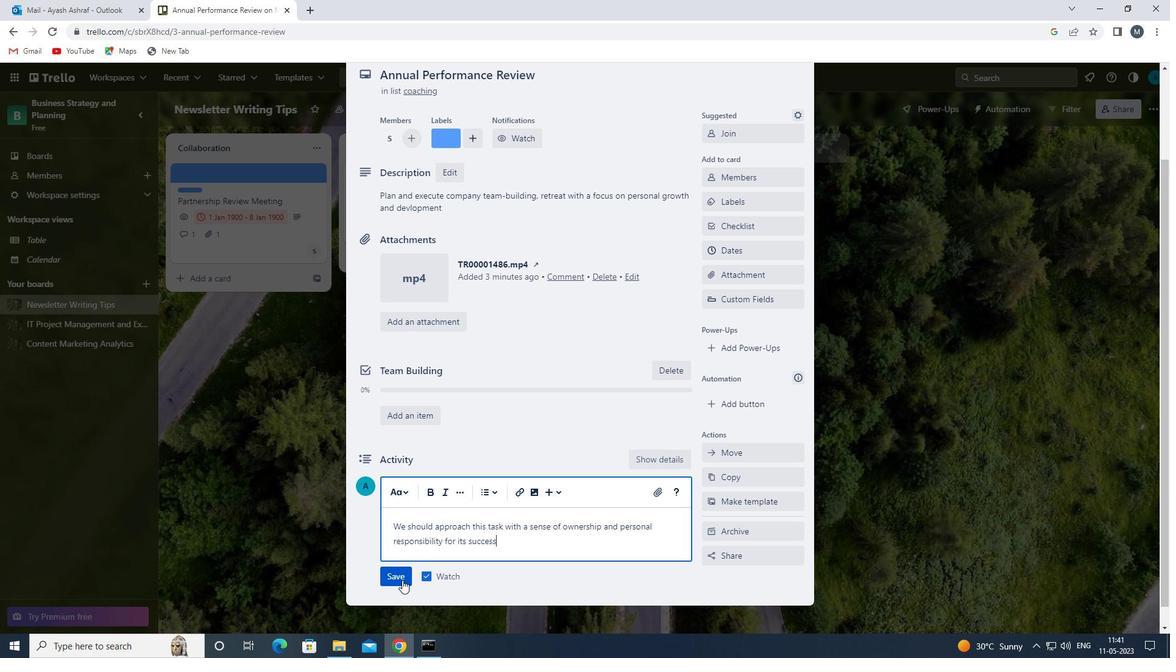 
Action: Mouse moved to (731, 253)
Screenshot: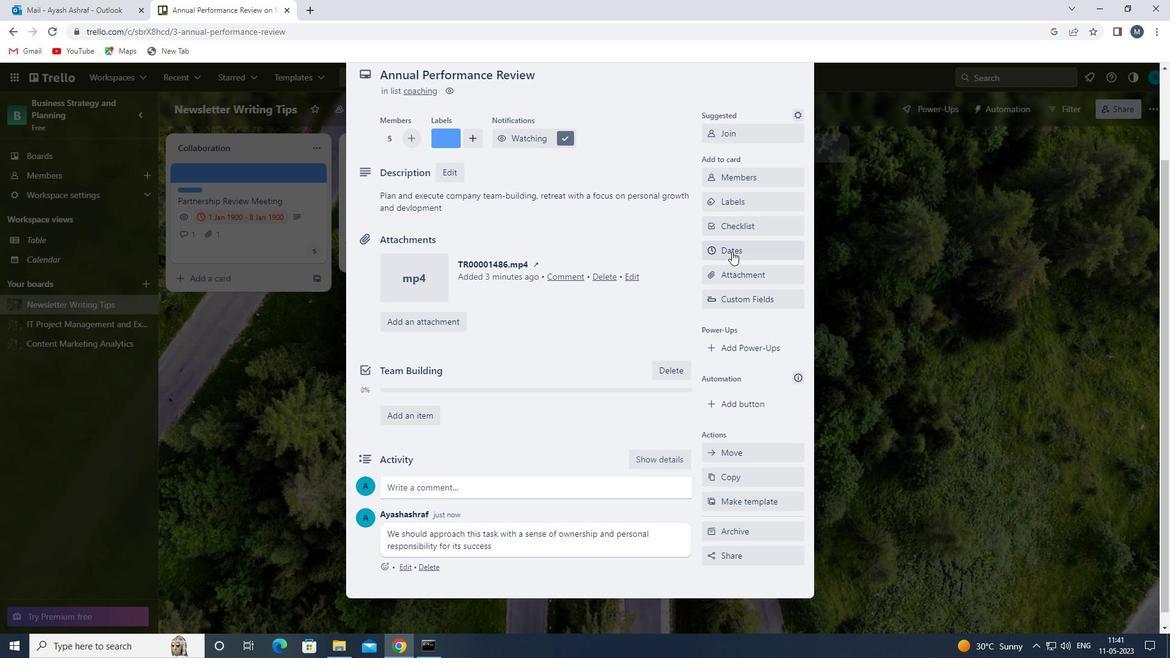 
Action: Mouse pressed left at (731, 253)
Screenshot: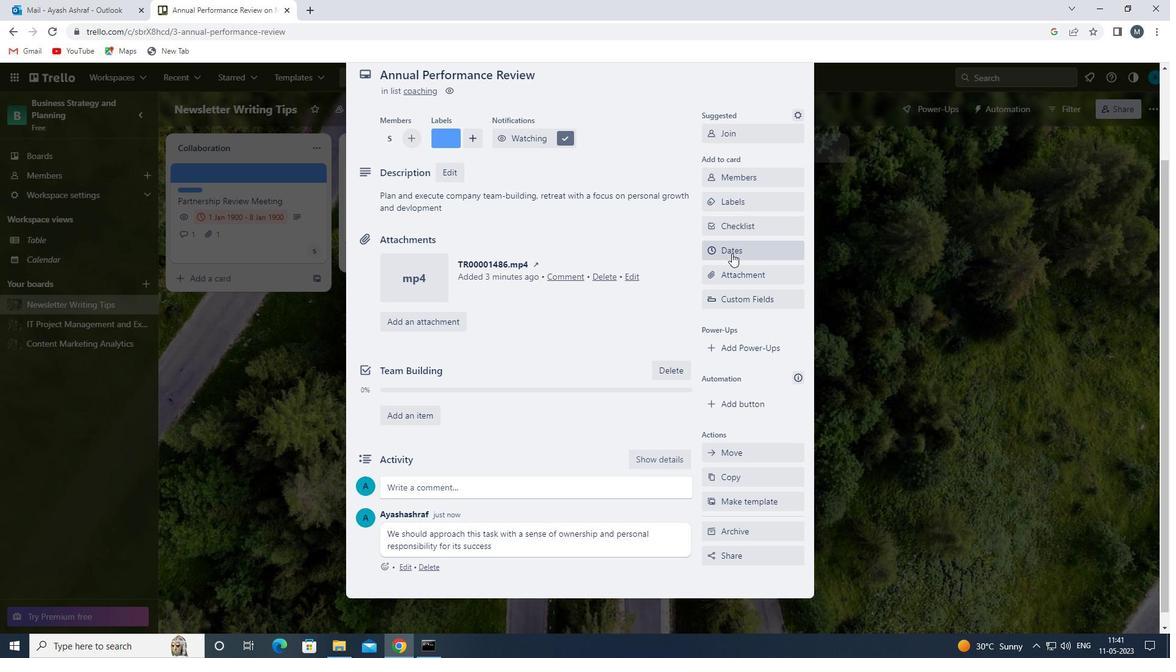 
Action: Mouse moved to (711, 329)
Screenshot: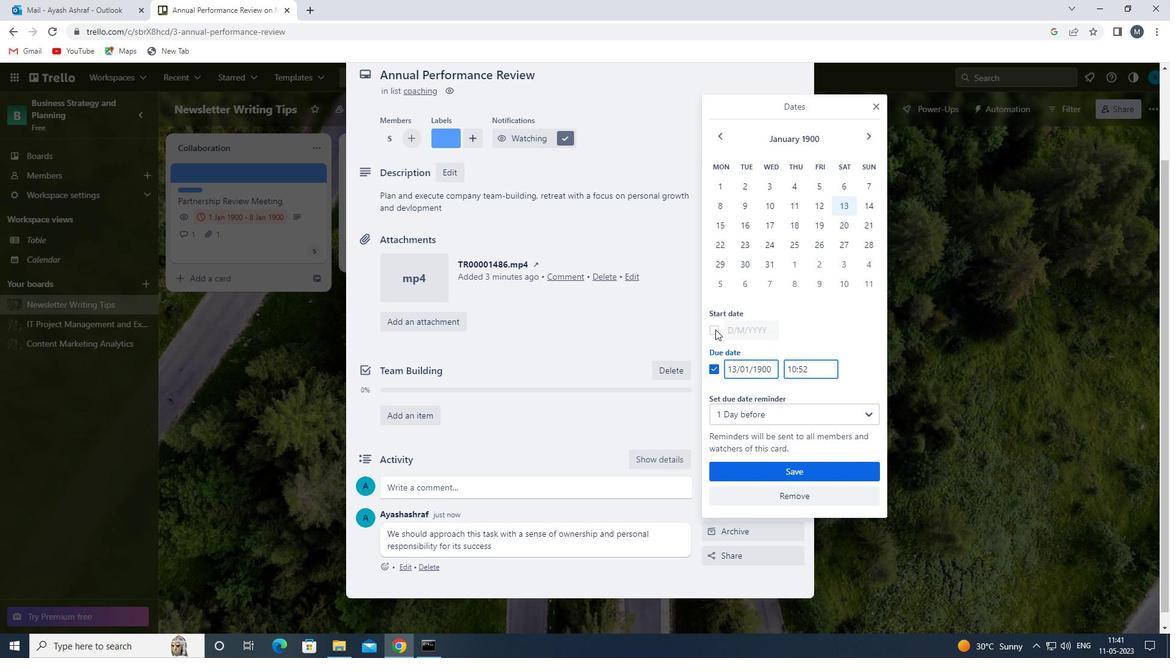 
Action: Mouse pressed left at (711, 329)
Screenshot: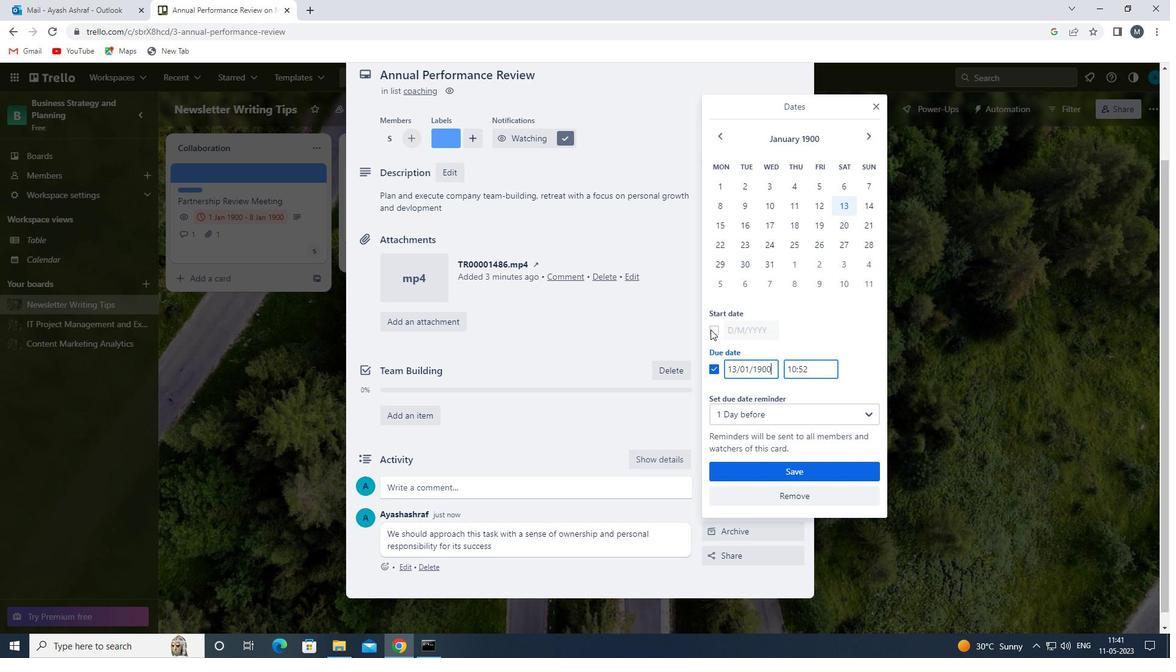 
Action: Mouse moved to (737, 332)
Screenshot: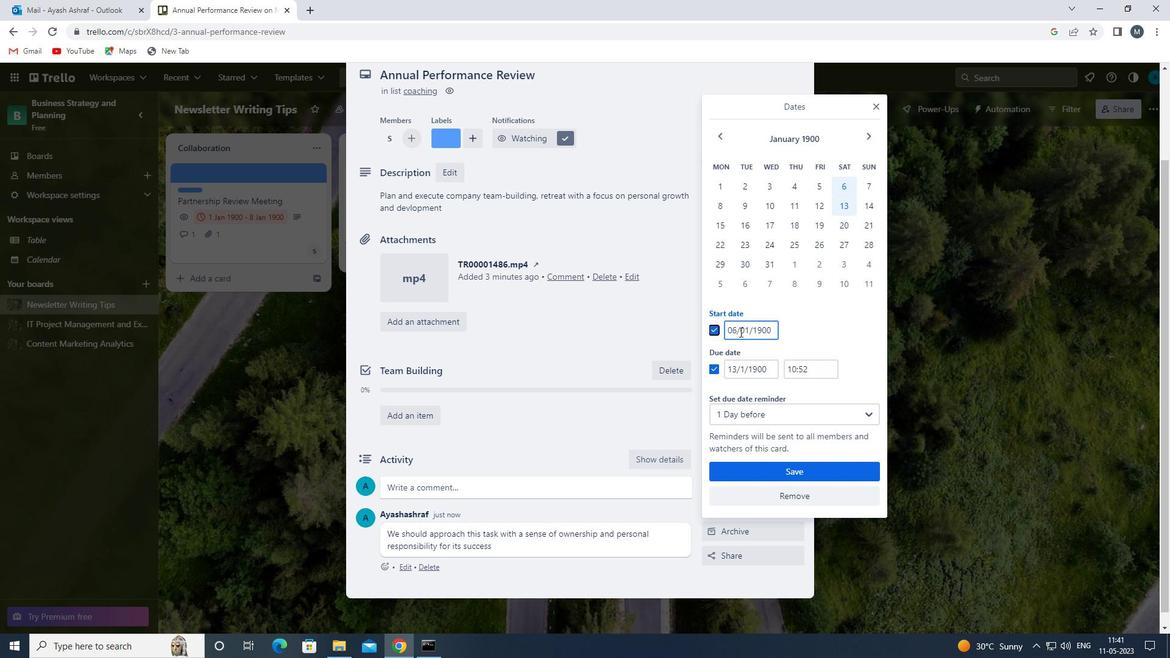 
Action: Mouse pressed left at (737, 332)
Screenshot: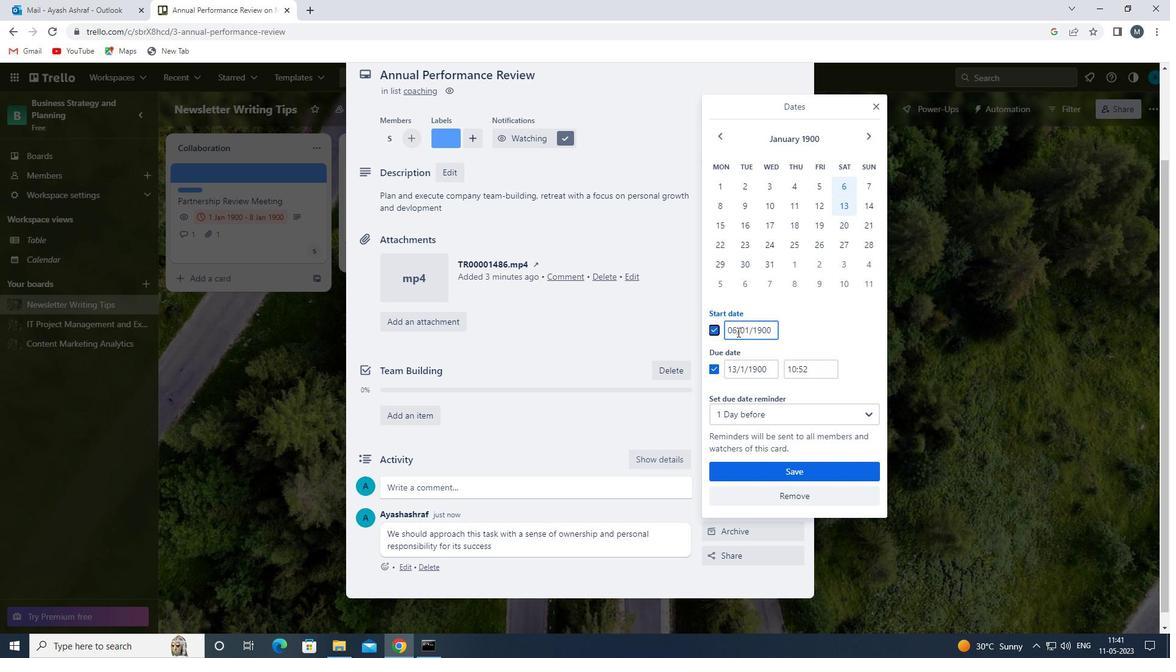 
Action: Mouse moved to (721, 331)
Screenshot: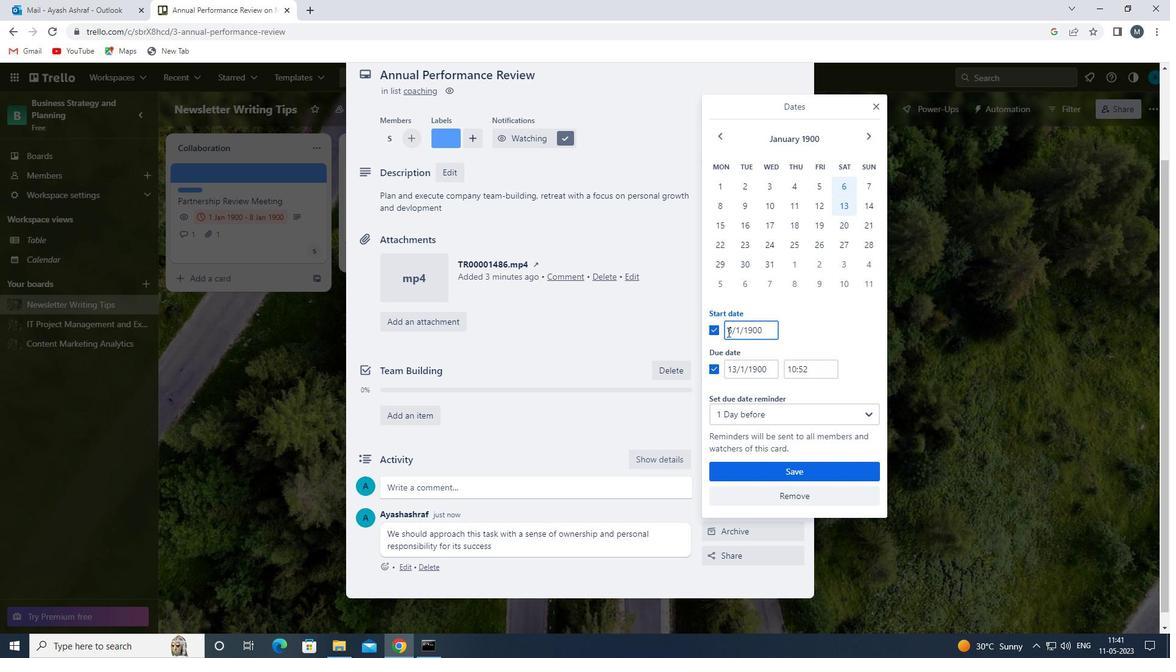 
Action: Key pressed <Key.backspace><<103>>
Screenshot: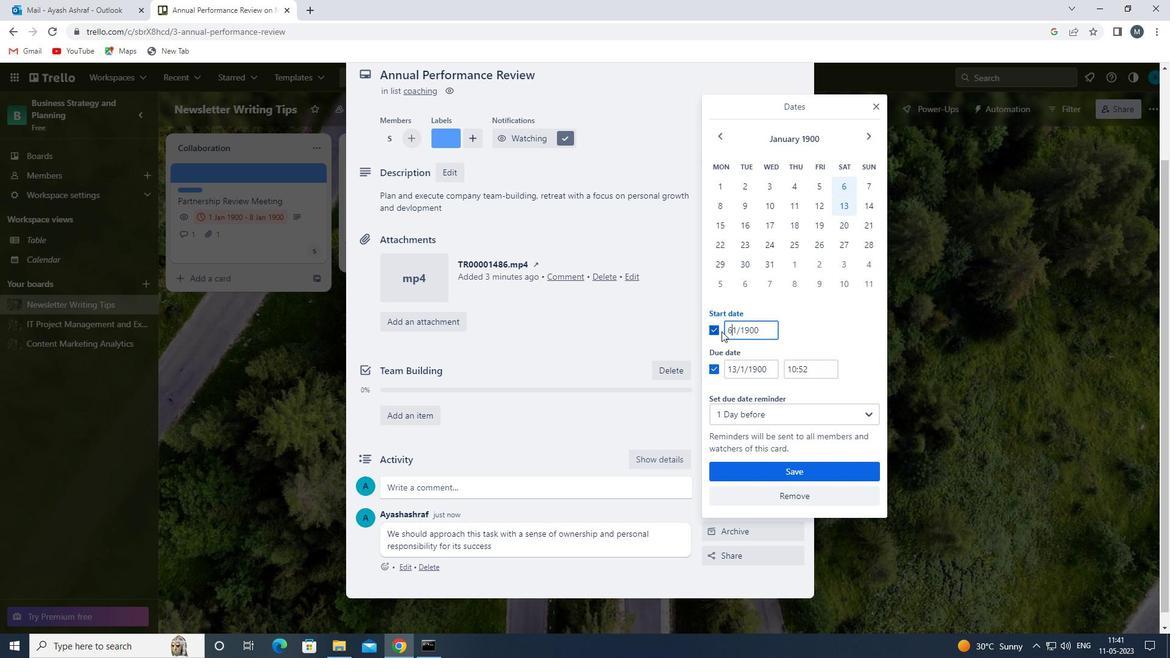 
Action: Mouse moved to (878, 305)
Screenshot: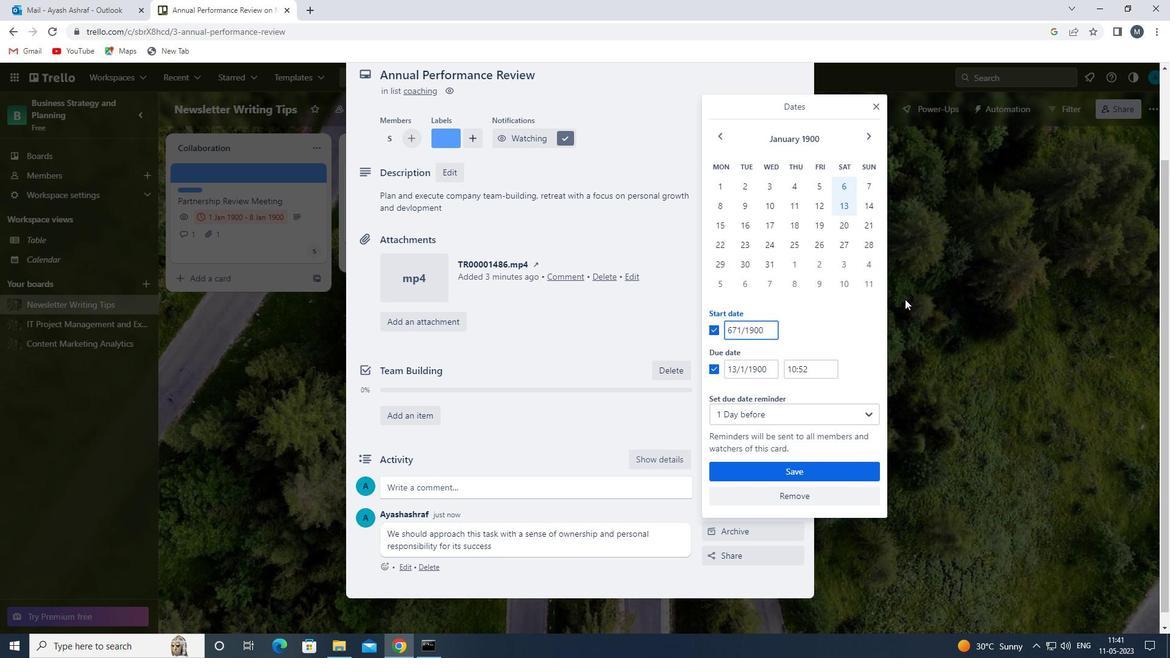 
Action: Key pressed <Key.backspace><Key.backspace>
Screenshot: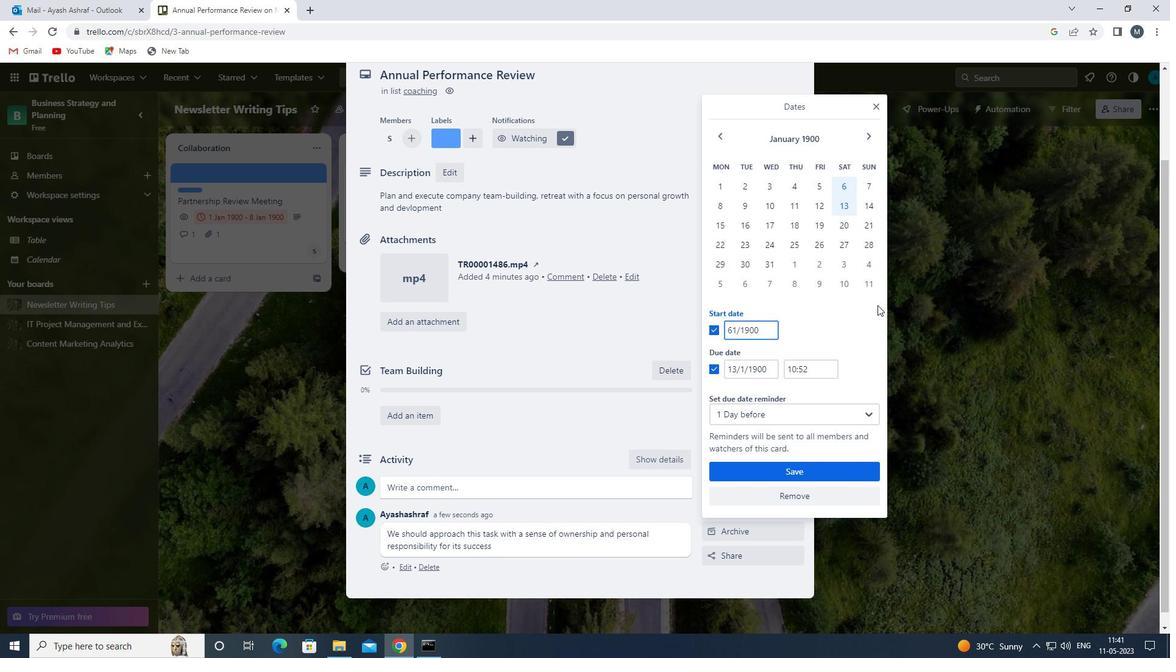 
Action: Mouse moved to (732, 329)
Screenshot: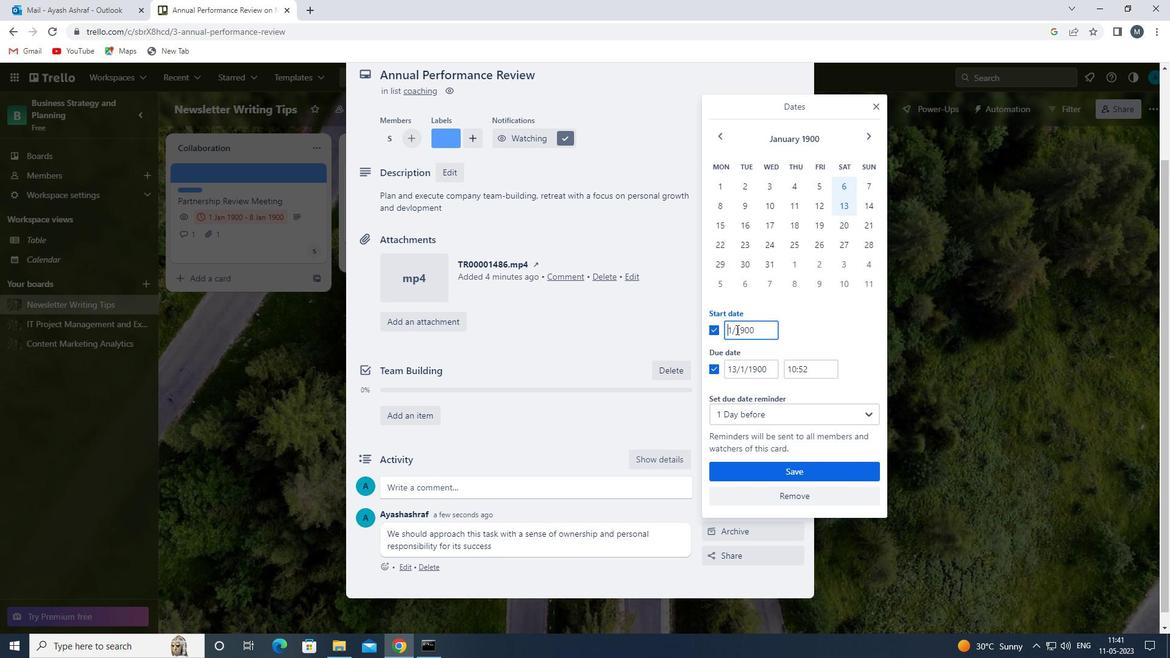 
Action: Mouse pressed left at (732, 329)
Screenshot: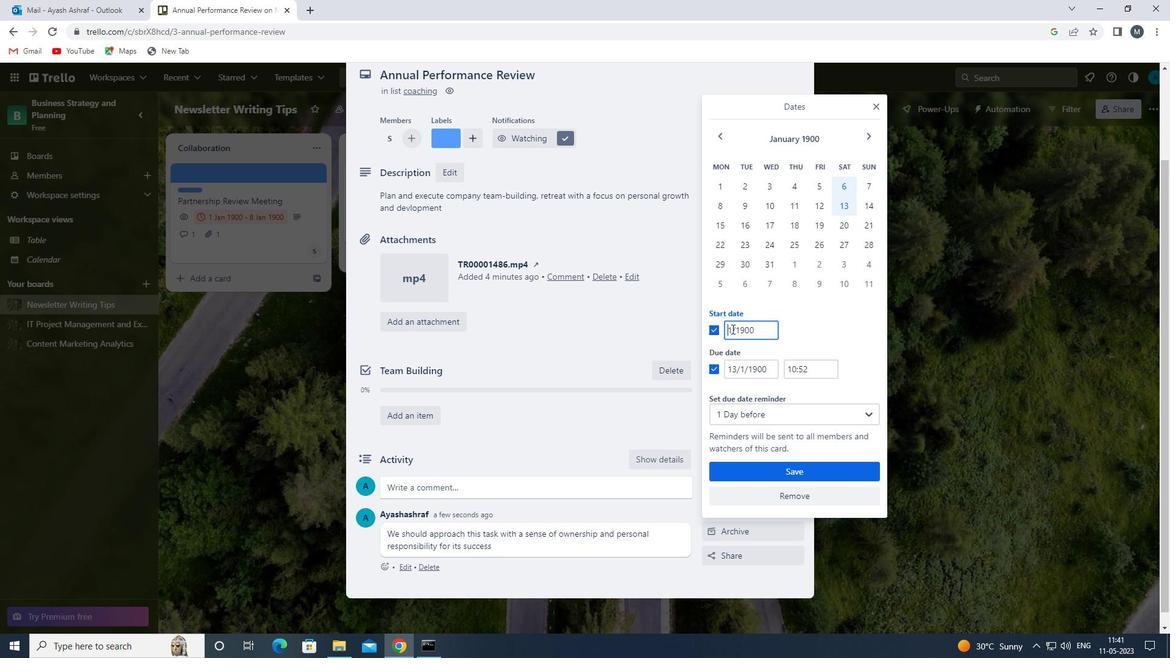 
Action: Key pressed <Key.backspace><<103>>
Screenshot: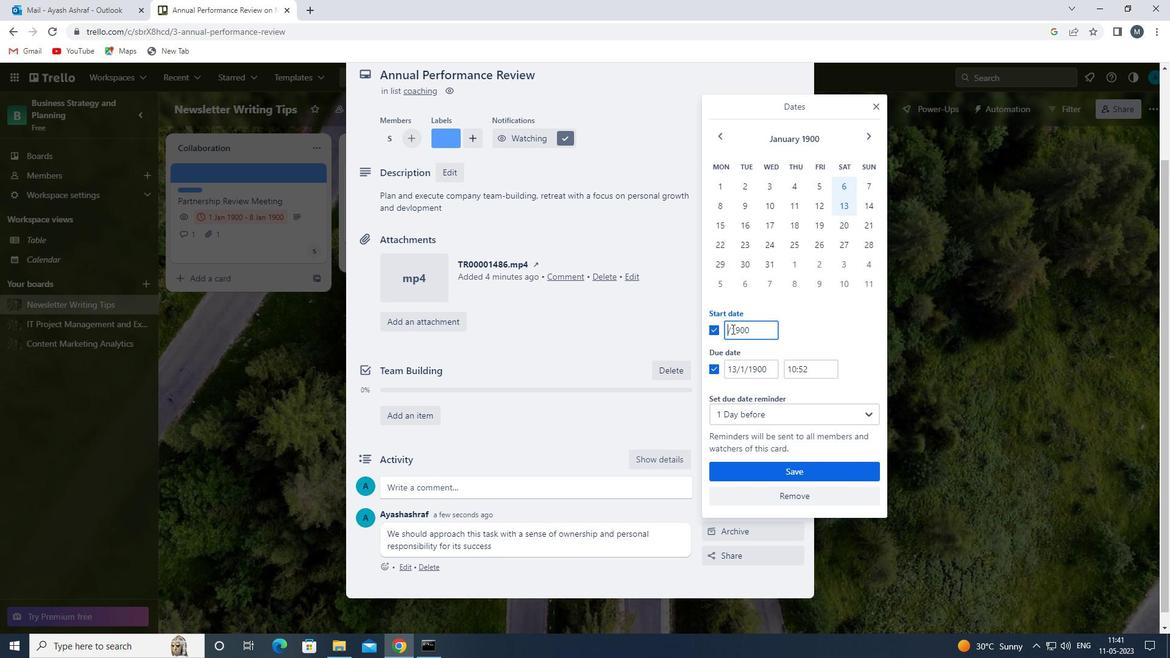 
Action: Mouse moved to (737, 368)
Screenshot: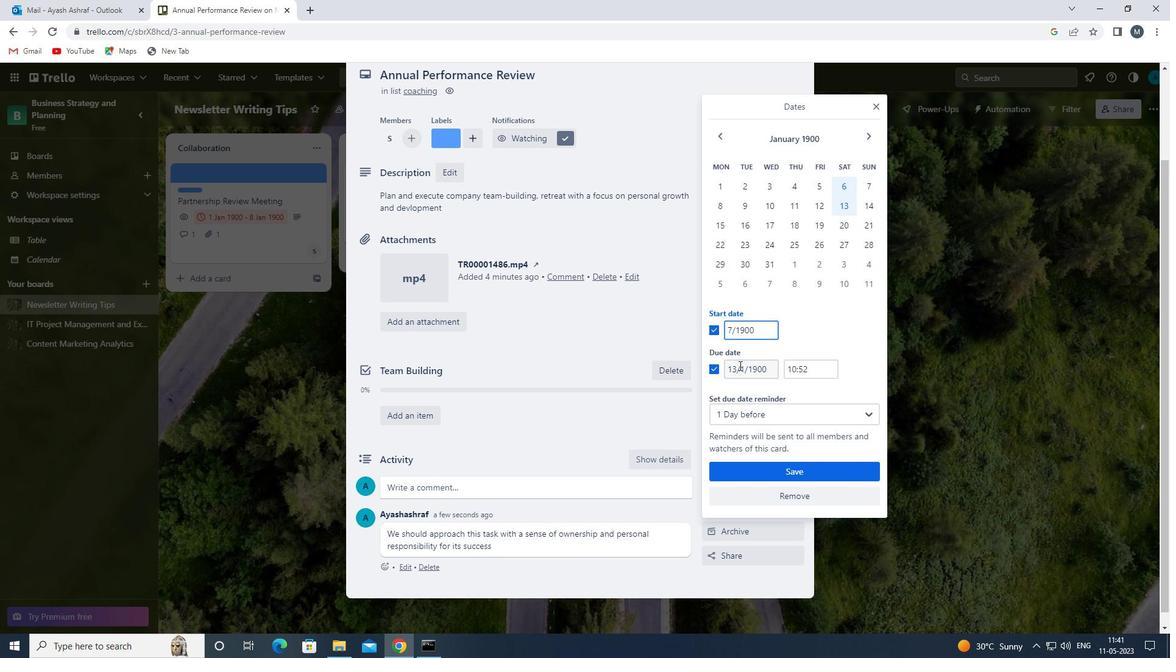 
Action: Mouse pressed left at (737, 368)
Screenshot: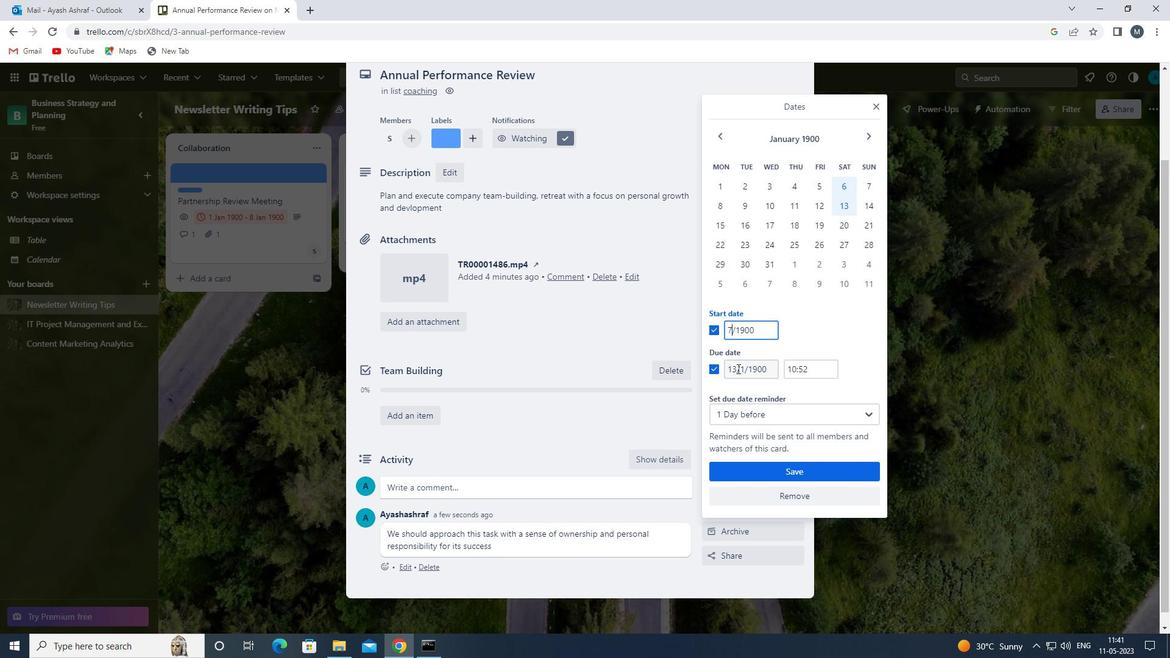 
Action: Mouse moved to (735, 329)
Screenshot: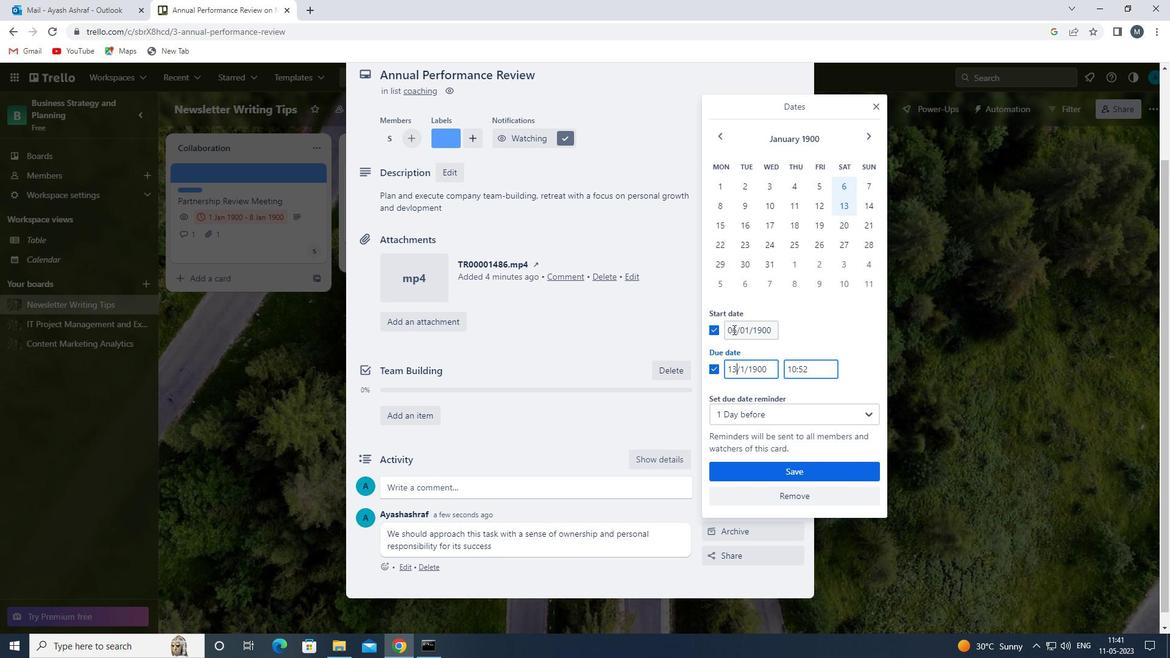 
Action: Mouse pressed left at (735, 329)
Screenshot: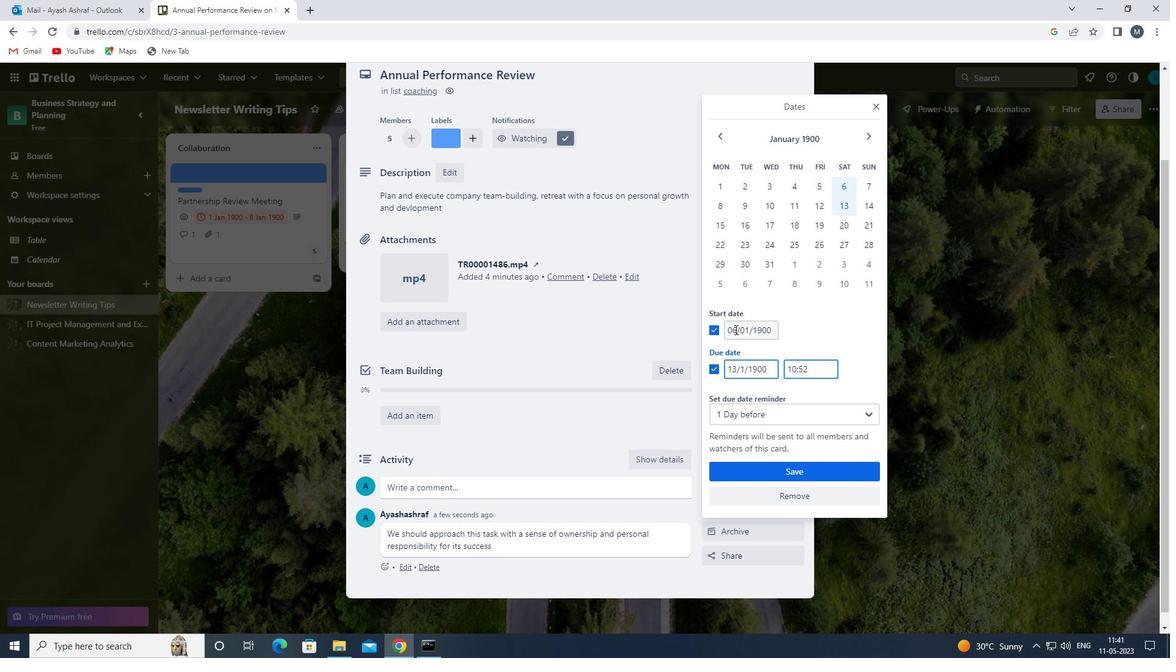 
Action: Key pressed <Key.backspace><Key.backspace><<103>>
Screenshot: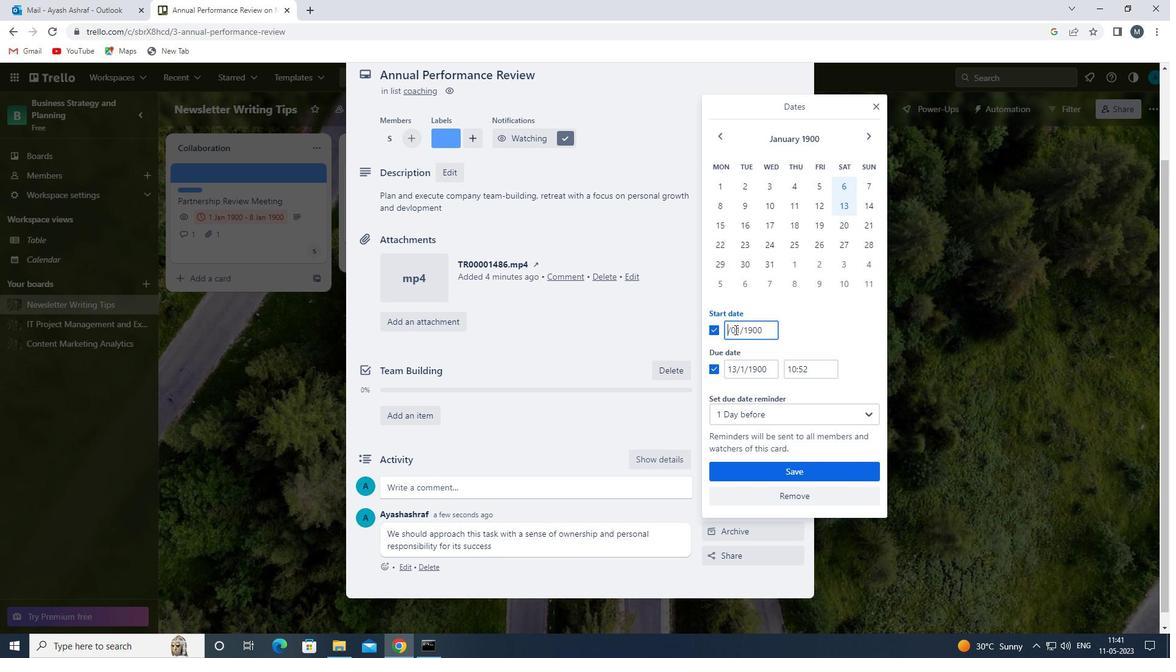 
Action: Mouse moved to (738, 367)
Screenshot: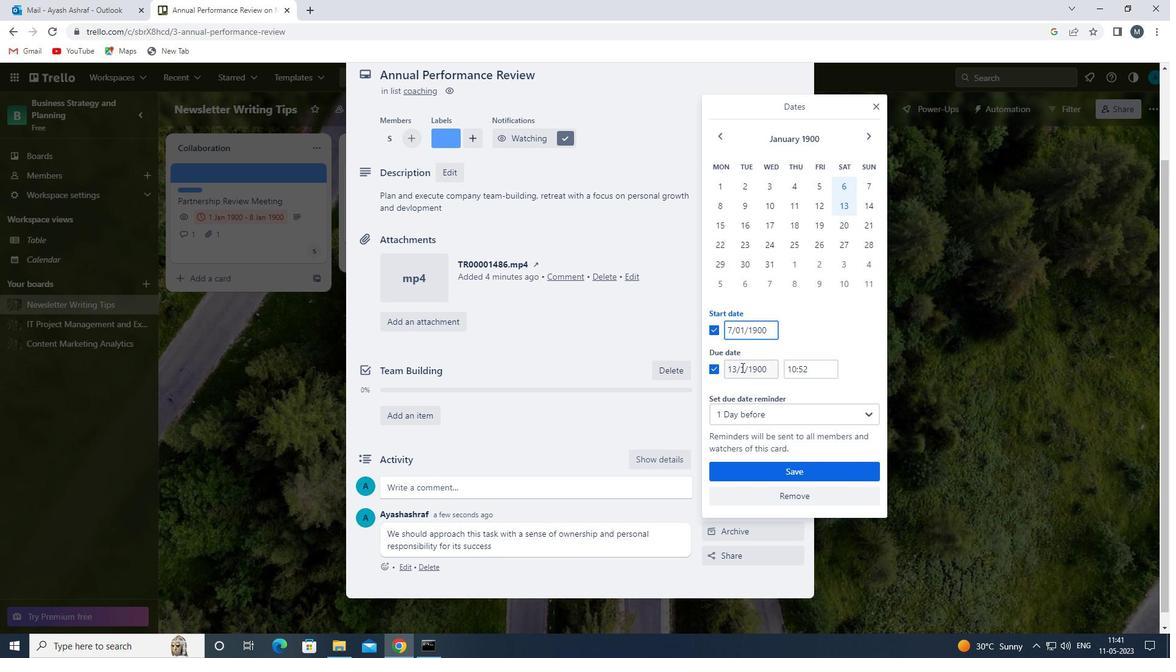 
Action: Mouse pressed left at (738, 367)
Screenshot: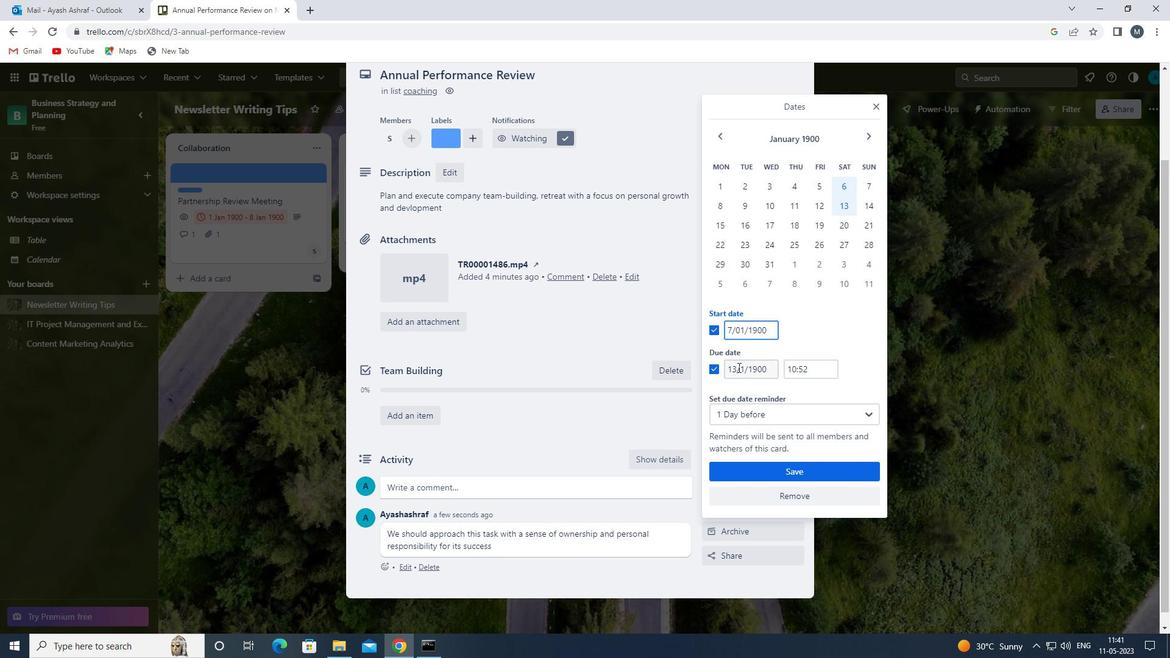 
Action: Mouse moved to (748, 381)
Screenshot: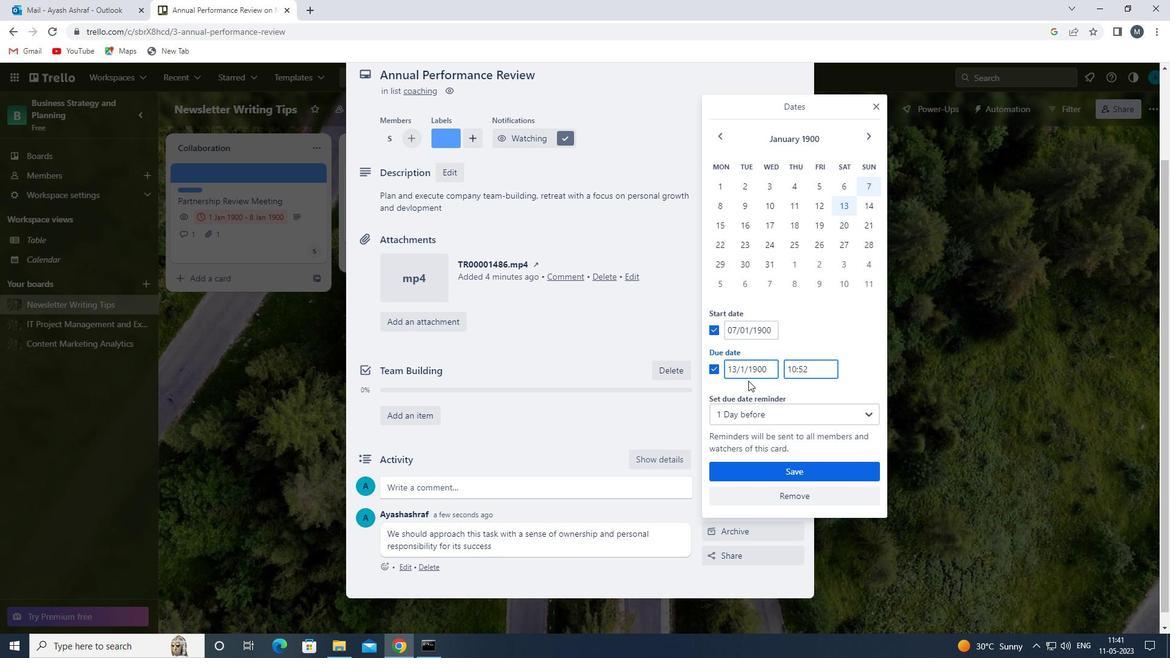 
Action: Key pressed <Key.backspace><Key.backspace><<97>><<100>>
Screenshot: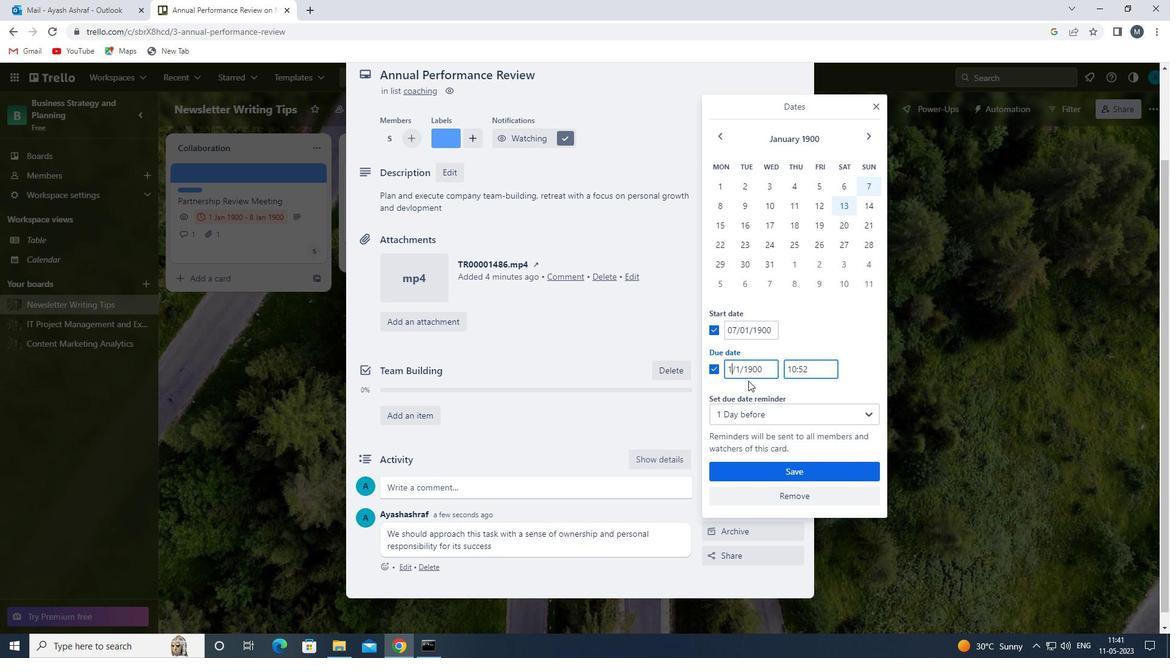 
Action: Mouse moved to (768, 467)
Screenshot: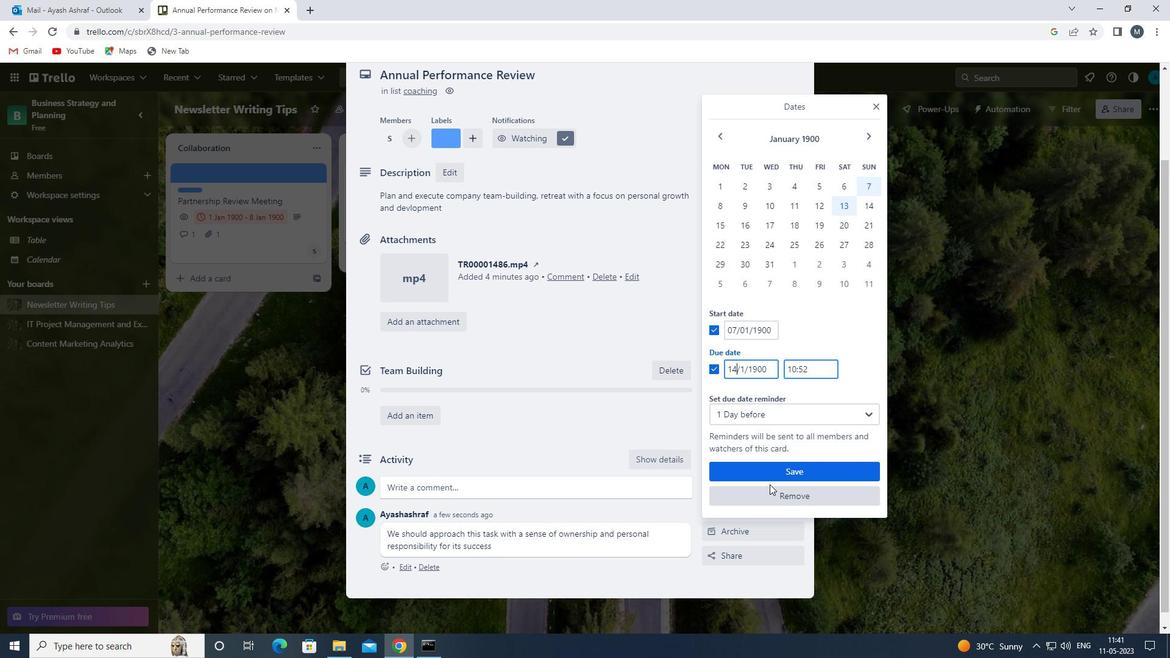 
Action: Mouse pressed left at (768, 467)
Screenshot: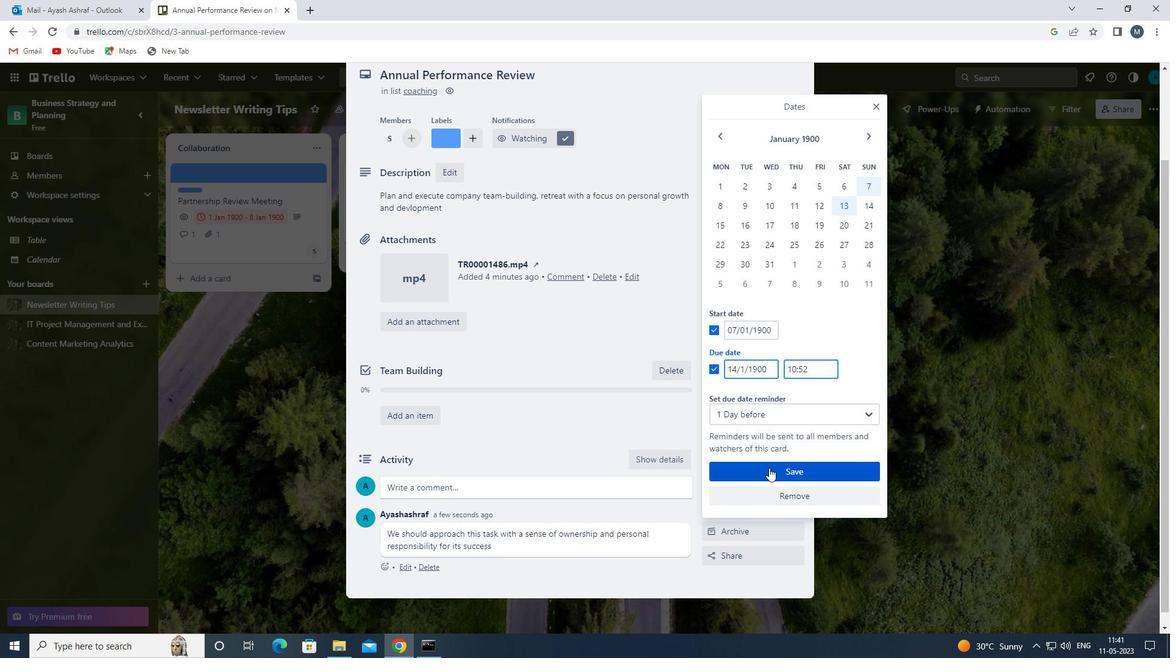 
Action: Mouse moved to (707, 467)
Screenshot: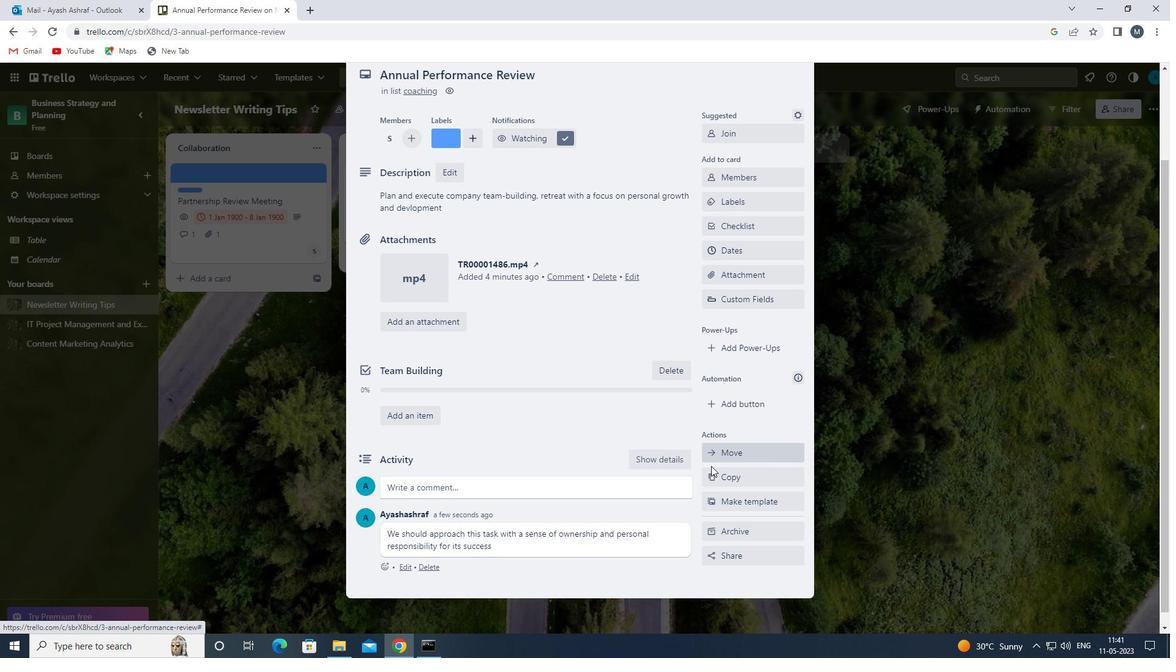 
